 Task: Look for space in Bhakkar, Pakistan from 9th June, 2023 to 16th June, 2023 for 2 adults in price range Rs.8000 to Rs.16000. Place can be entire place with 2 bedrooms having 2 beds and 1 bathroom. Property type can be house, flat, guest house. Booking option can be shelf check-in. Required host language is English.
Action: Mouse pressed left at (566, 203)
Screenshot: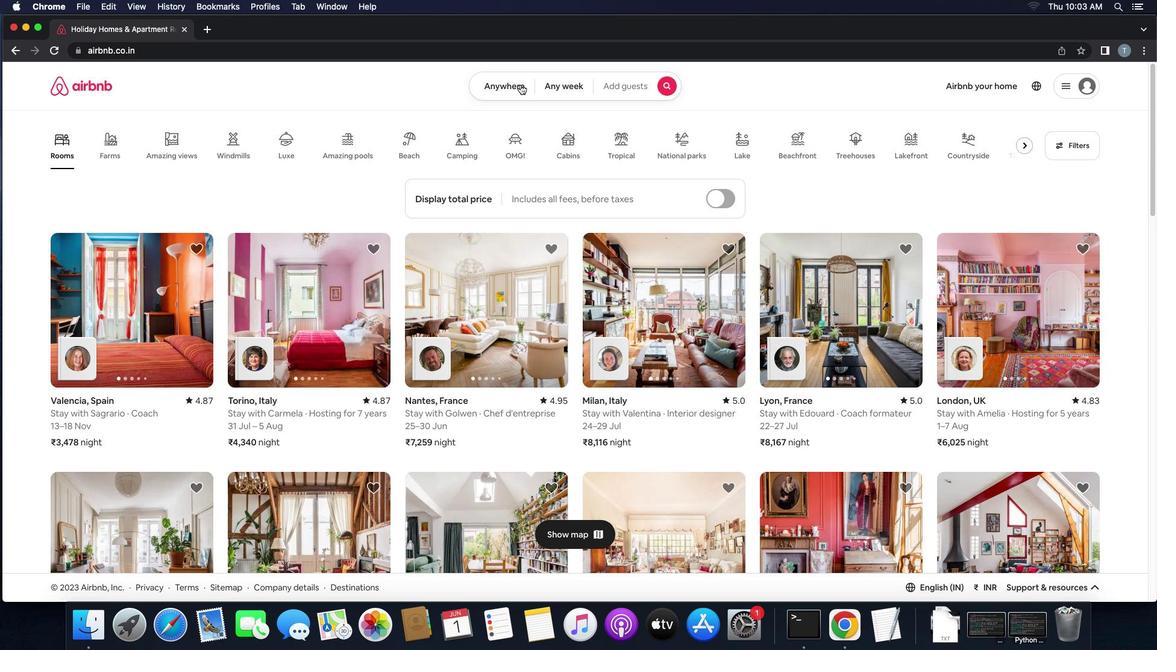 
Action: Mouse moved to (520, 233)
Screenshot: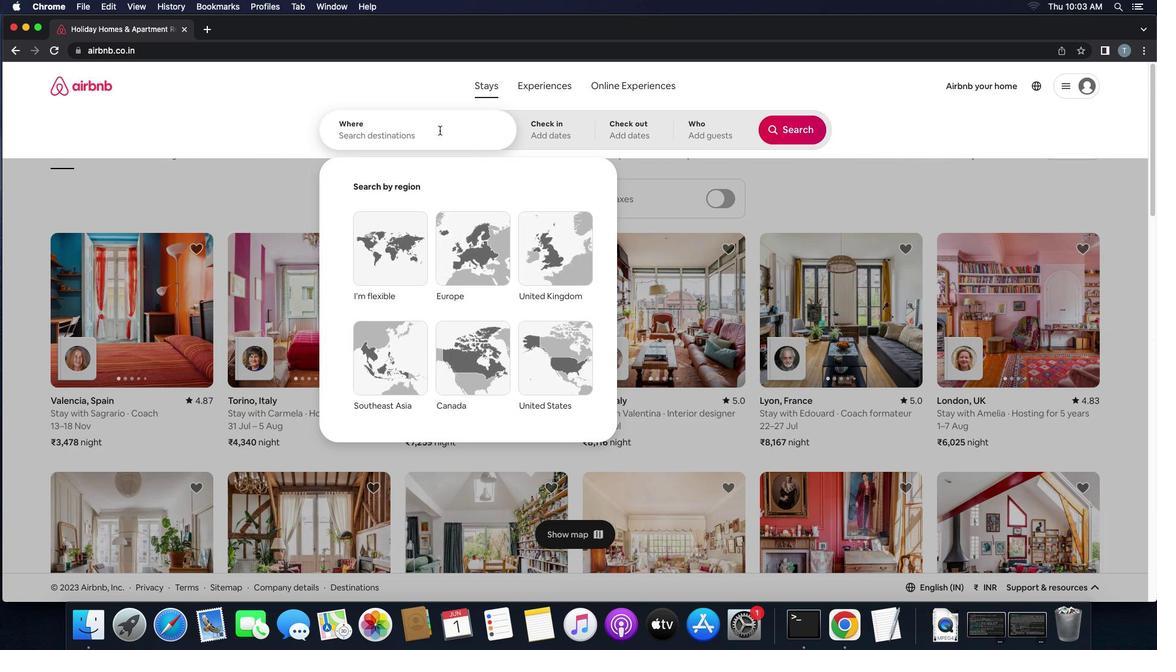 
Action: Mouse pressed left at (520, 233)
Screenshot: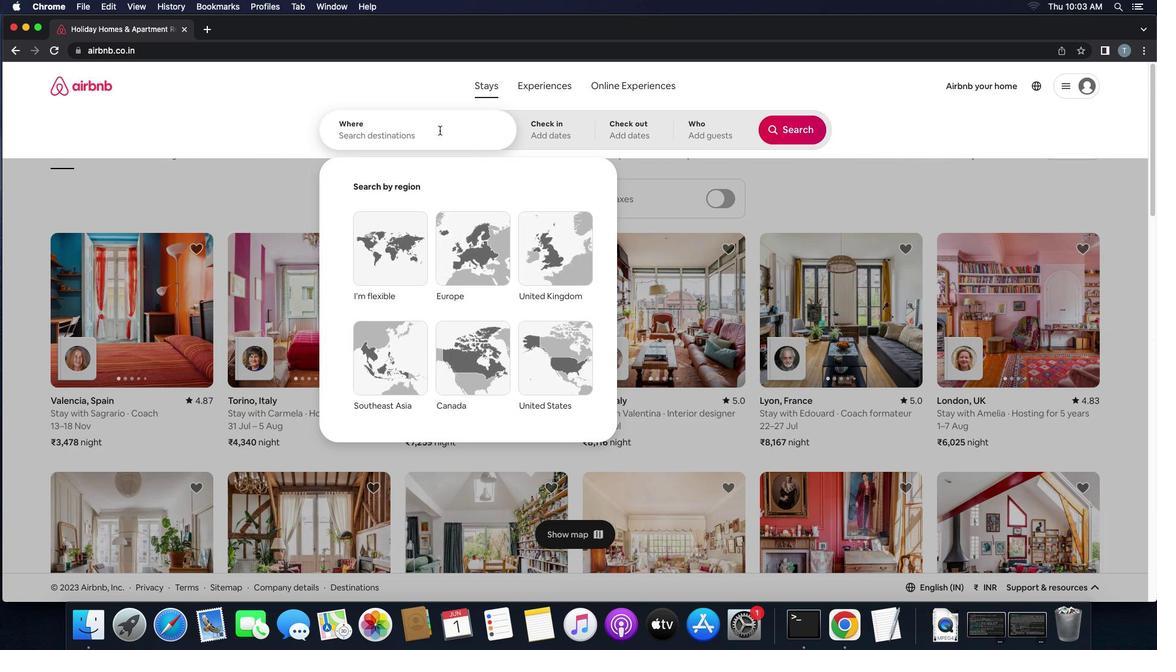 
Action: Mouse moved to (520, 232)
Screenshot: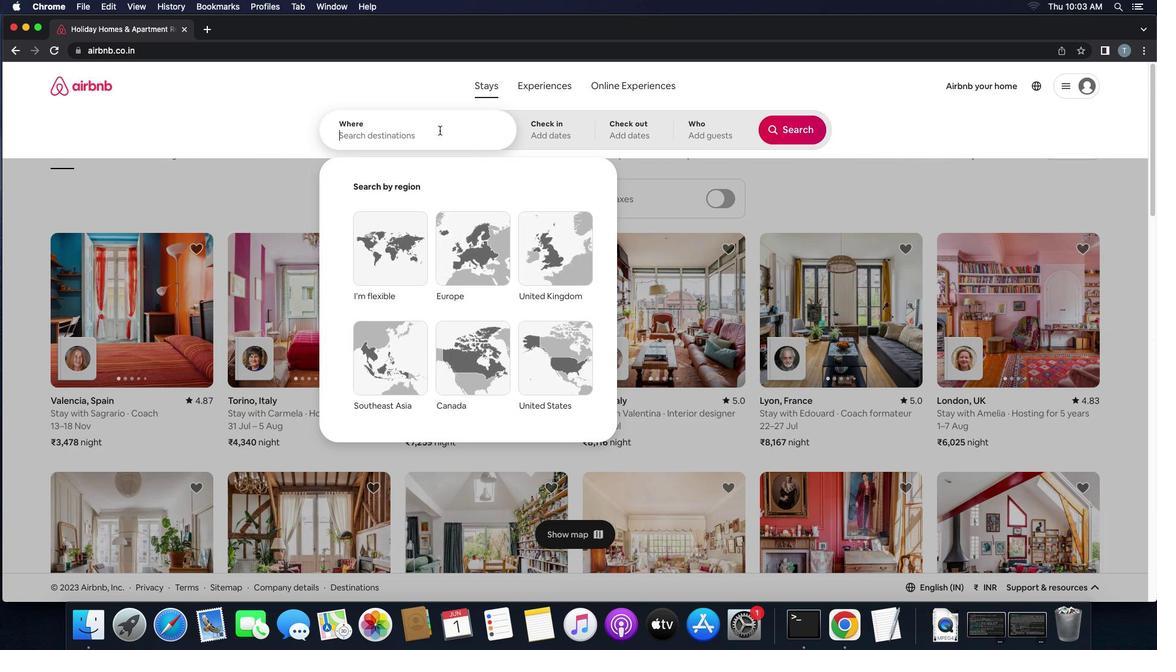 
Action: Key pressed 'b''h''a''k''k''a''r'','Key.space
Screenshot: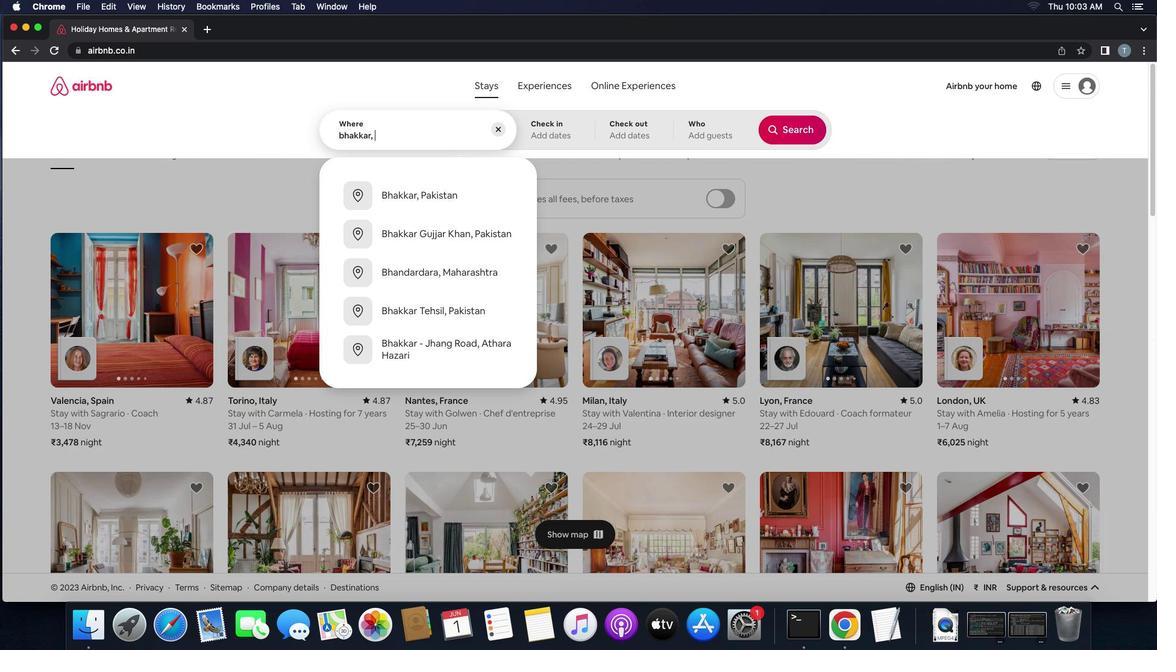 
Action: Mouse moved to (537, 272)
Screenshot: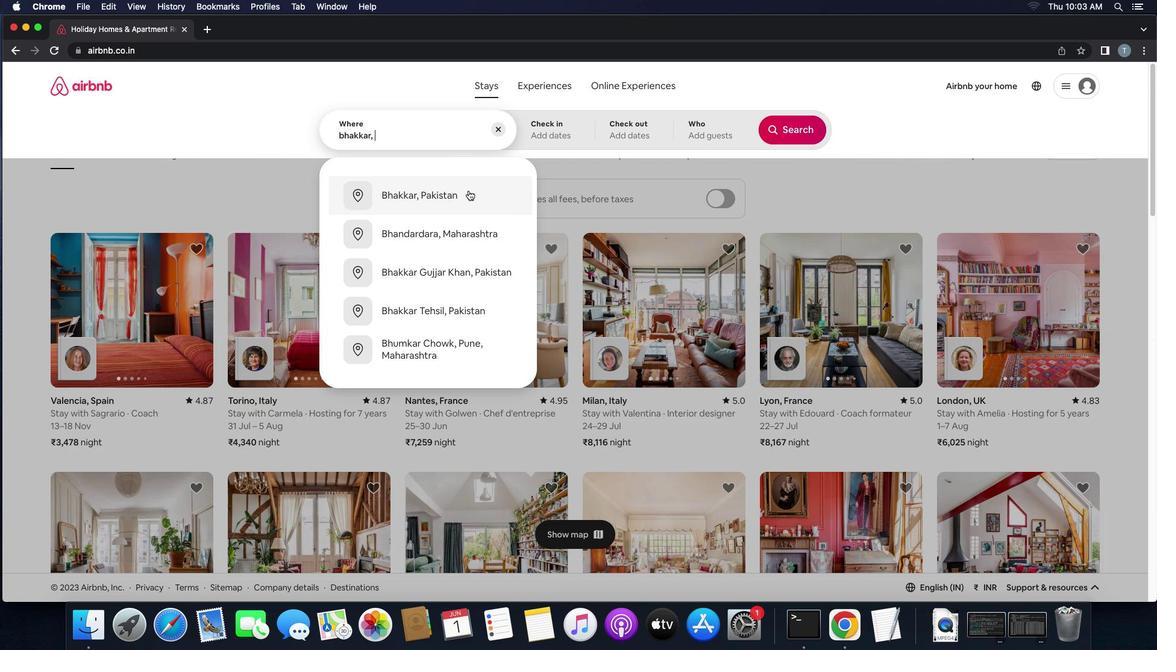 
Action: Mouse pressed left at (537, 272)
Screenshot: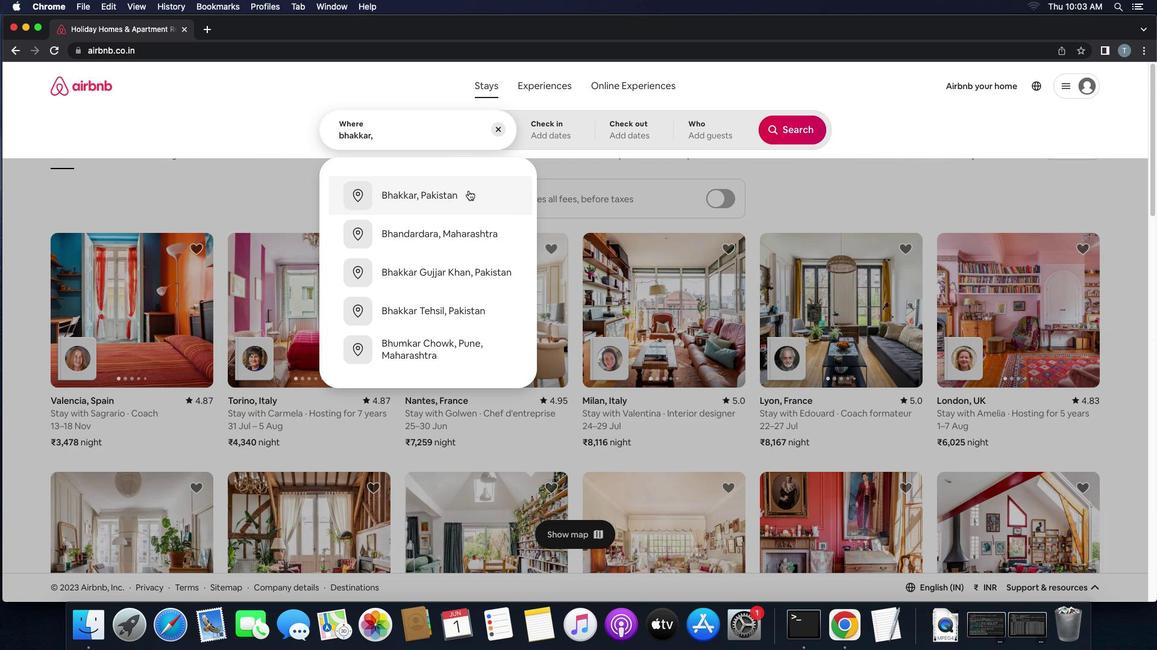
Action: Mouse moved to (562, 345)
Screenshot: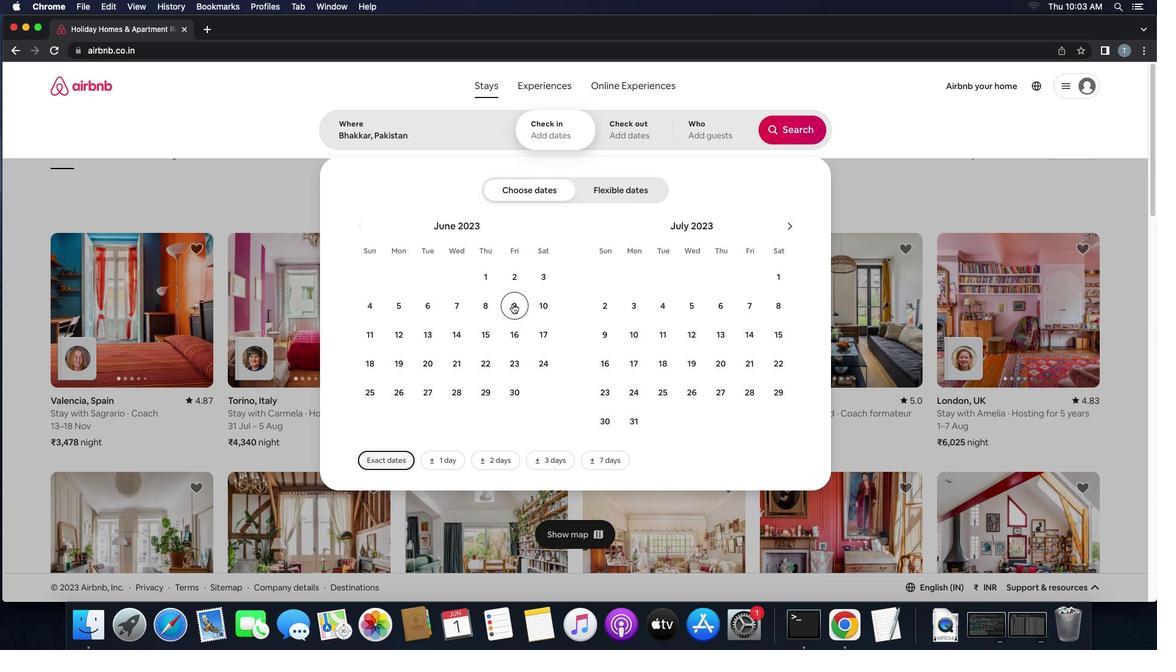 
Action: Mouse pressed left at (562, 345)
Screenshot: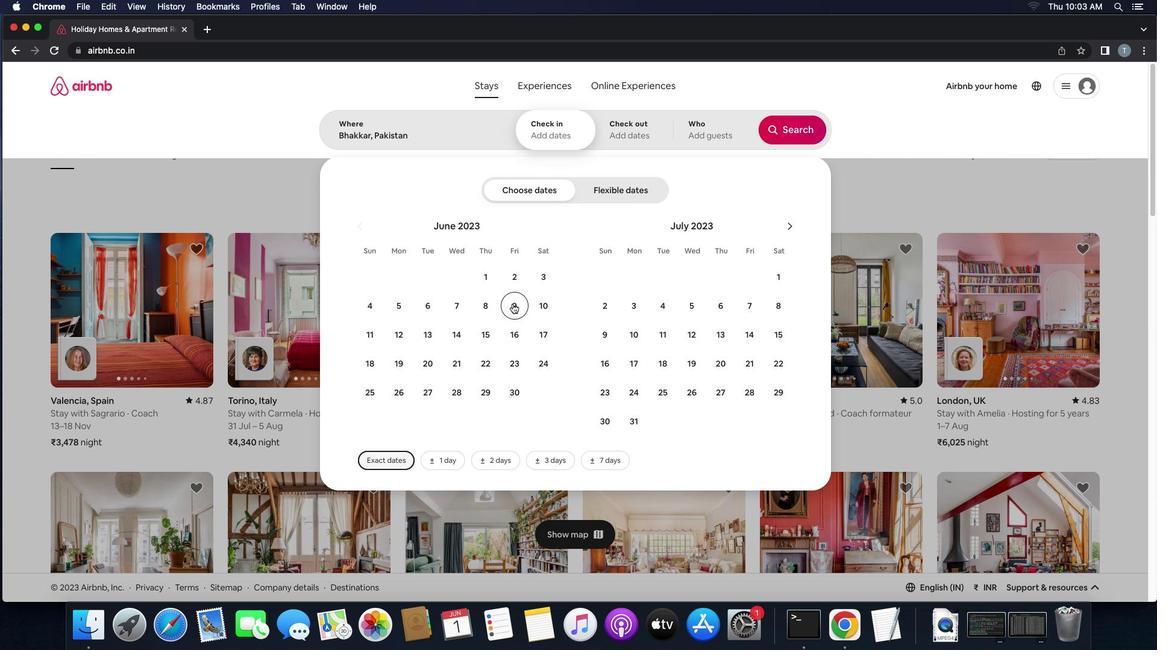 
Action: Mouse moved to (567, 364)
Screenshot: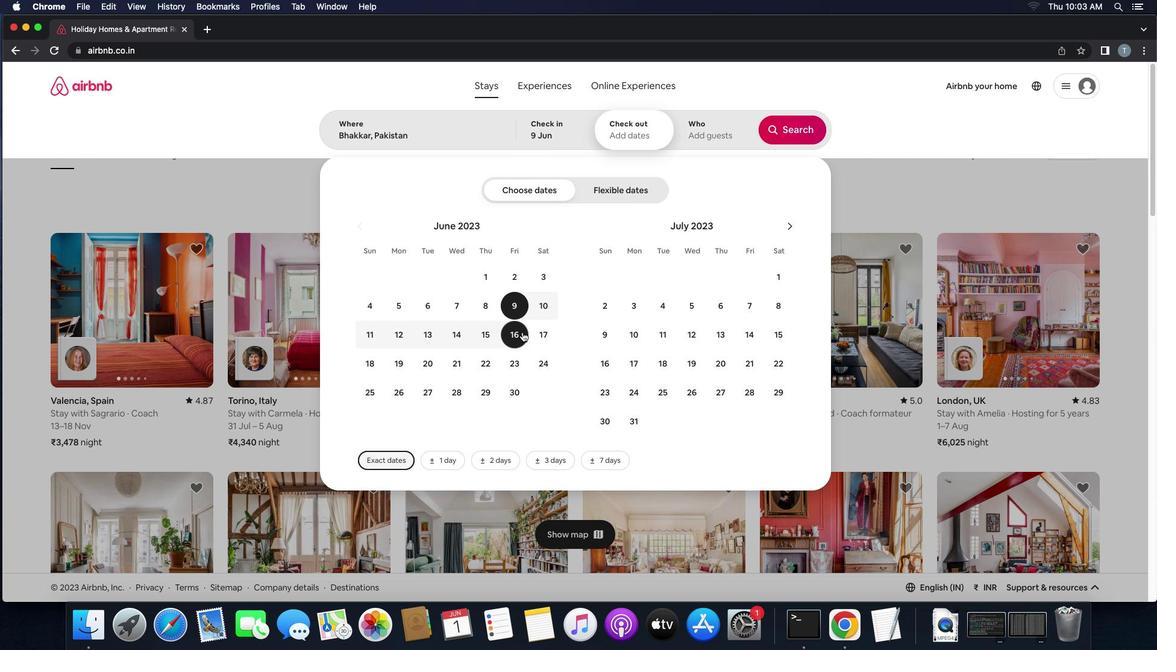 
Action: Mouse pressed left at (567, 364)
Screenshot: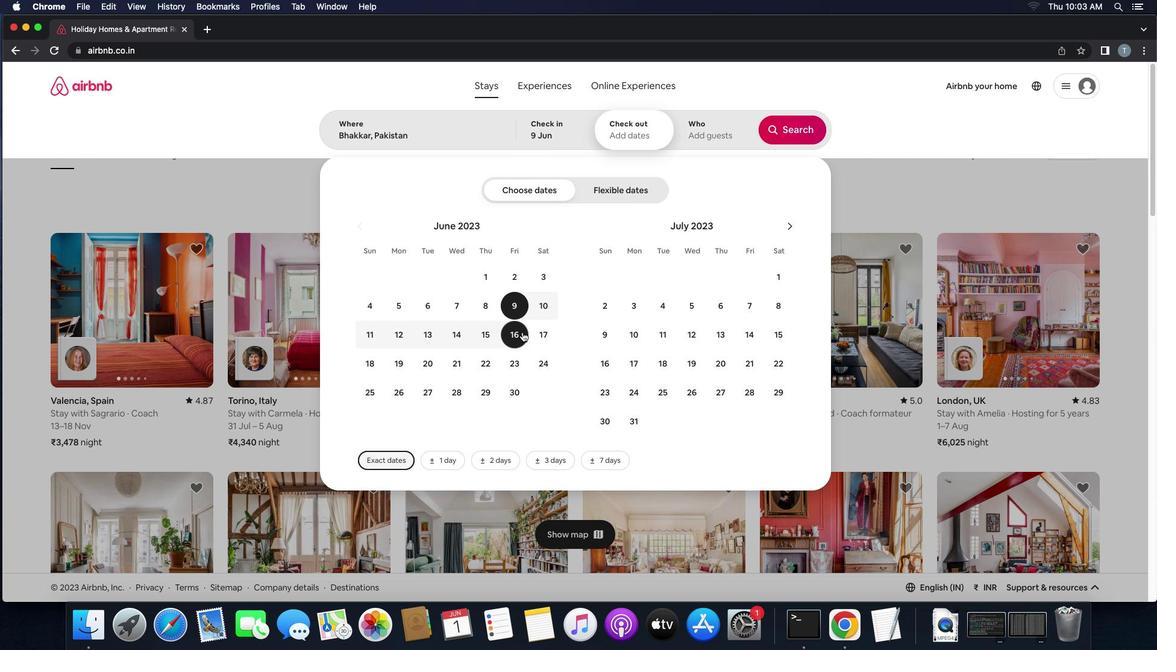
Action: Mouse moved to (675, 238)
Screenshot: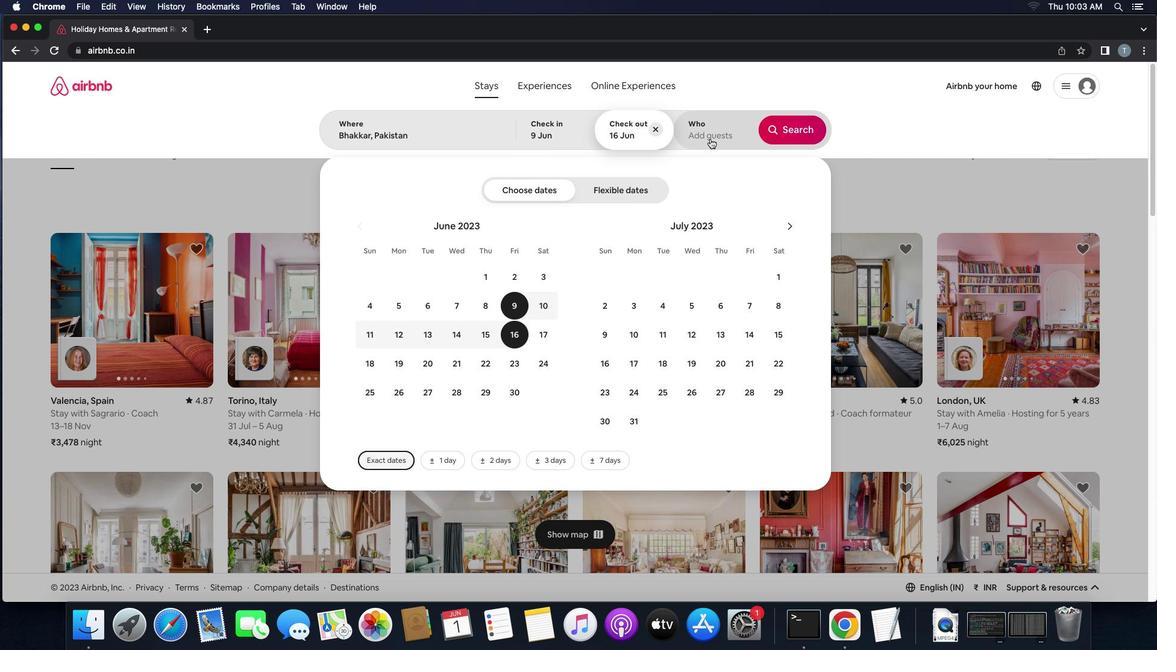 
Action: Mouse pressed left at (675, 238)
Screenshot: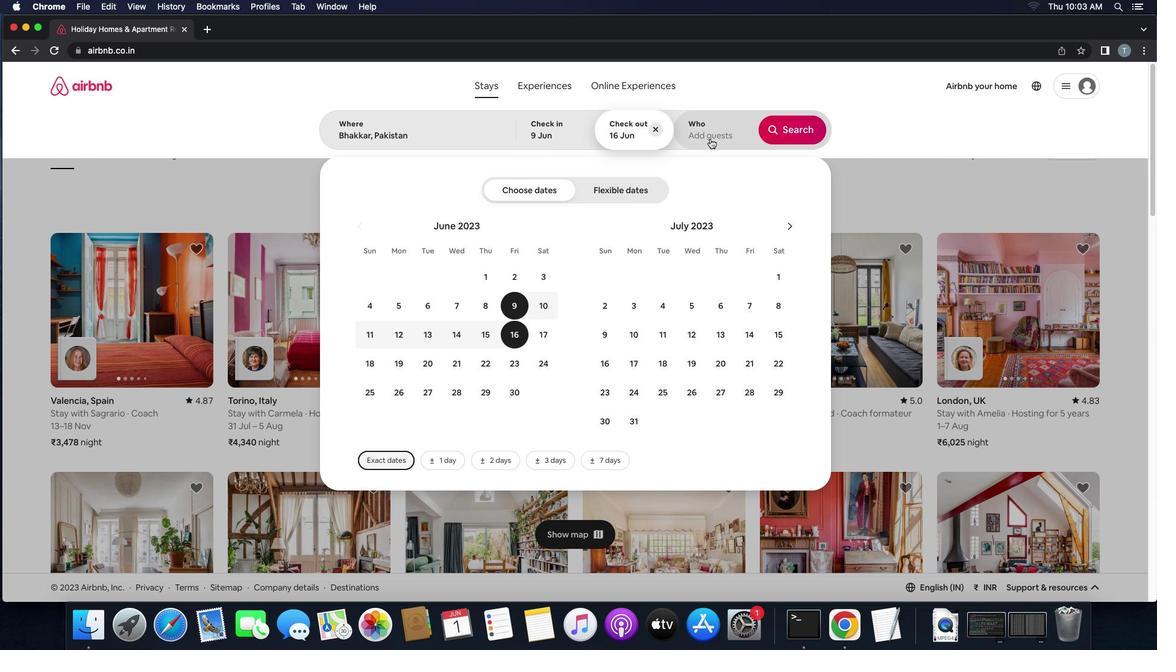 
Action: Mouse moved to (725, 271)
Screenshot: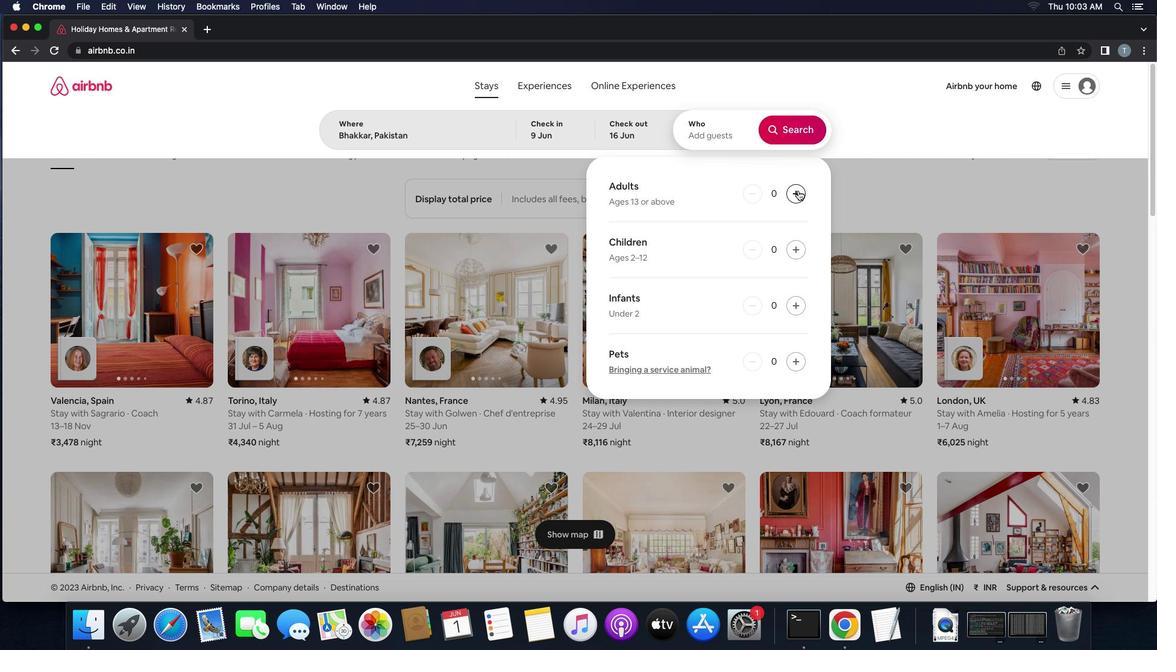 
Action: Mouse pressed left at (725, 271)
Screenshot: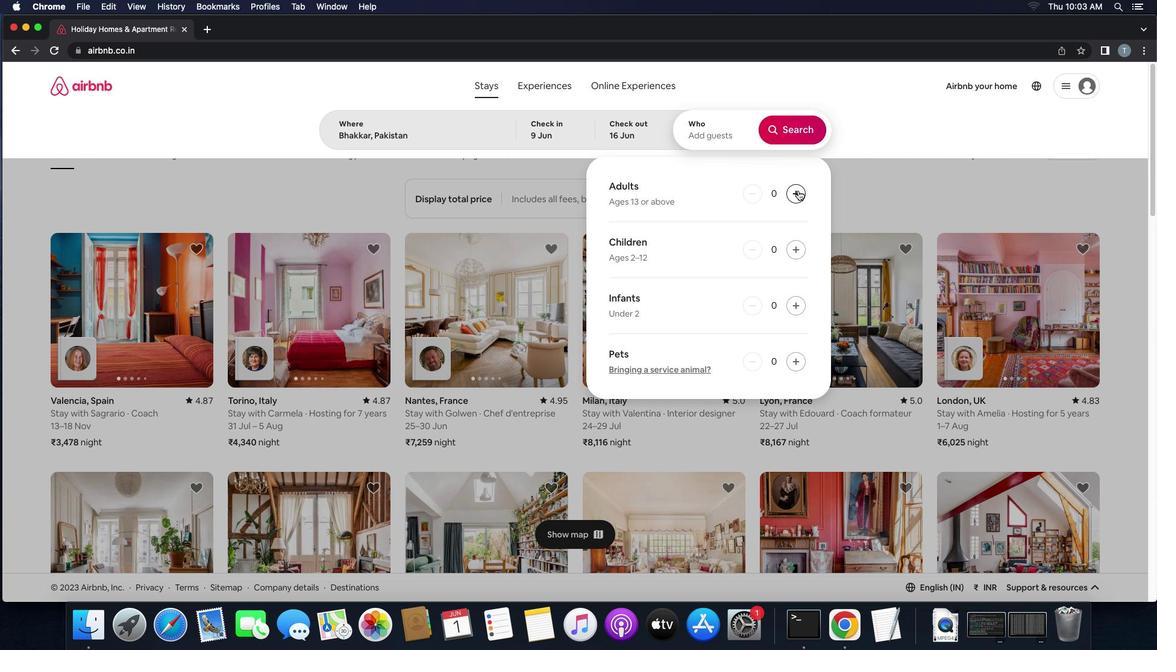 
Action: Mouse pressed left at (725, 271)
Screenshot: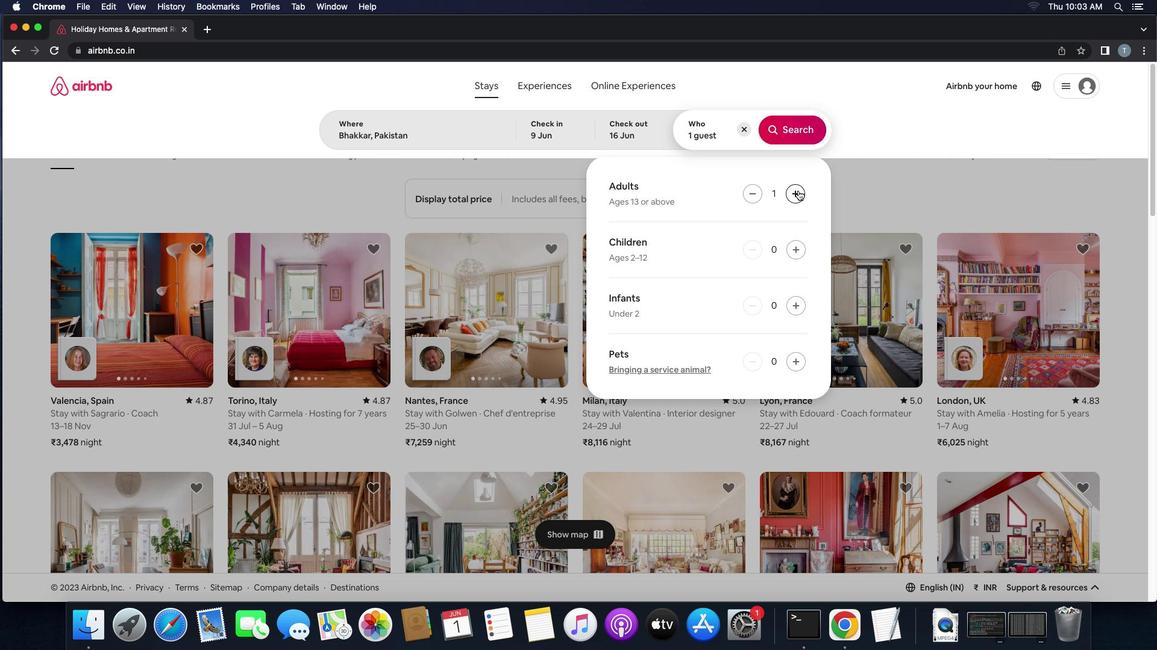 
Action: Mouse moved to (719, 233)
Screenshot: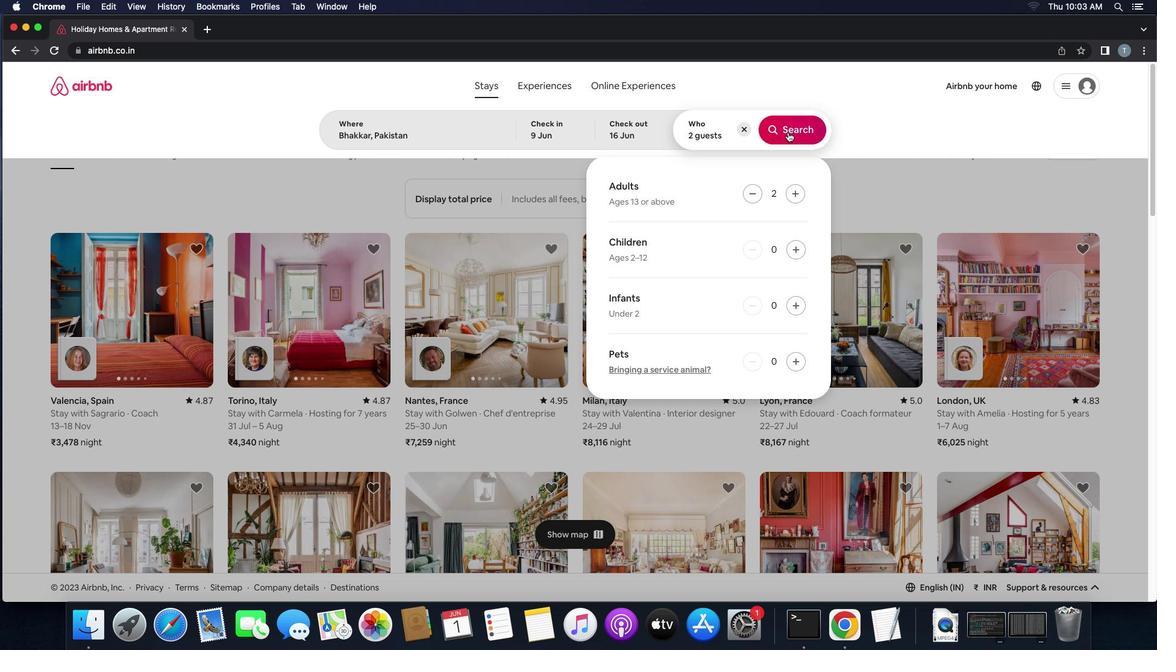 
Action: Mouse pressed left at (719, 233)
Screenshot: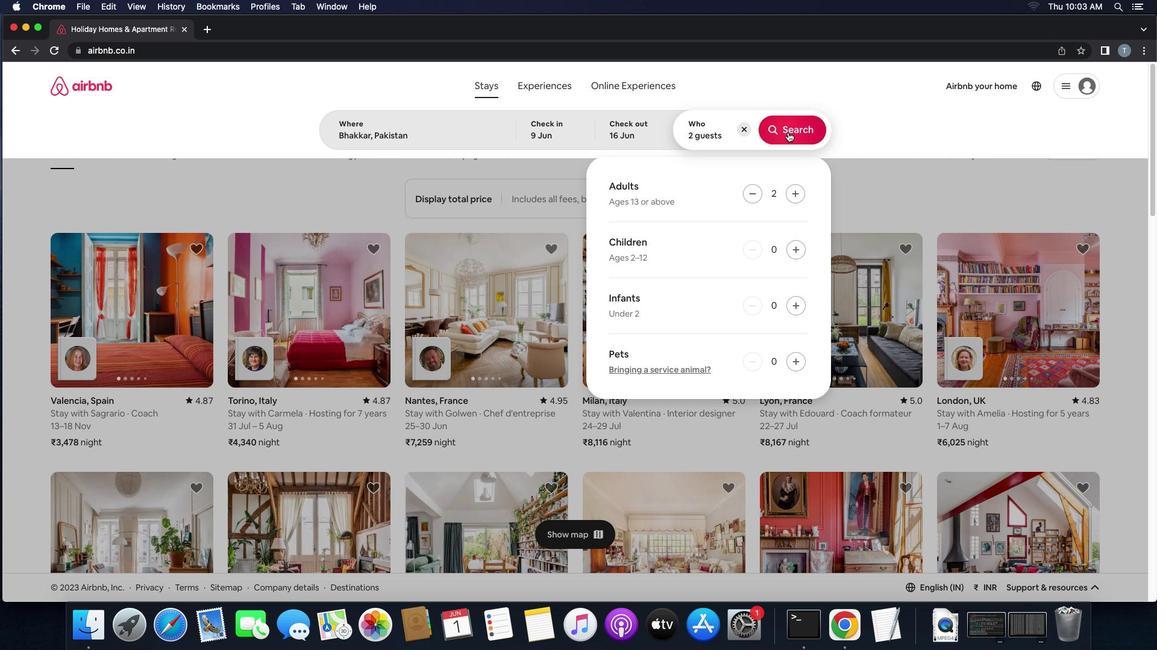 
Action: Mouse moved to (904, 234)
Screenshot: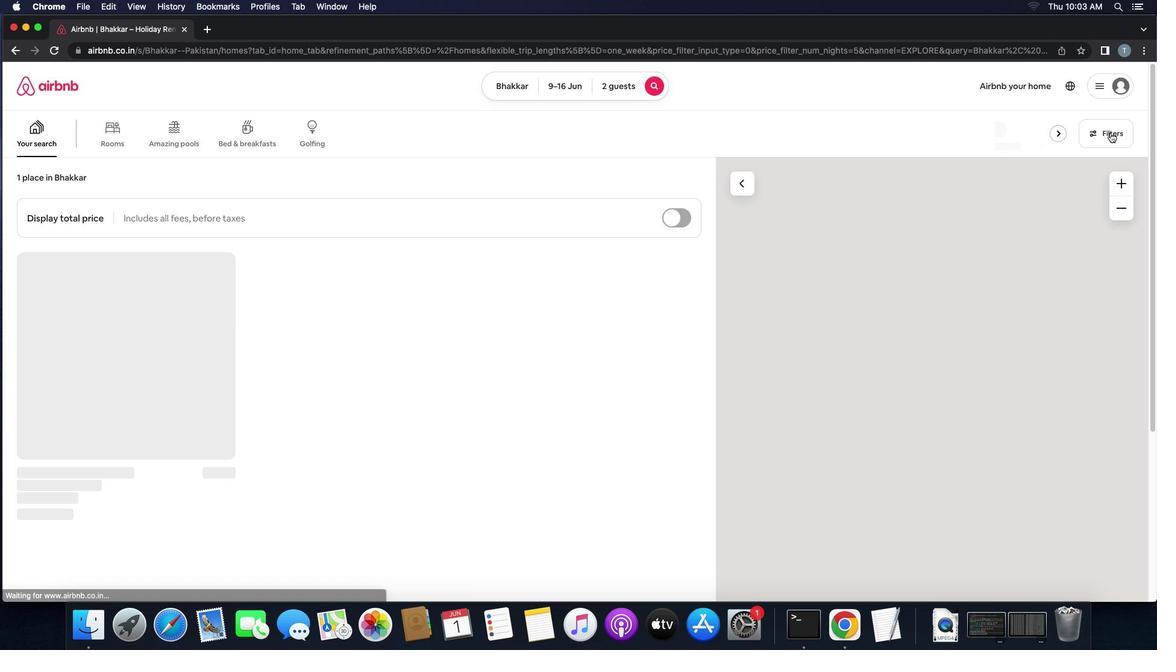 
Action: Mouse pressed left at (904, 234)
Screenshot: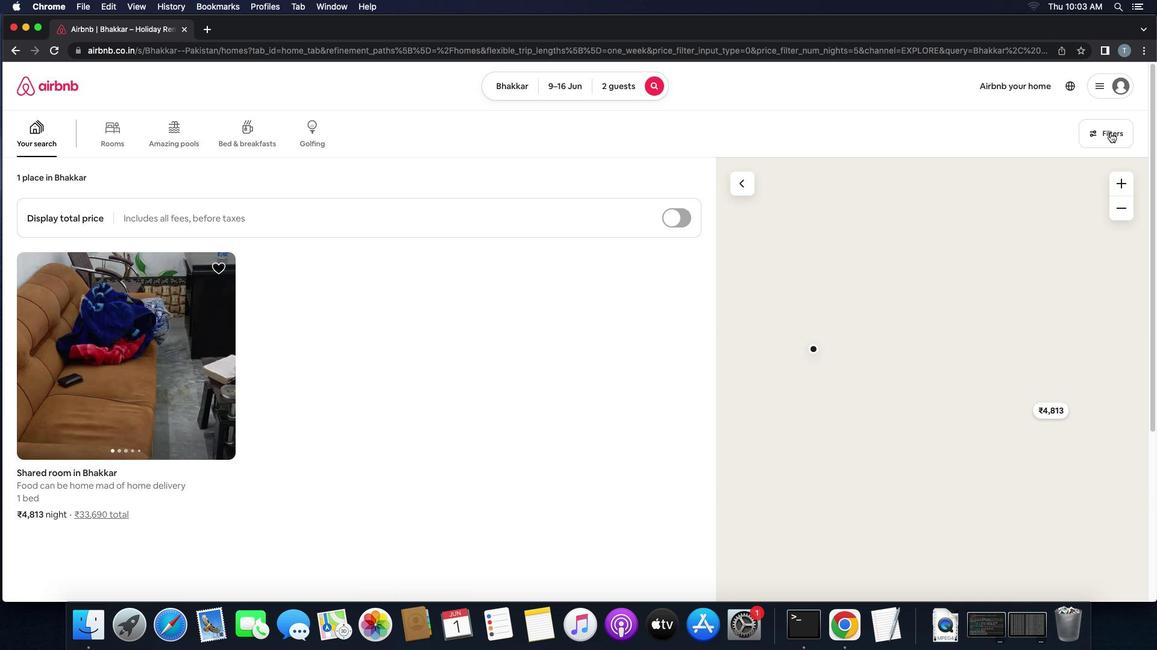 
Action: Mouse moved to (539, 429)
Screenshot: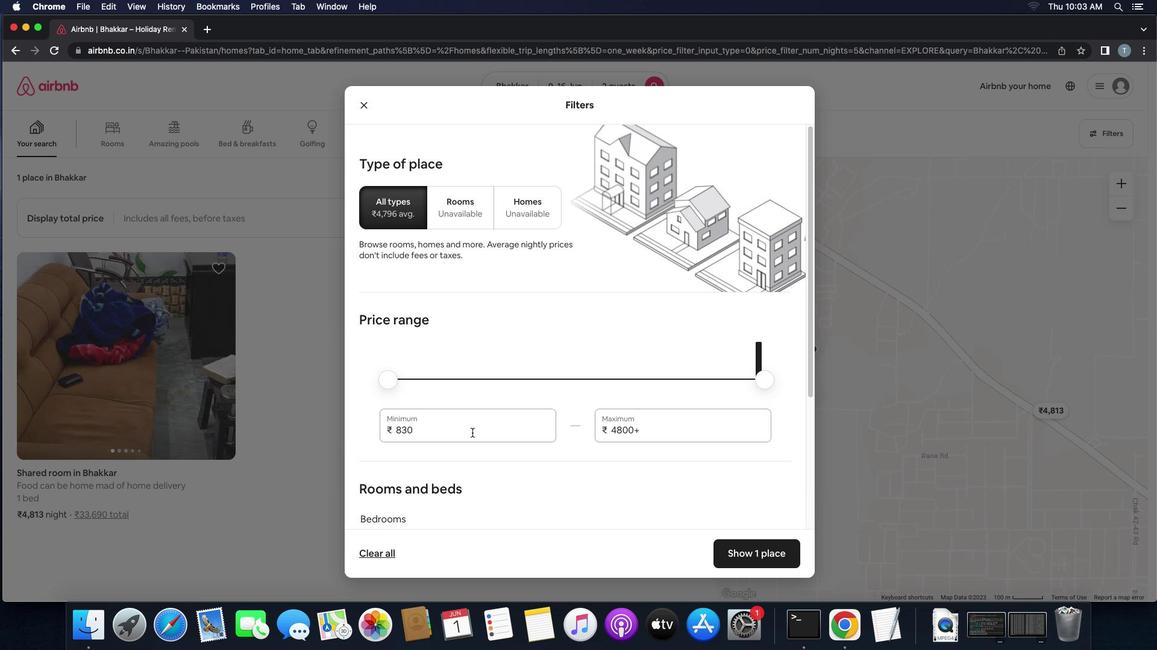
Action: Mouse pressed left at (539, 429)
Screenshot: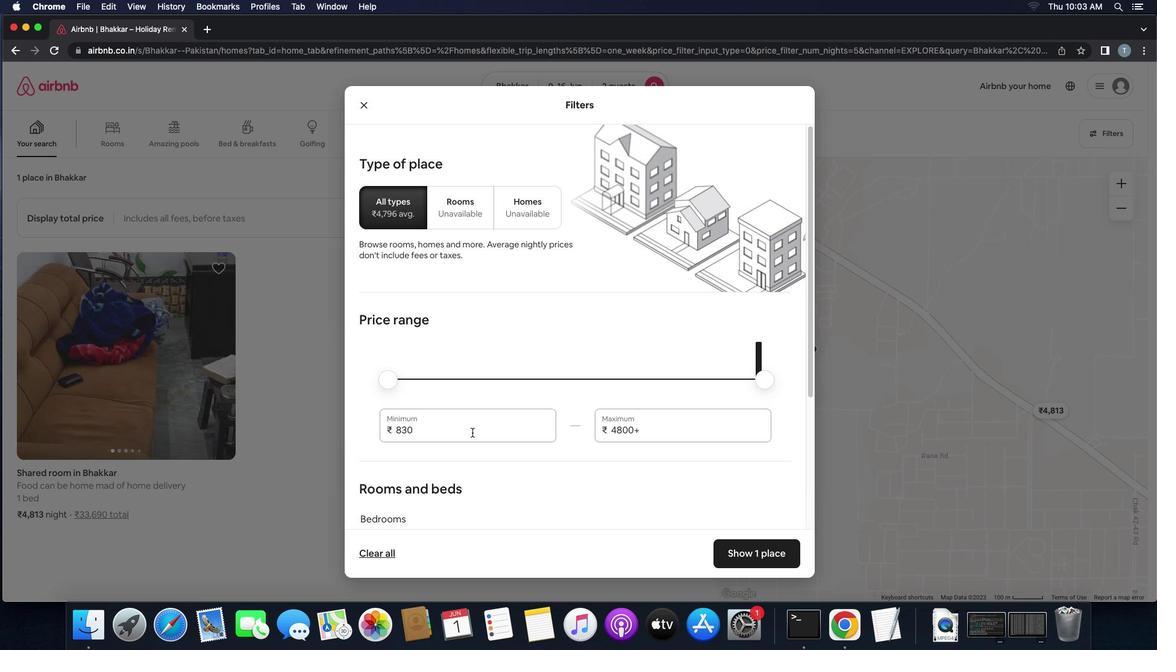 
Action: Key pressed Key.backspaceKey.backspaceKey.backspaceKey.backspace
Screenshot: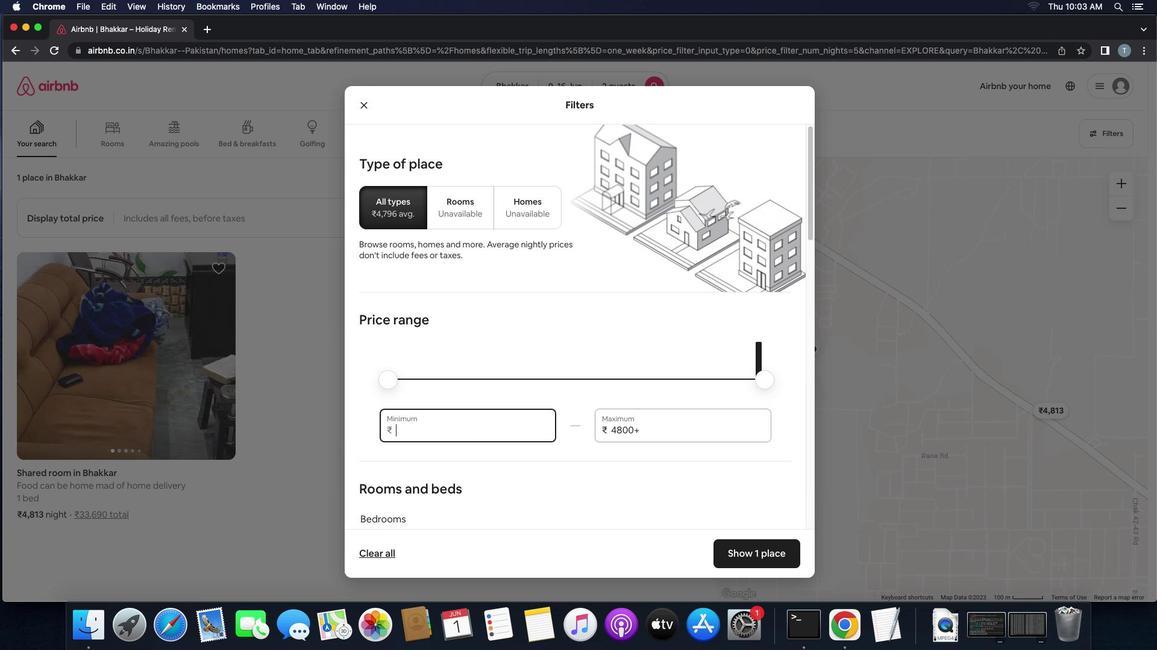 
Action: Mouse moved to (550, 418)
Screenshot: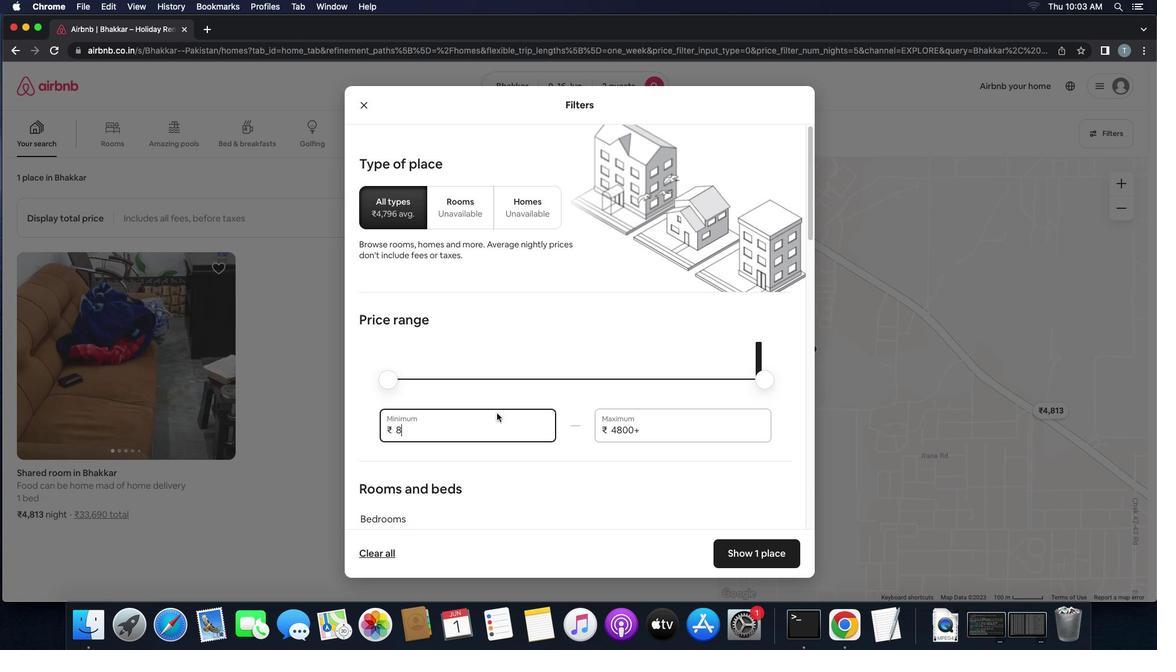 
Action: Key pressed '8'
Screenshot: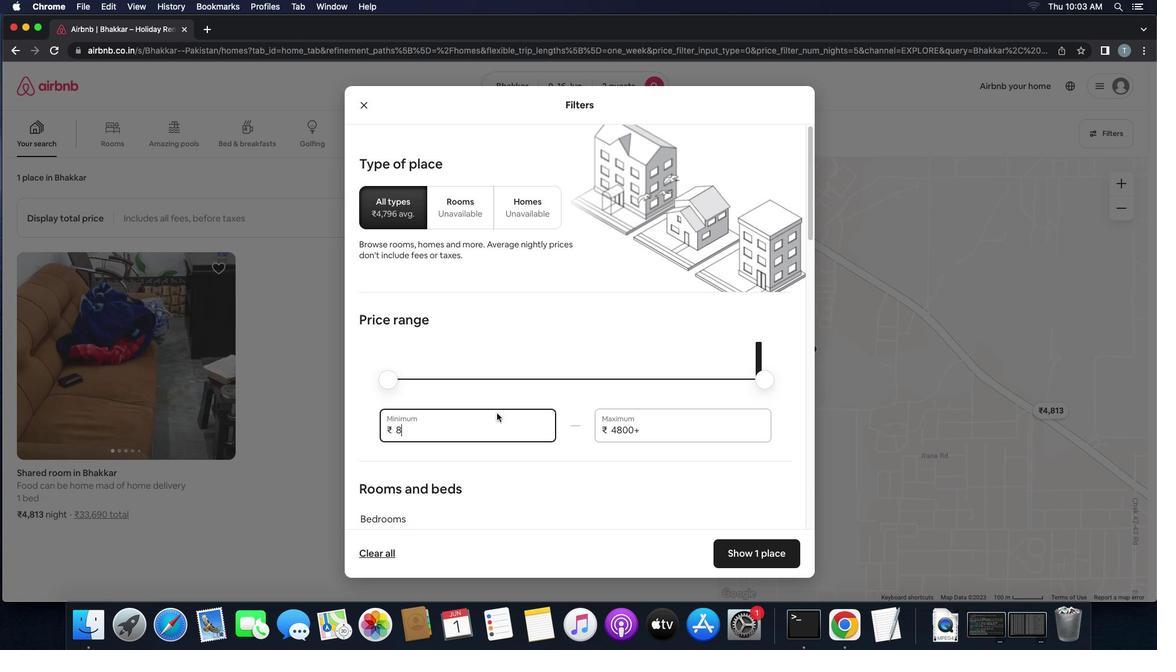 
Action: Mouse moved to (553, 416)
Screenshot: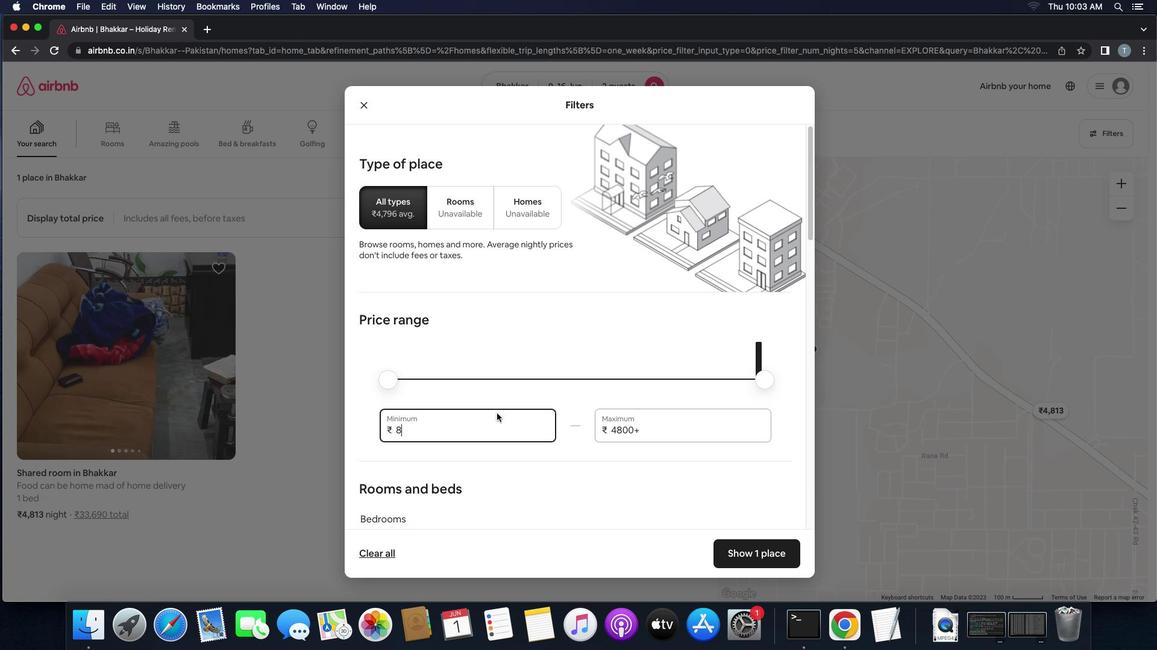 
Action: Key pressed '0''0''0'
Screenshot: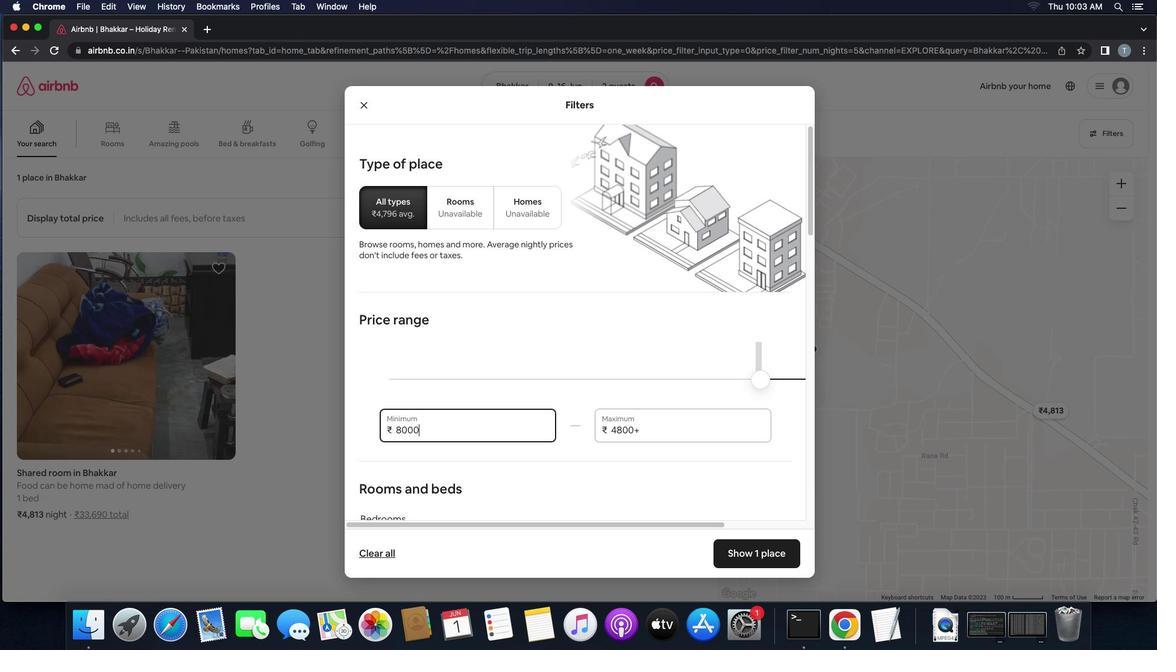 
Action: Mouse moved to (641, 427)
Screenshot: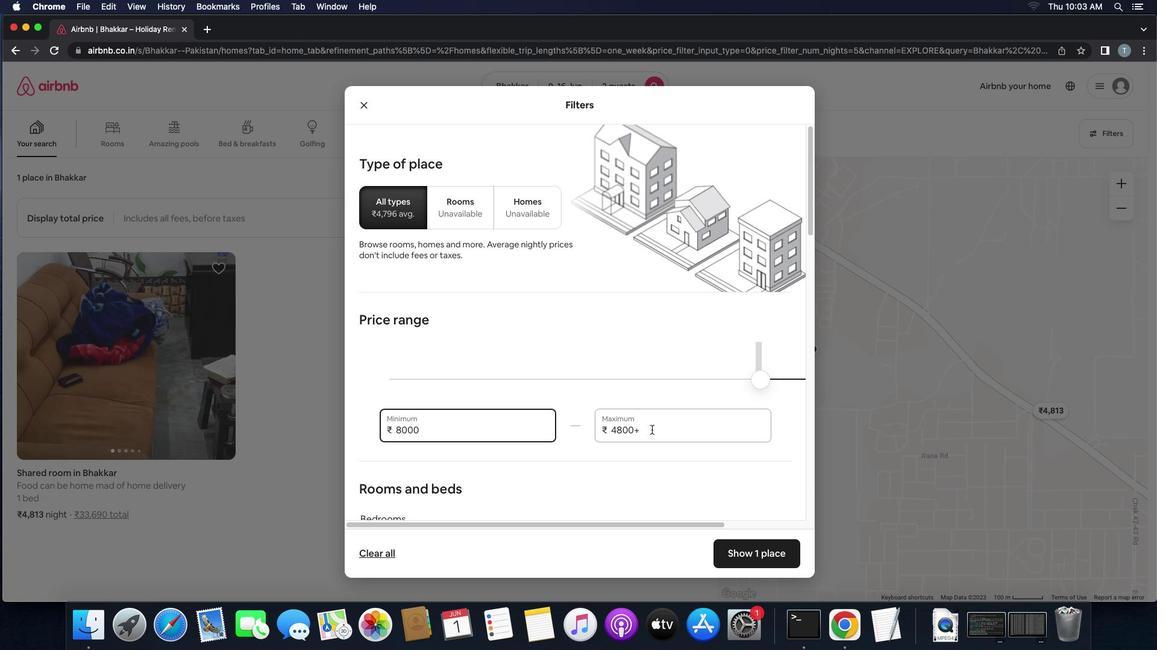 
Action: Mouse pressed left at (641, 427)
Screenshot: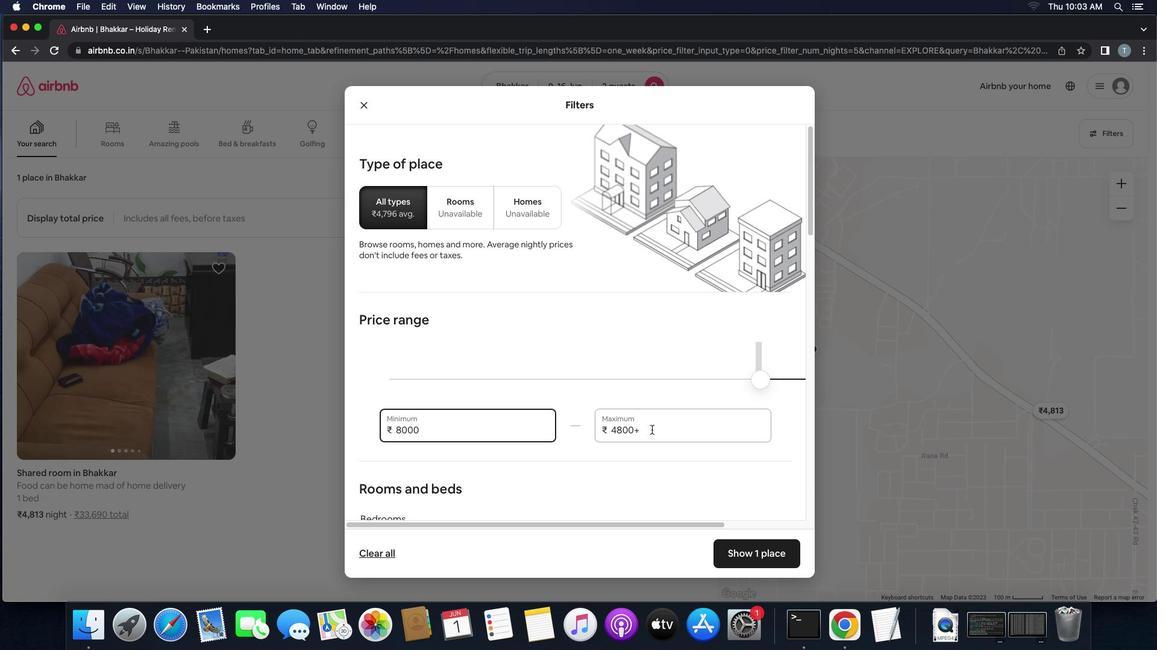 
Action: Mouse moved to (641, 427)
Screenshot: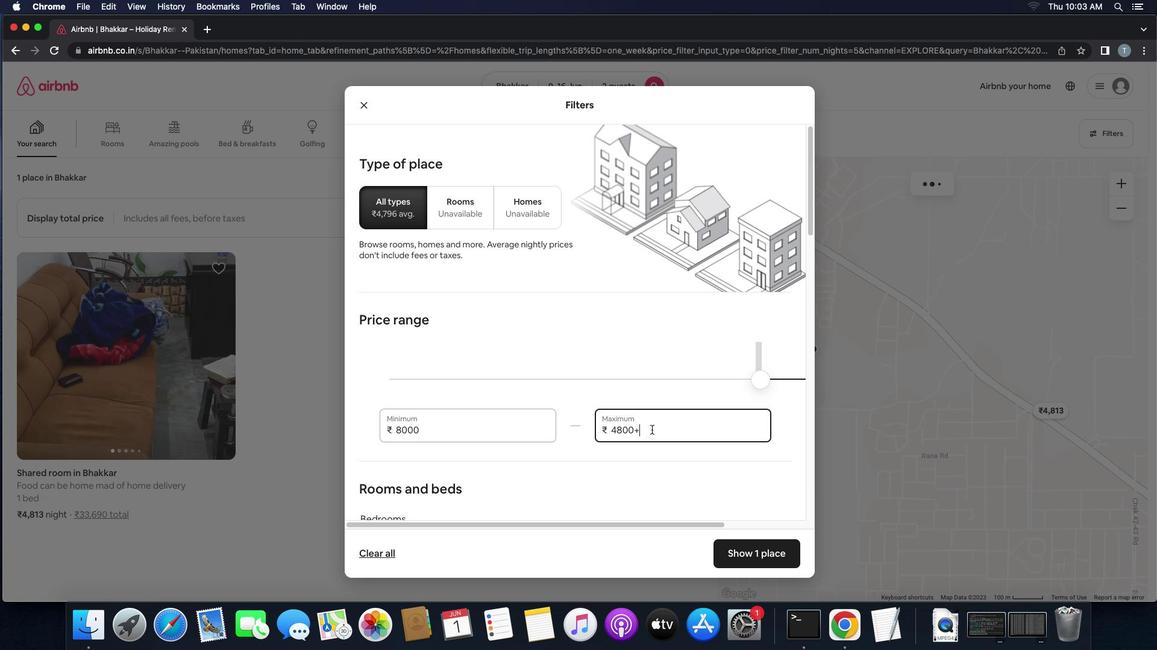 
Action: Key pressed Key.backspaceKey.backspaceKey.backspaceKey.backspaceKey.backspace'1''6''0''0''0'
Screenshot: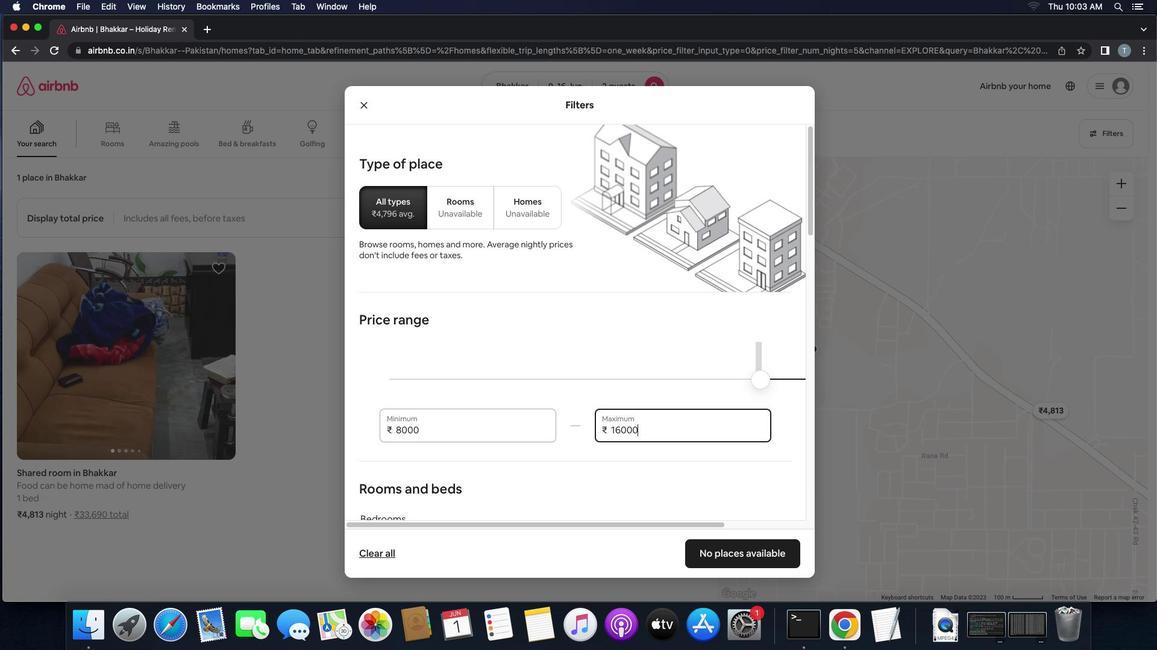 
Action: Mouse moved to (627, 458)
Screenshot: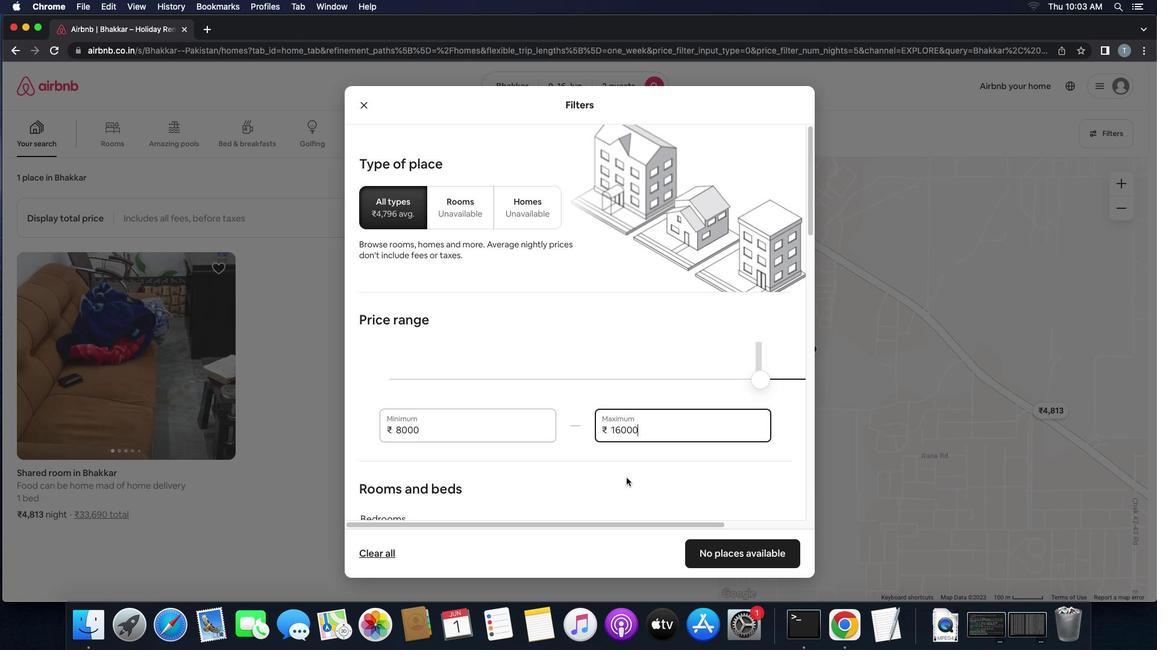 
Action: Mouse scrolled (627, 458) with delta (269, 148)
Screenshot: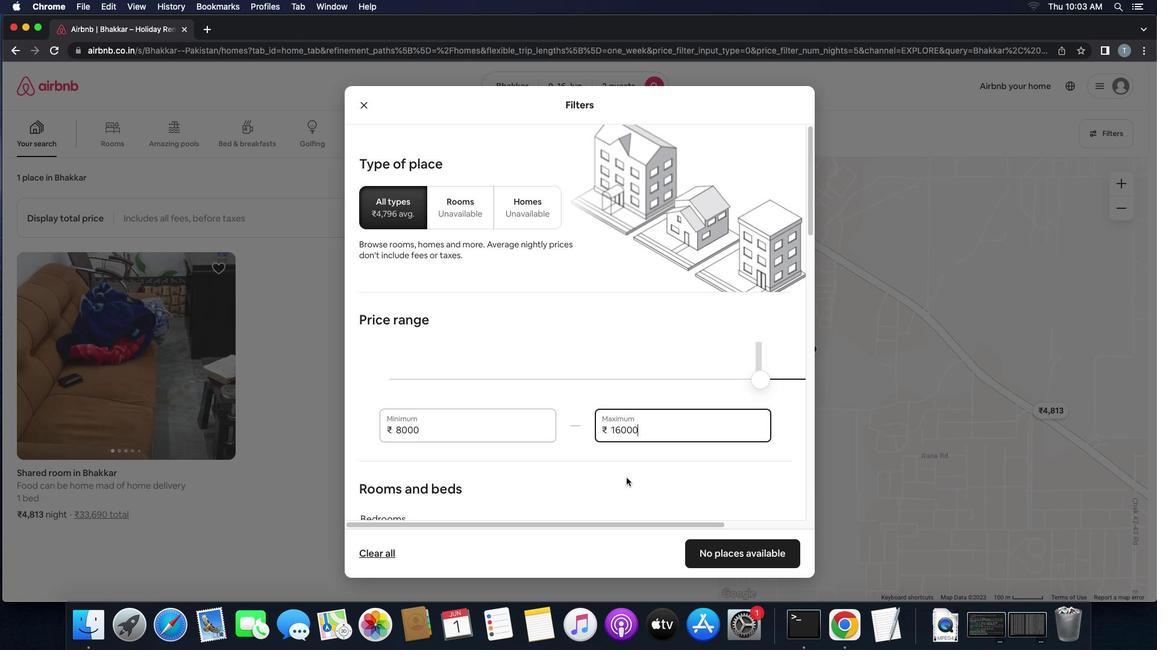 
Action: Mouse scrolled (627, 458) with delta (269, 148)
Screenshot: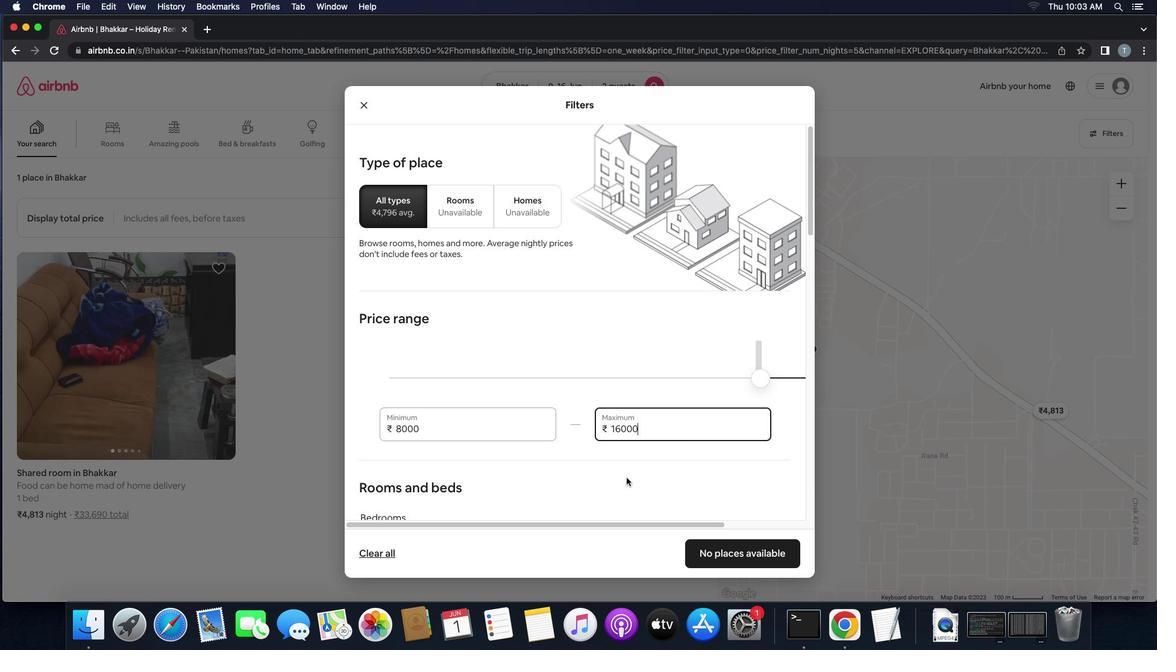 
Action: Mouse scrolled (627, 458) with delta (269, 147)
Screenshot: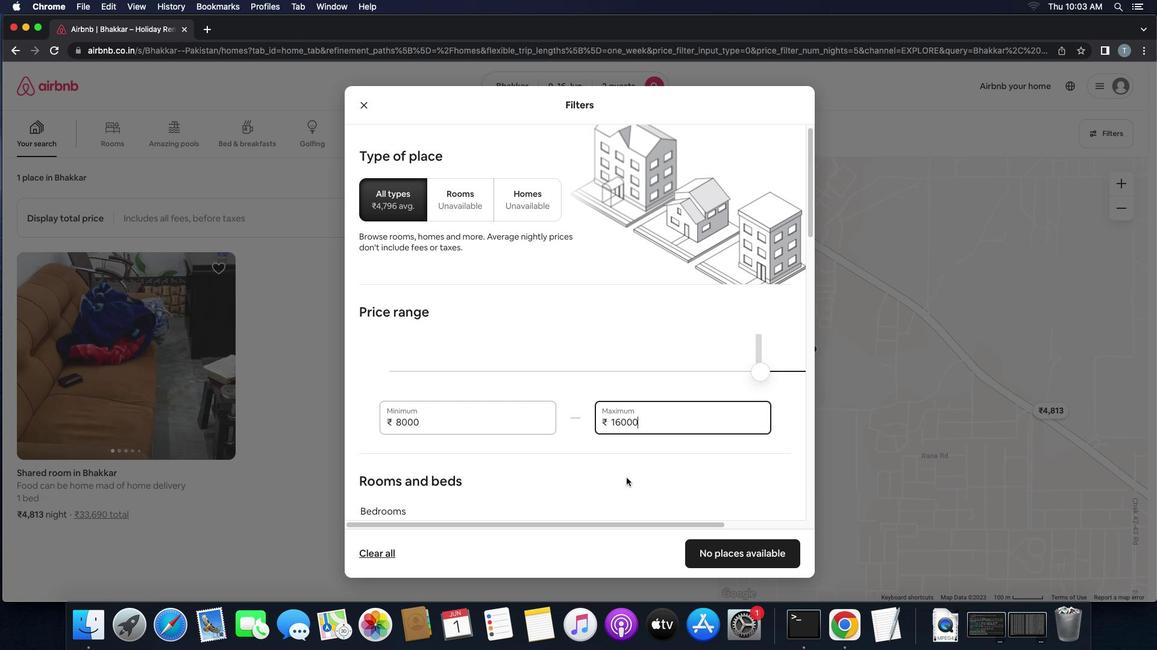 
Action: Mouse scrolled (627, 458) with delta (269, 147)
Screenshot: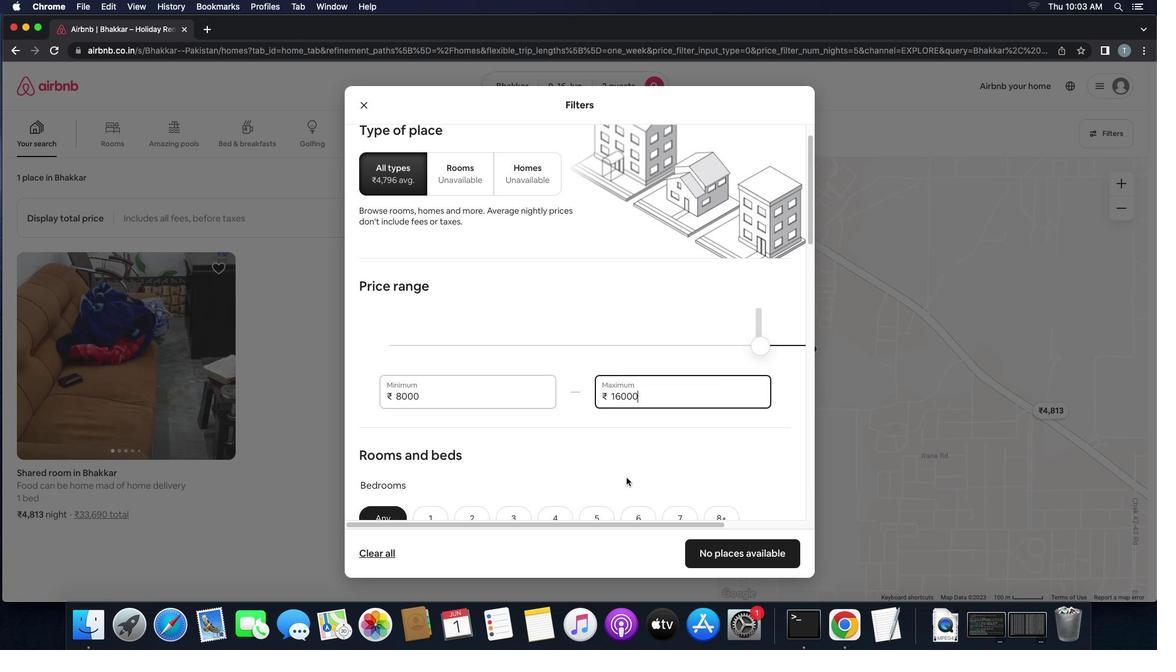 
Action: Mouse moved to (627, 457)
Screenshot: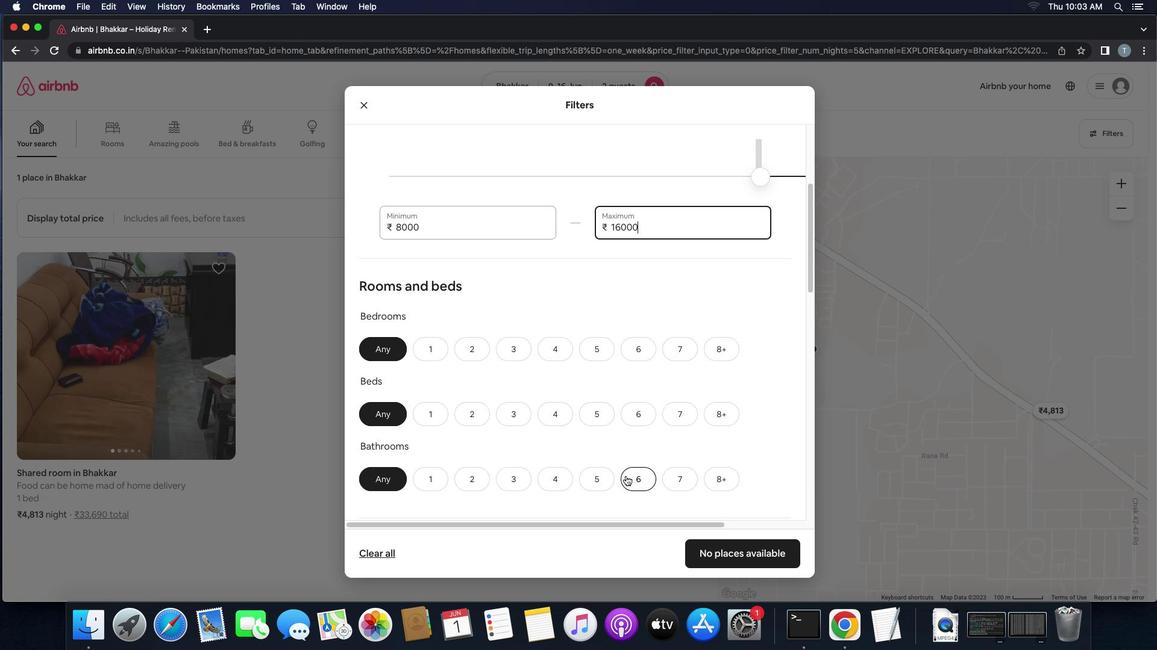 
Action: Mouse scrolled (627, 457) with delta (269, 148)
Screenshot: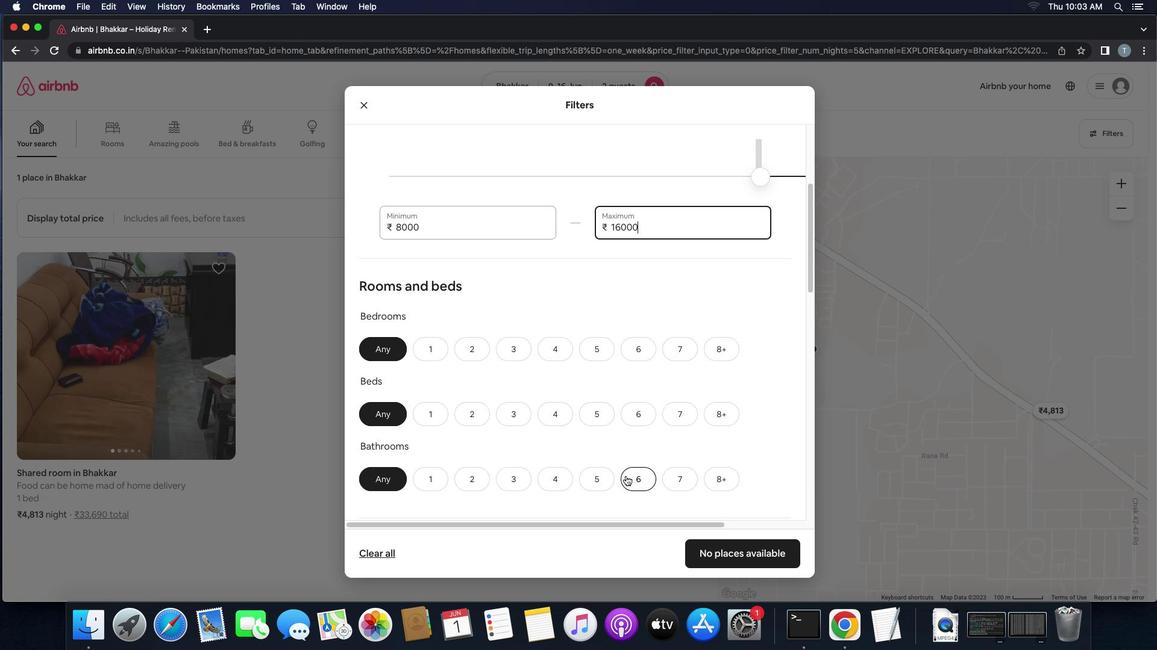 
Action: Mouse scrolled (627, 457) with delta (269, 148)
Screenshot: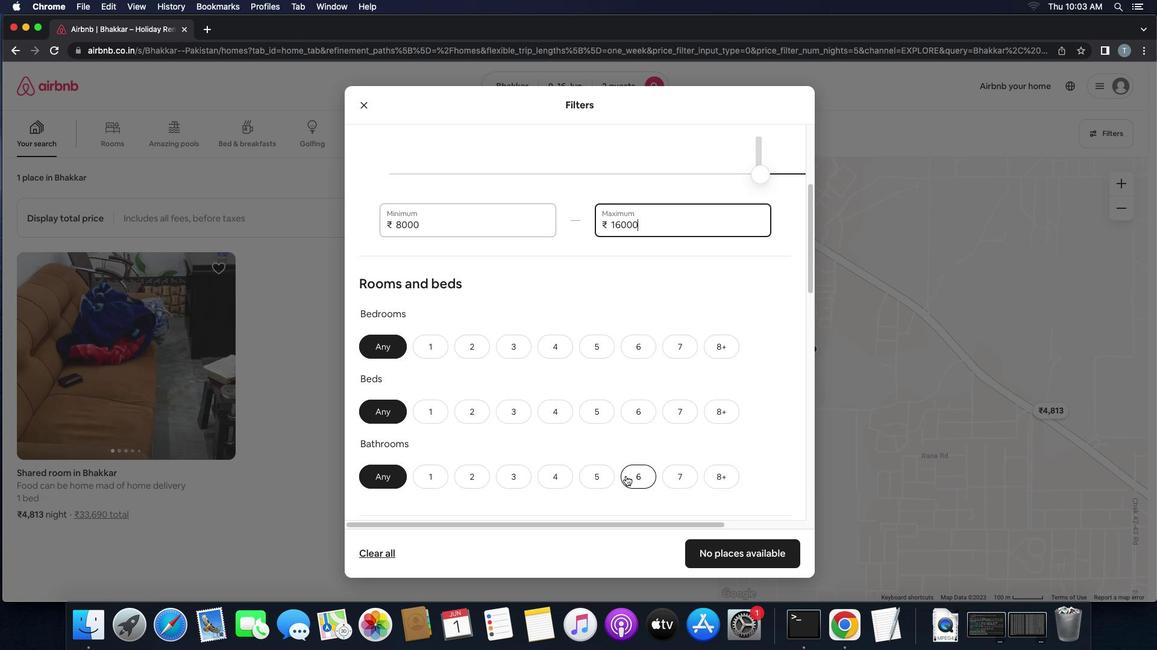 
Action: Mouse scrolled (627, 457) with delta (269, 148)
Screenshot: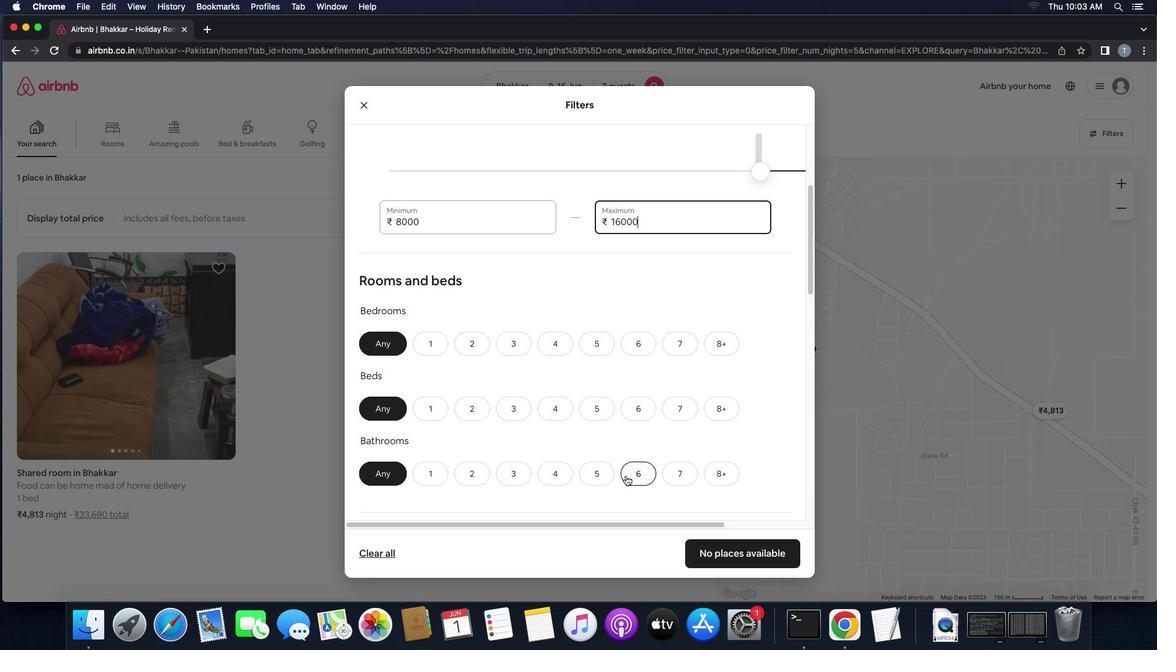 
Action: Mouse scrolled (627, 457) with delta (269, 148)
Screenshot: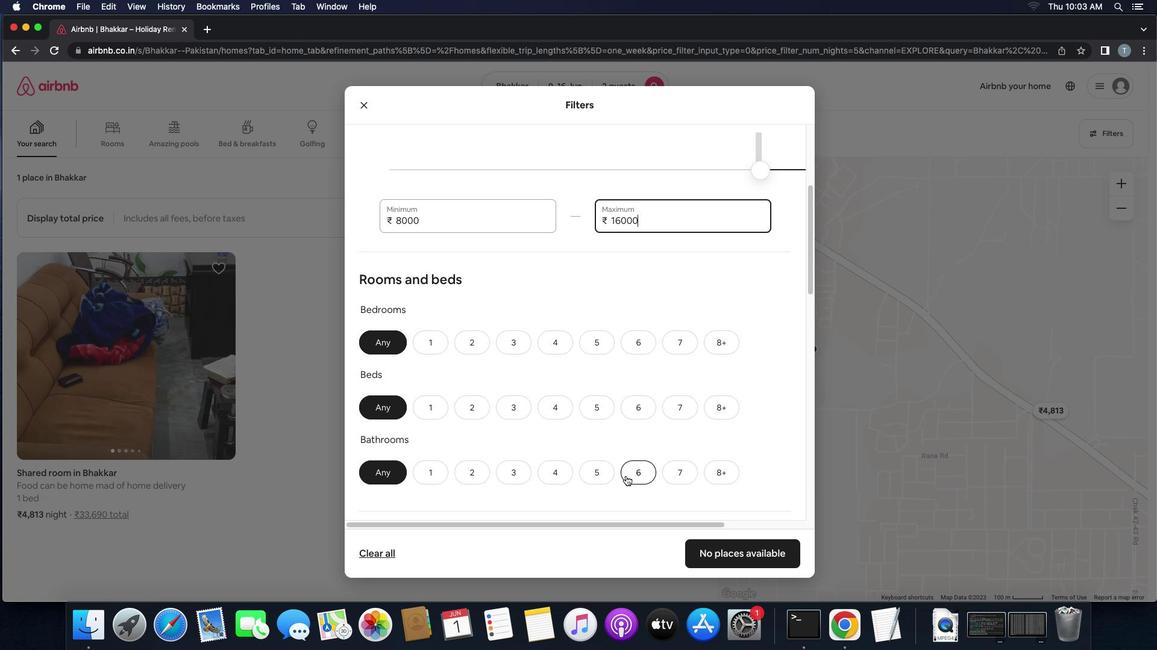 
Action: Mouse moved to (627, 457)
Screenshot: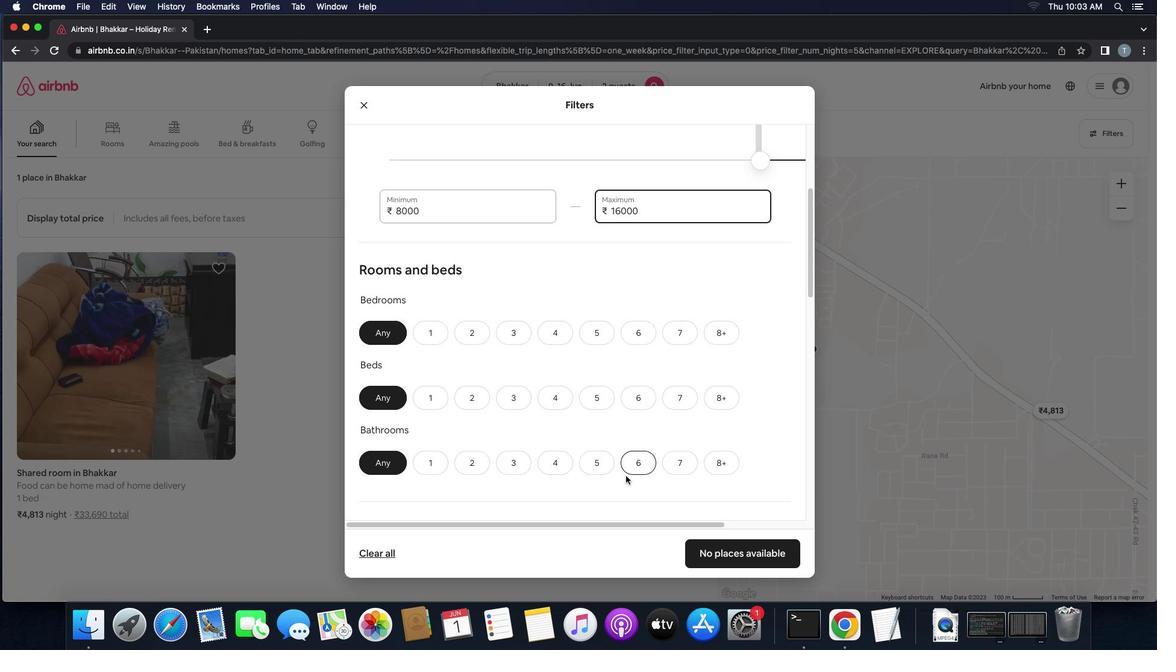 
Action: Mouse scrolled (627, 457) with delta (269, 148)
Screenshot: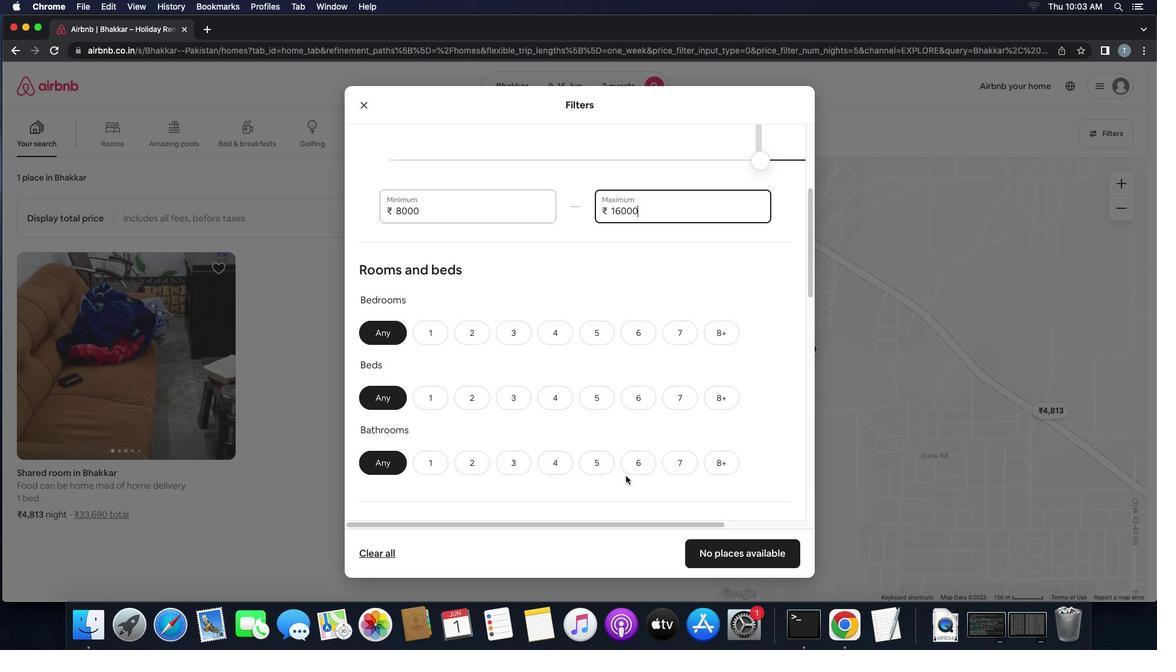 
Action: Mouse scrolled (627, 457) with delta (269, 148)
Screenshot: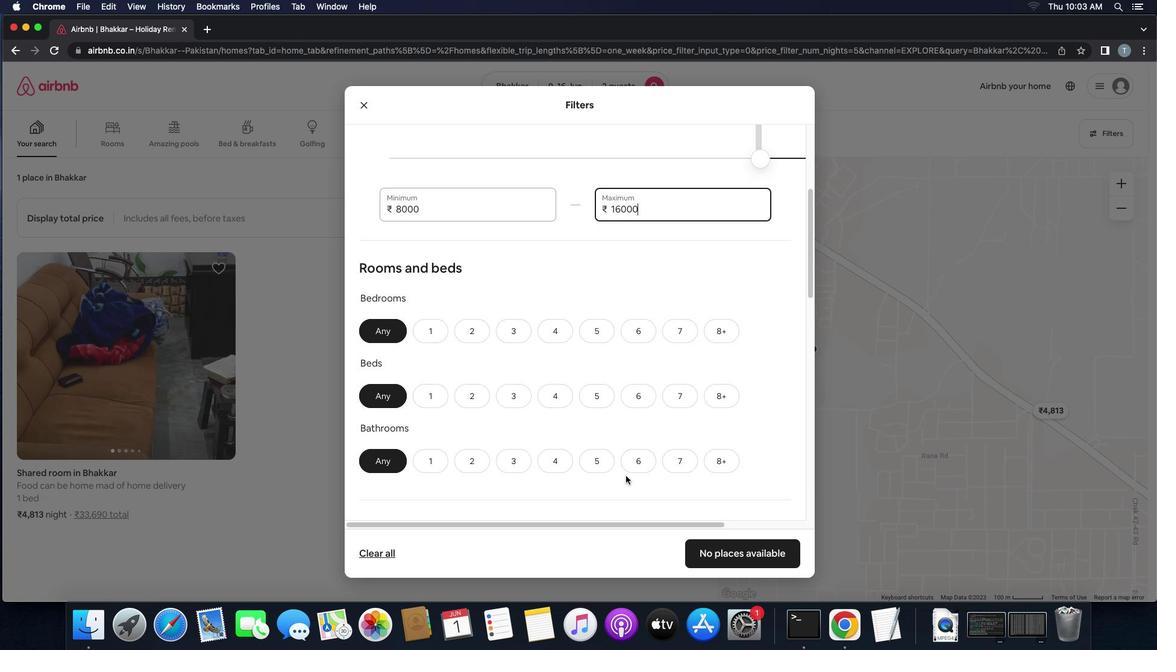 
Action: Mouse moved to (544, 354)
Screenshot: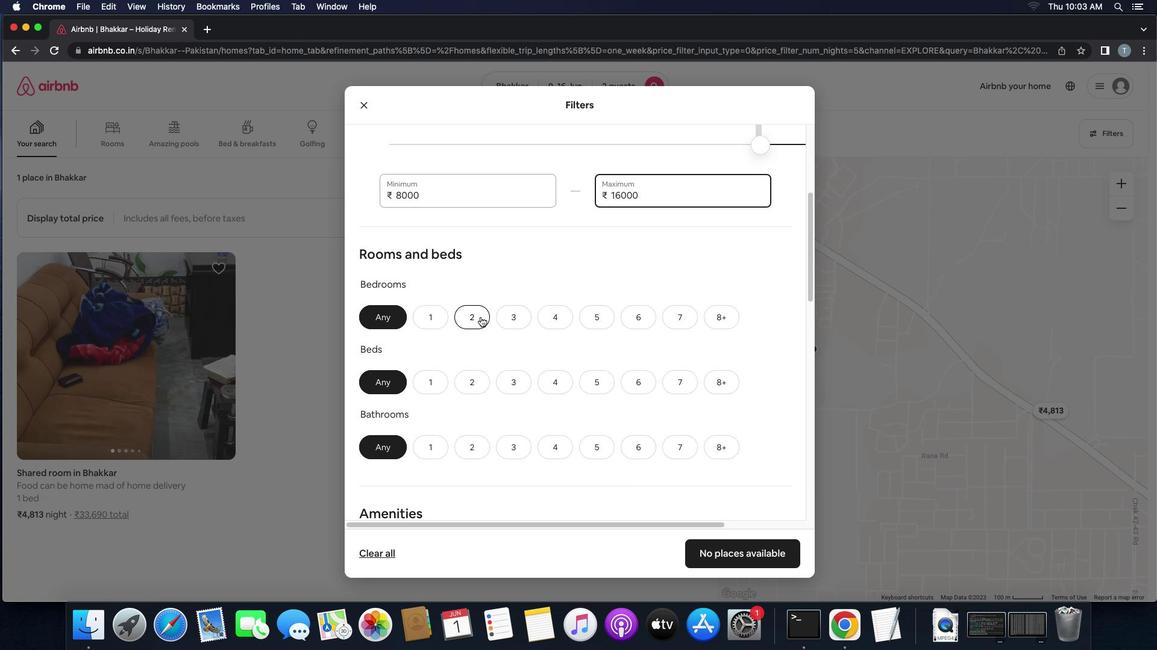 
Action: Mouse pressed left at (544, 354)
Screenshot: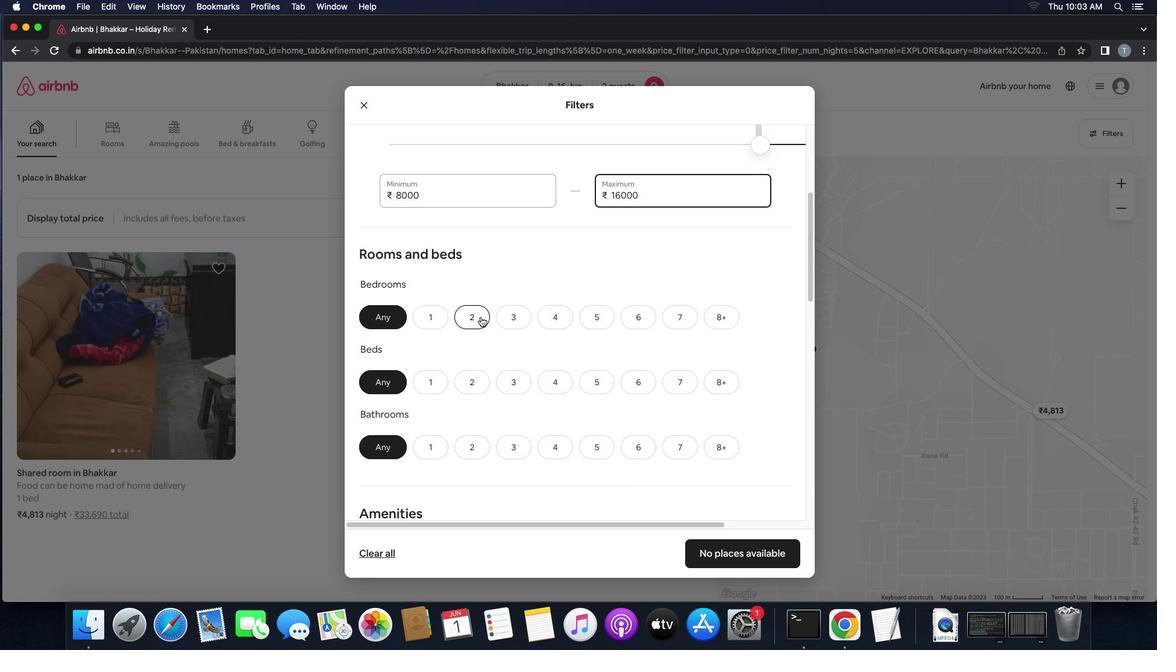 
Action: Mouse moved to (576, 379)
Screenshot: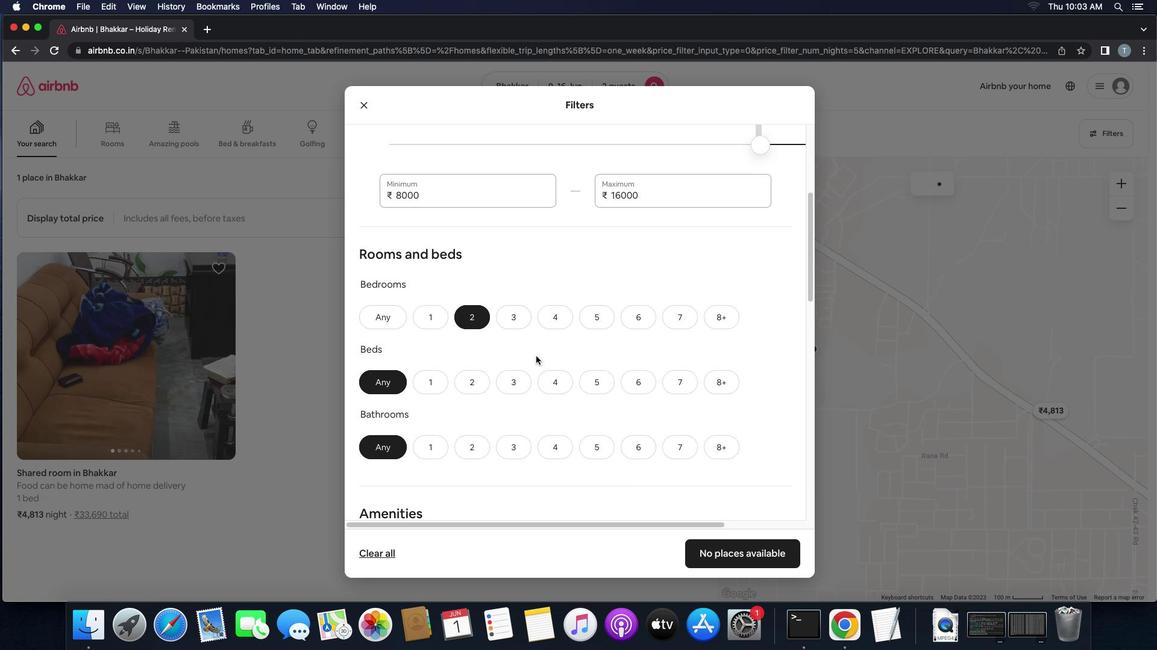 
Action: Mouse scrolled (576, 379) with delta (269, 148)
Screenshot: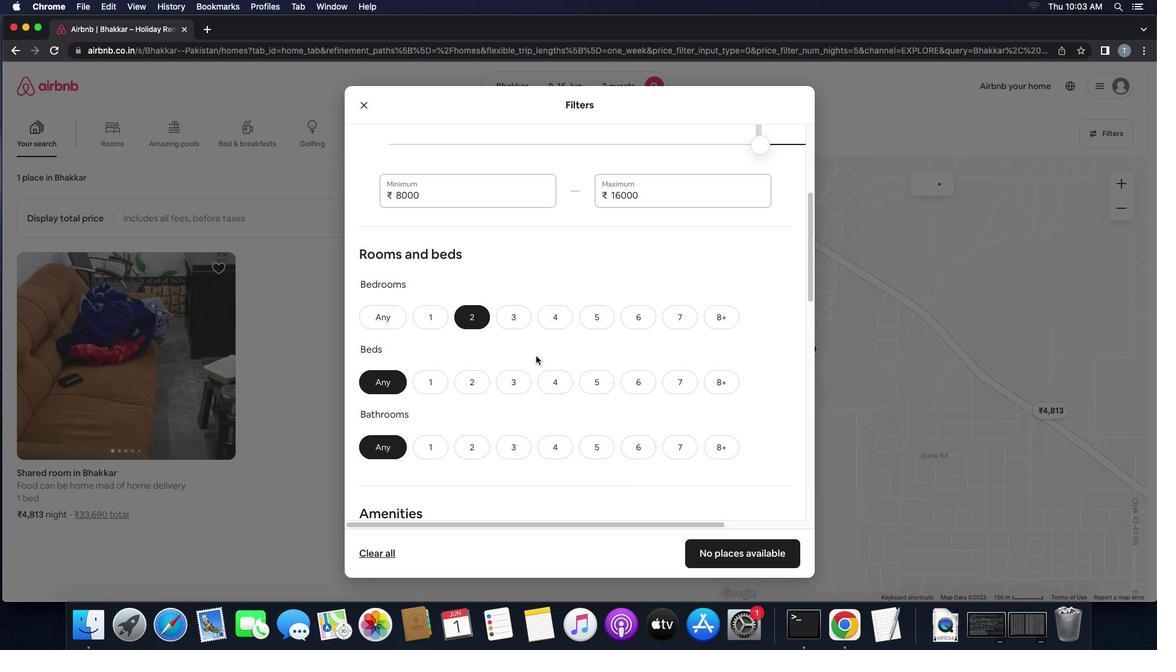 
Action: Mouse scrolled (576, 379) with delta (269, 148)
Screenshot: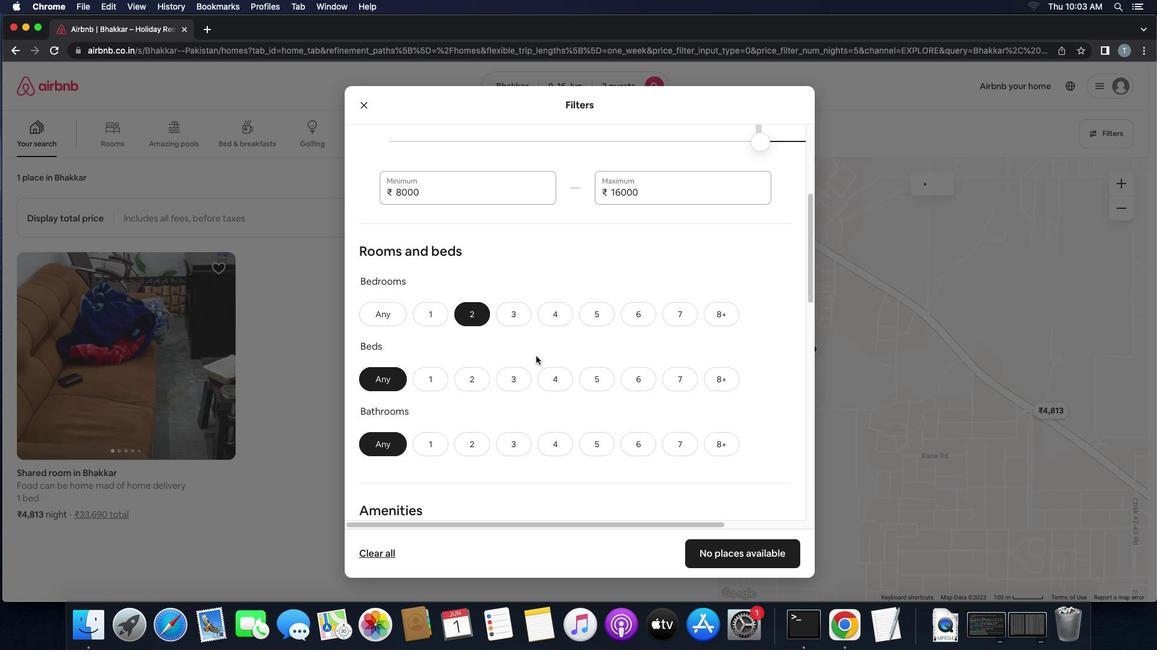 
Action: Mouse moved to (541, 383)
Screenshot: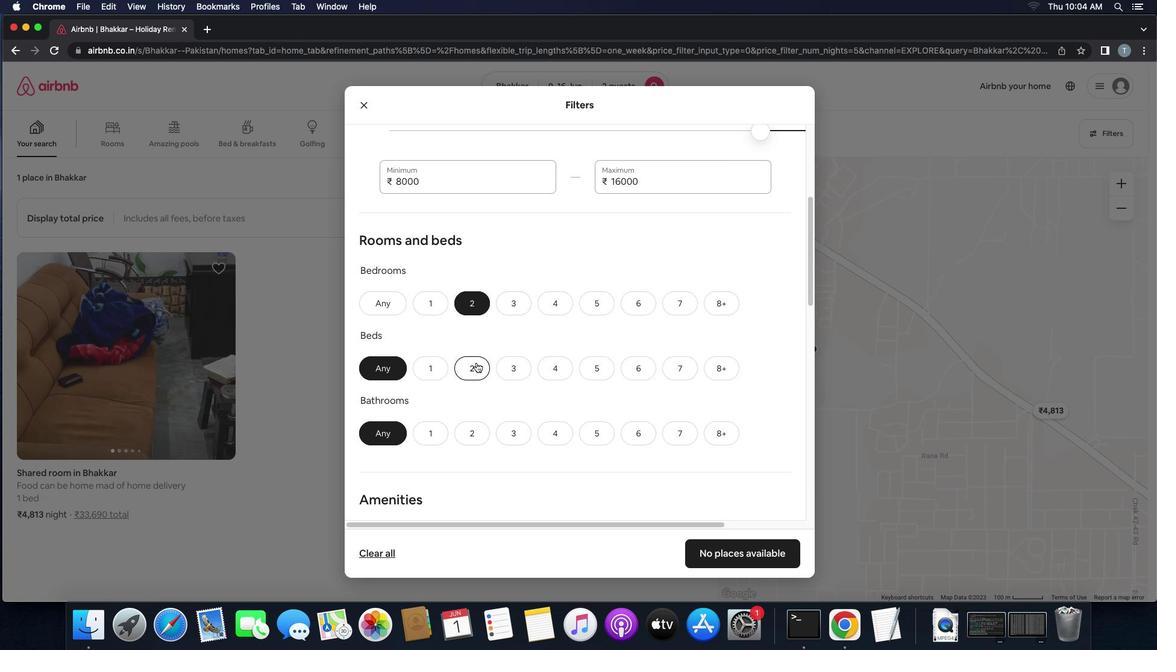 
Action: Mouse pressed left at (541, 383)
Screenshot: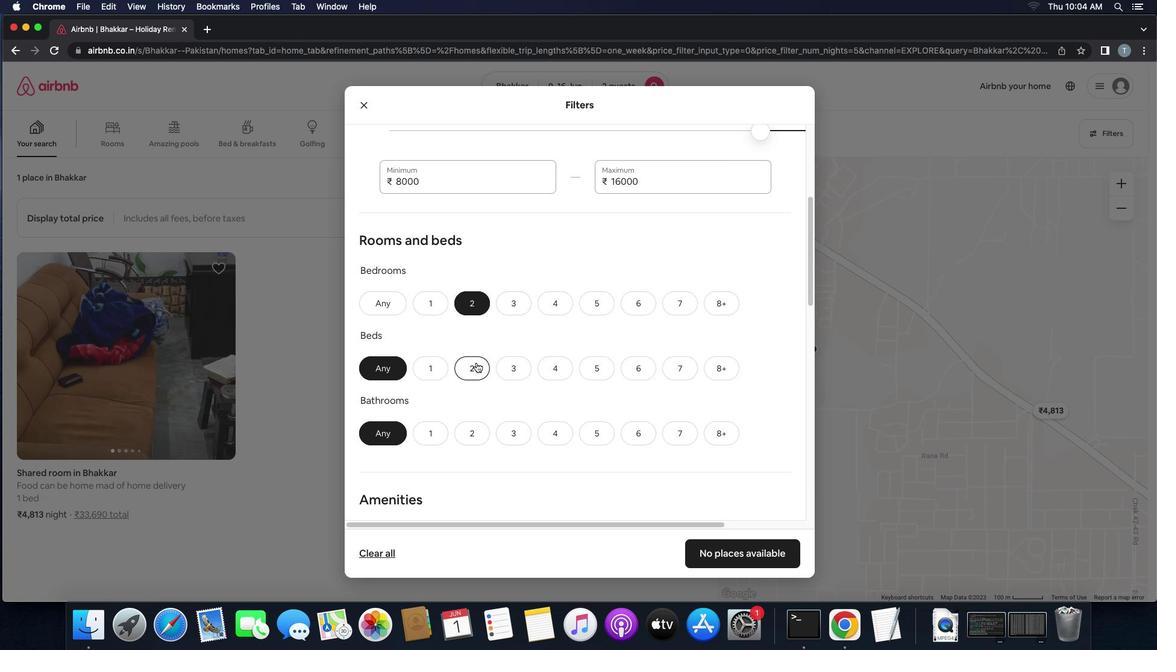 
Action: Mouse moved to (577, 407)
Screenshot: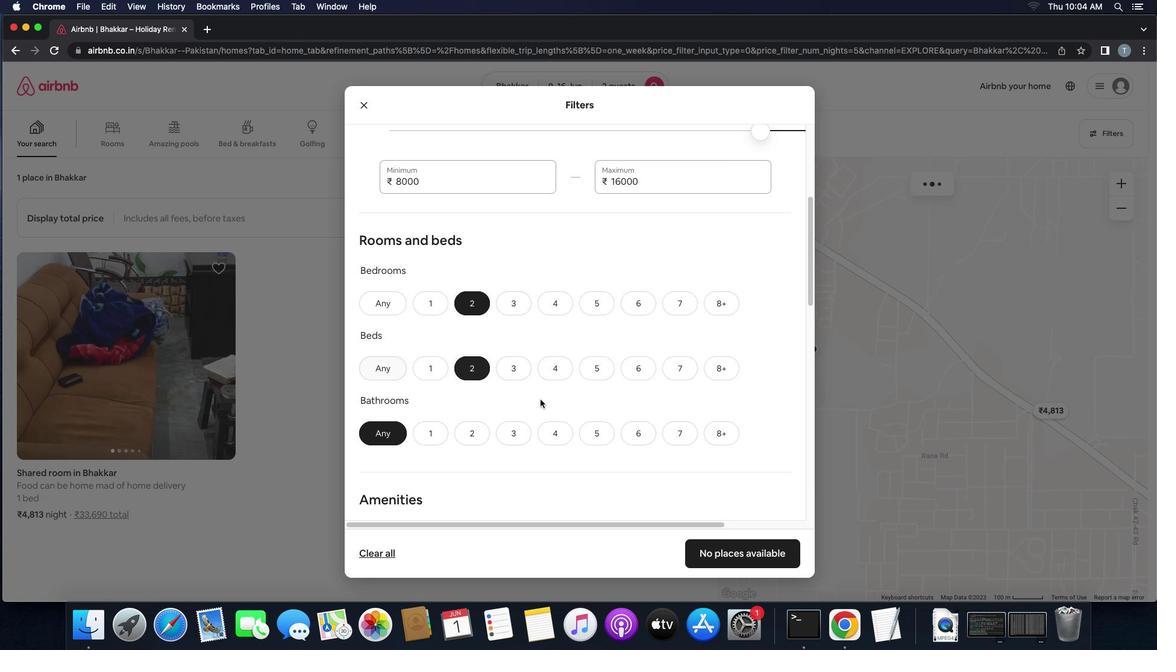 
Action: Mouse scrolled (577, 407) with delta (269, 148)
Screenshot: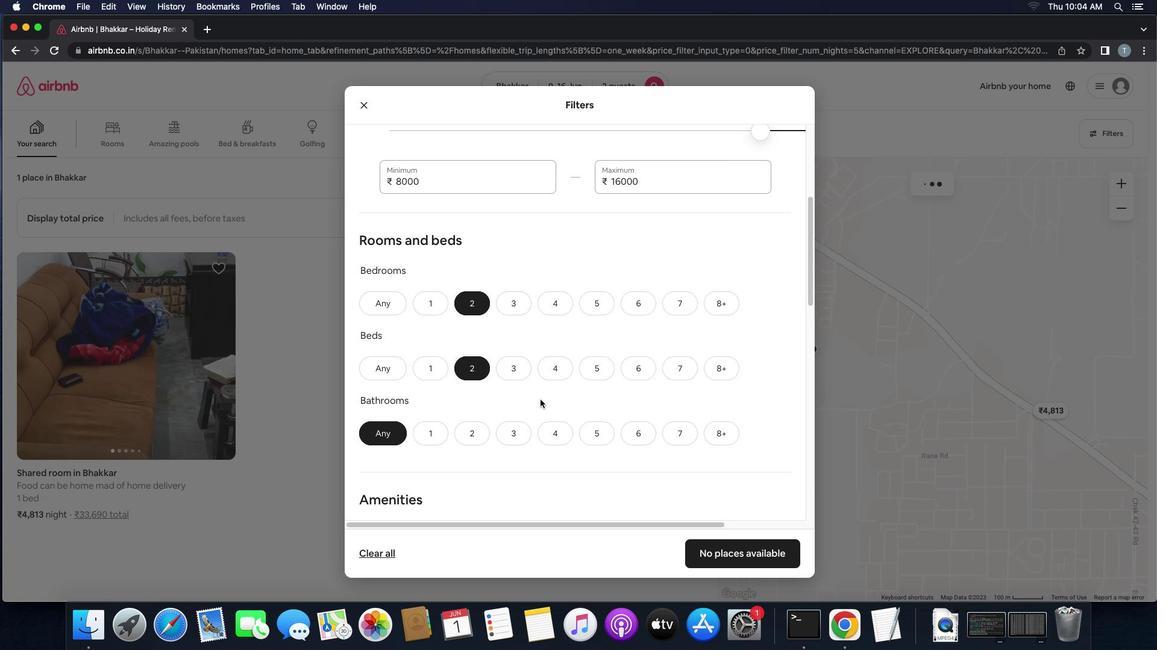
Action: Mouse scrolled (577, 407) with delta (269, 148)
Screenshot: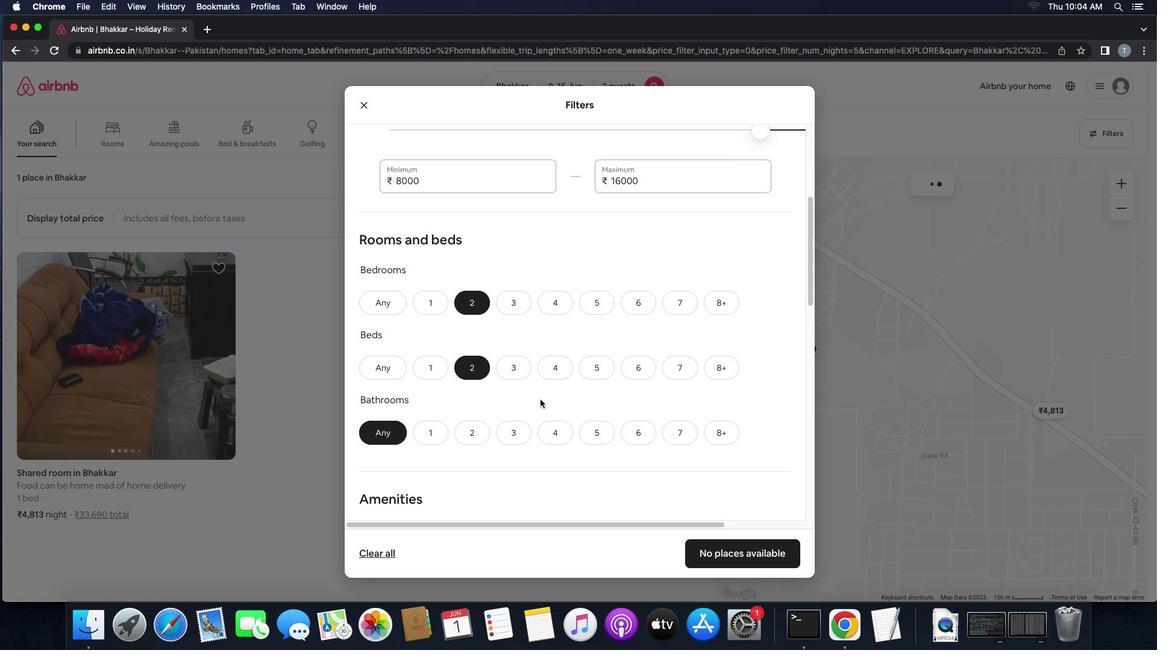 
Action: Mouse scrolled (577, 407) with delta (269, 148)
Screenshot: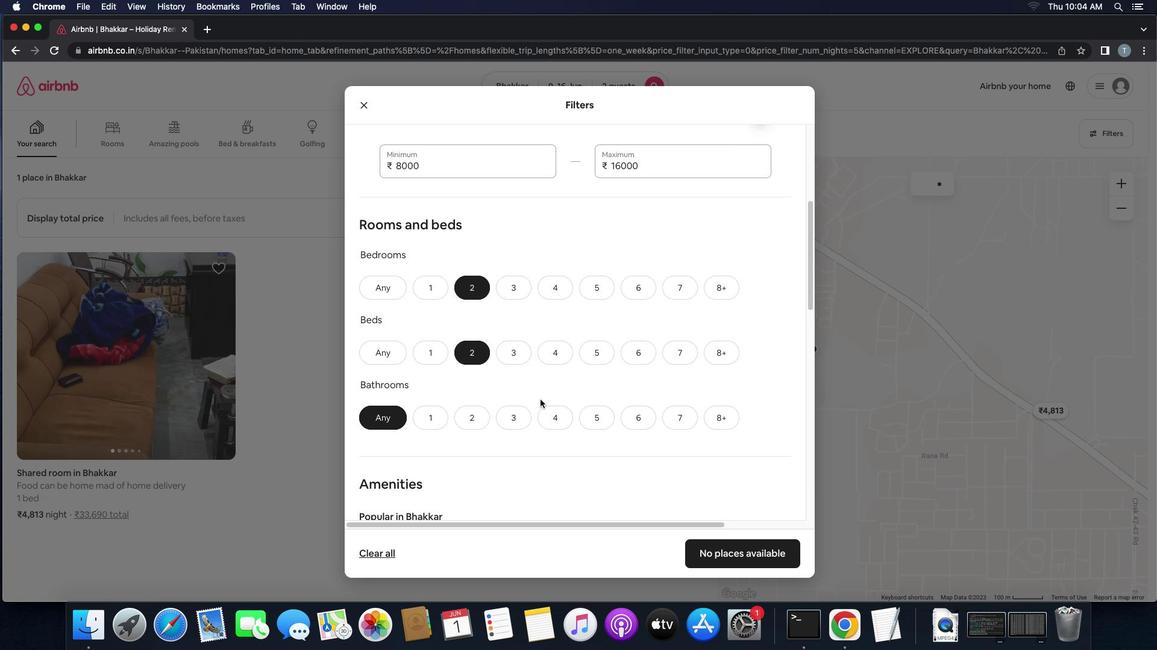 
Action: Mouse moved to (518, 395)
Screenshot: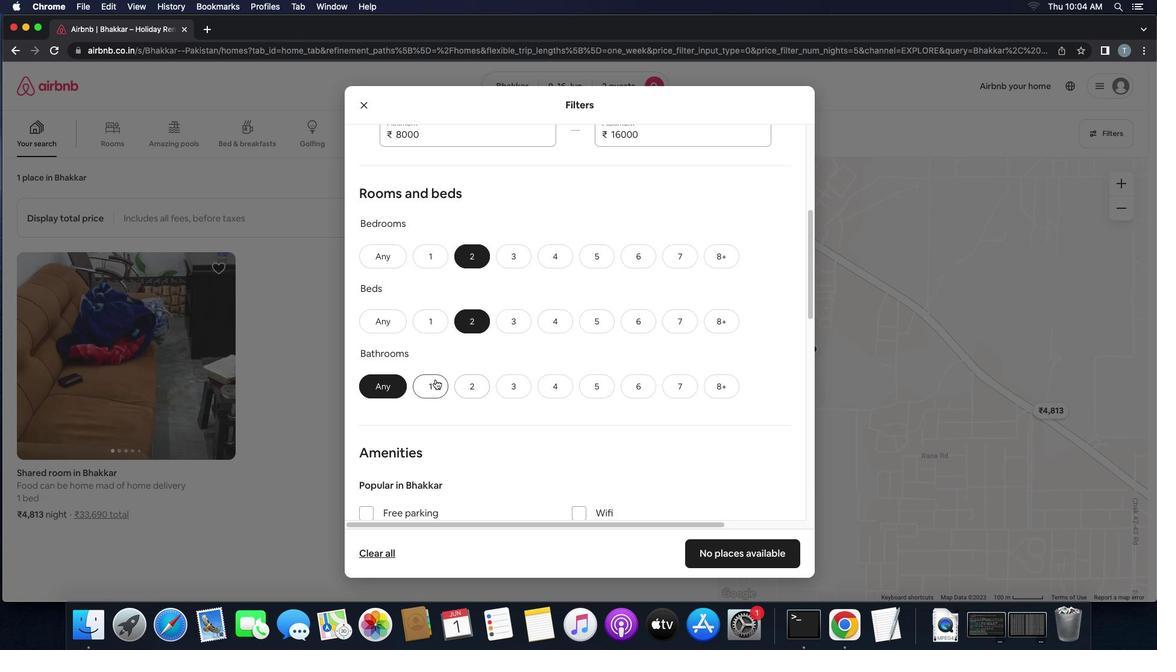 
Action: Mouse pressed left at (518, 395)
Screenshot: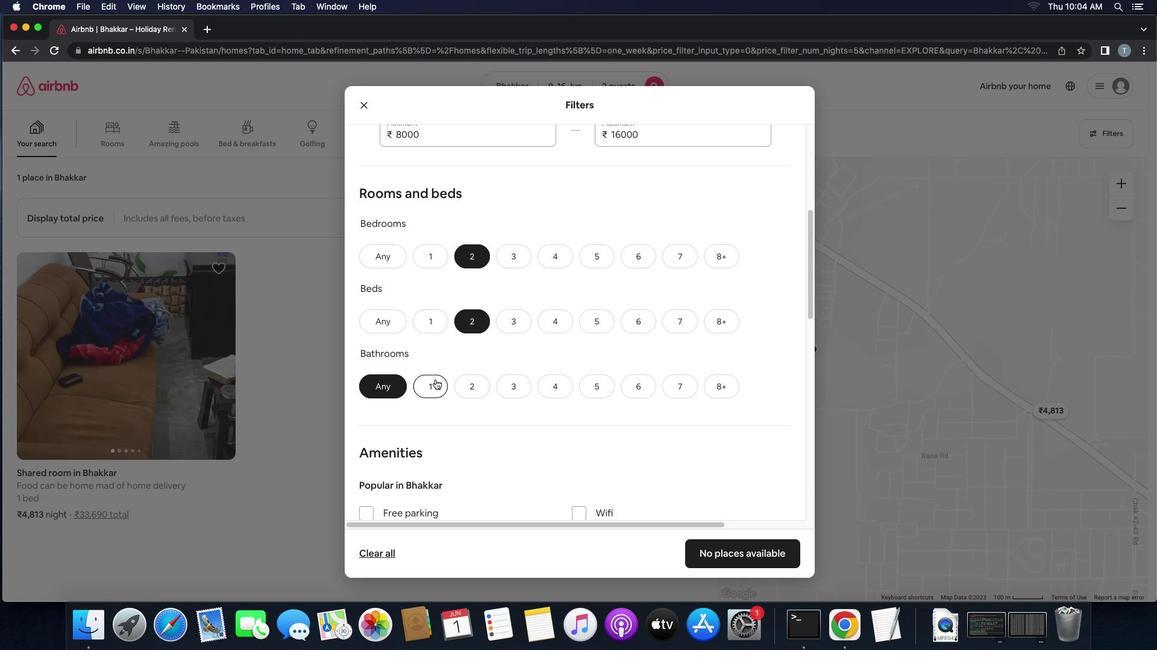 
Action: Mouse moved to (567, 407)
Screenshot: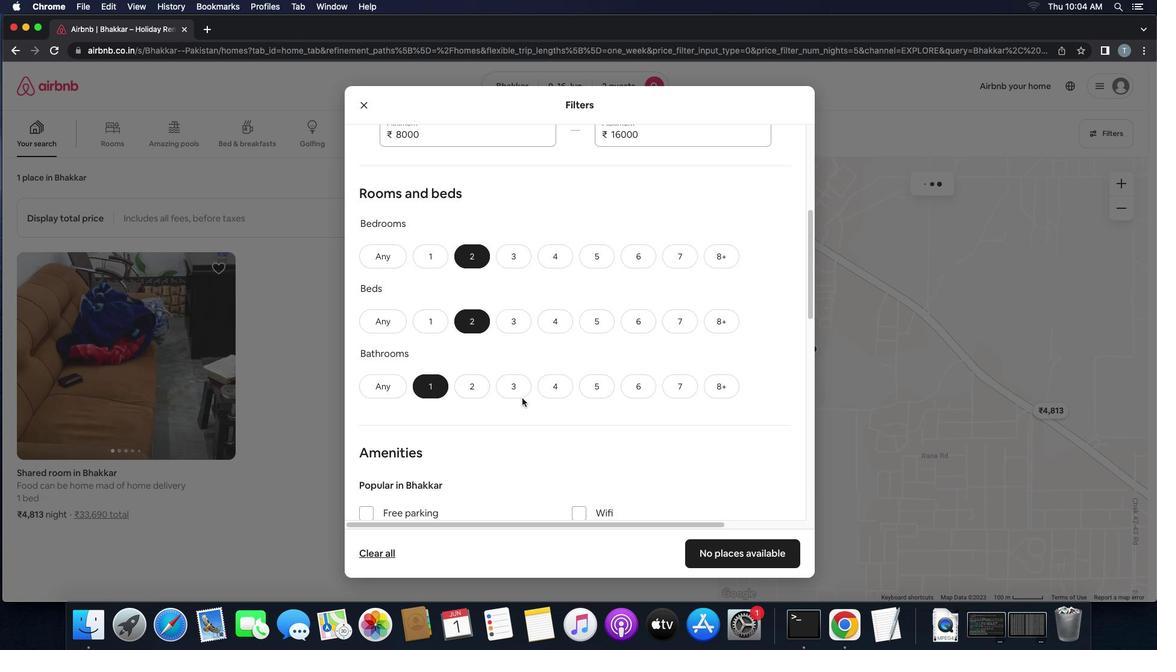 
Action: Mouse scrolled (567, 407) with delta (269, 148)
Screenshot: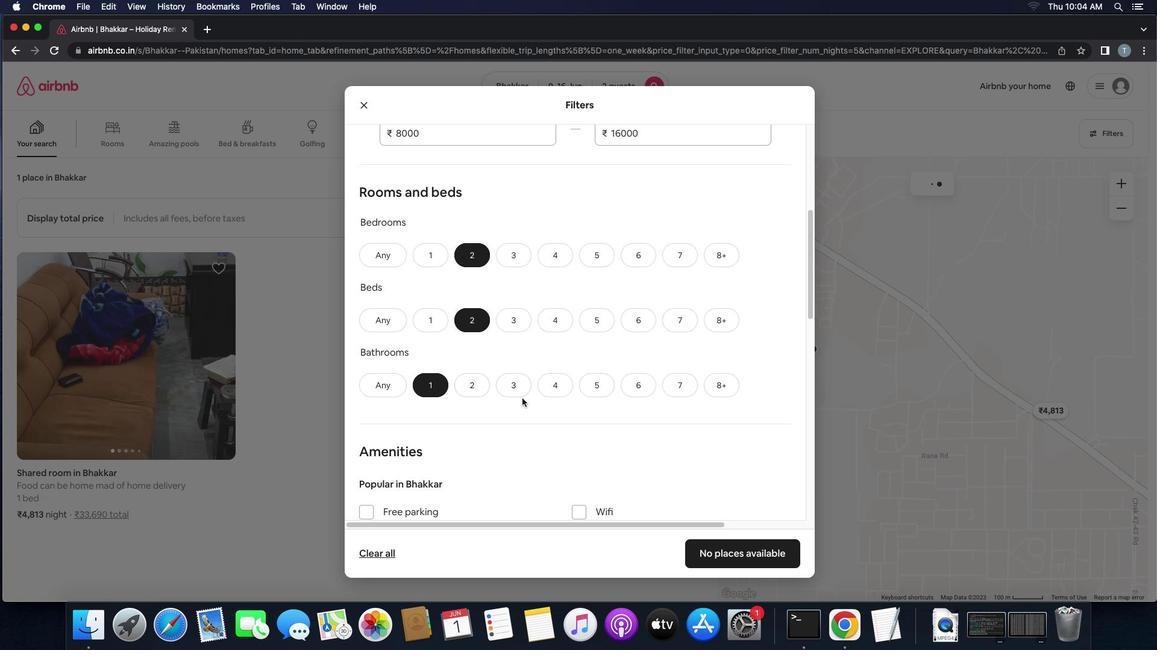 
Action: Mouse scrolled (567, 407) with delta (269, 148)
Screenshot: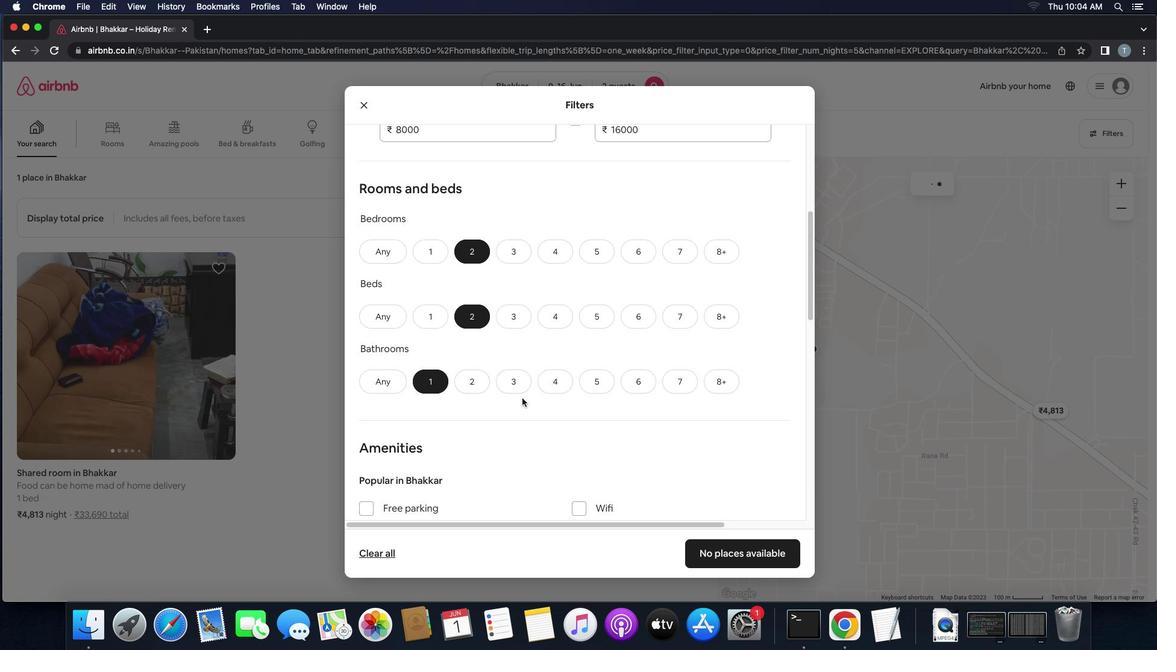 
Action: Mouse scrolled (567, 407) with delta (269, 147)
Screenshot: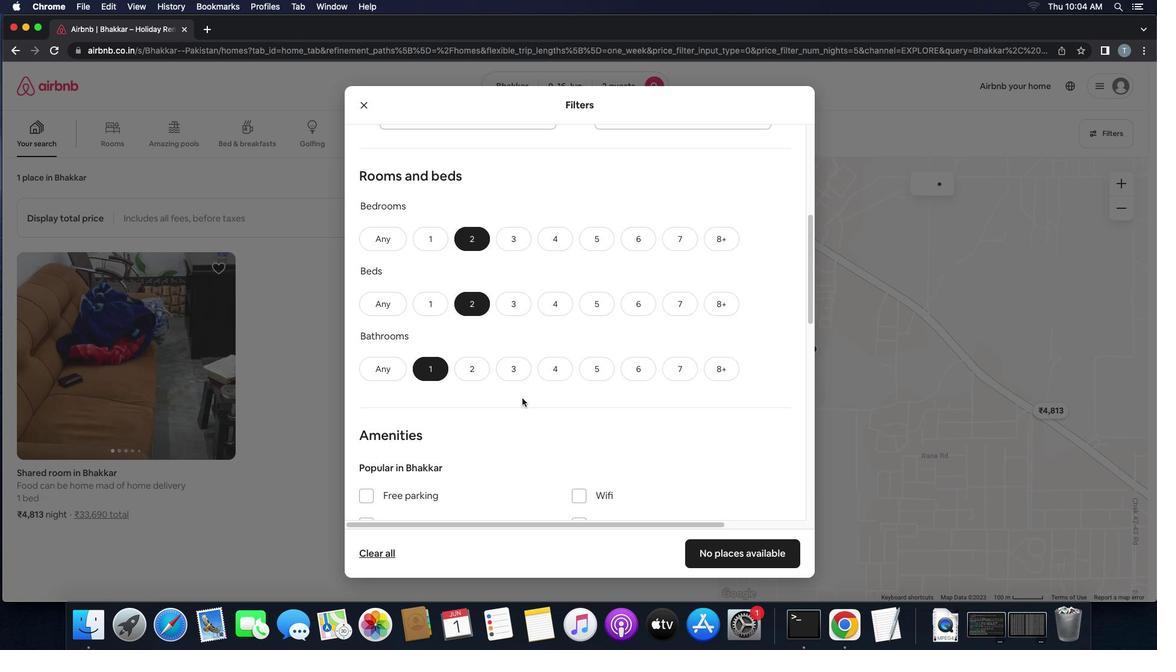 
Action: Mouse scrolled (567, 407) with delta (269, 148)
Screenshot: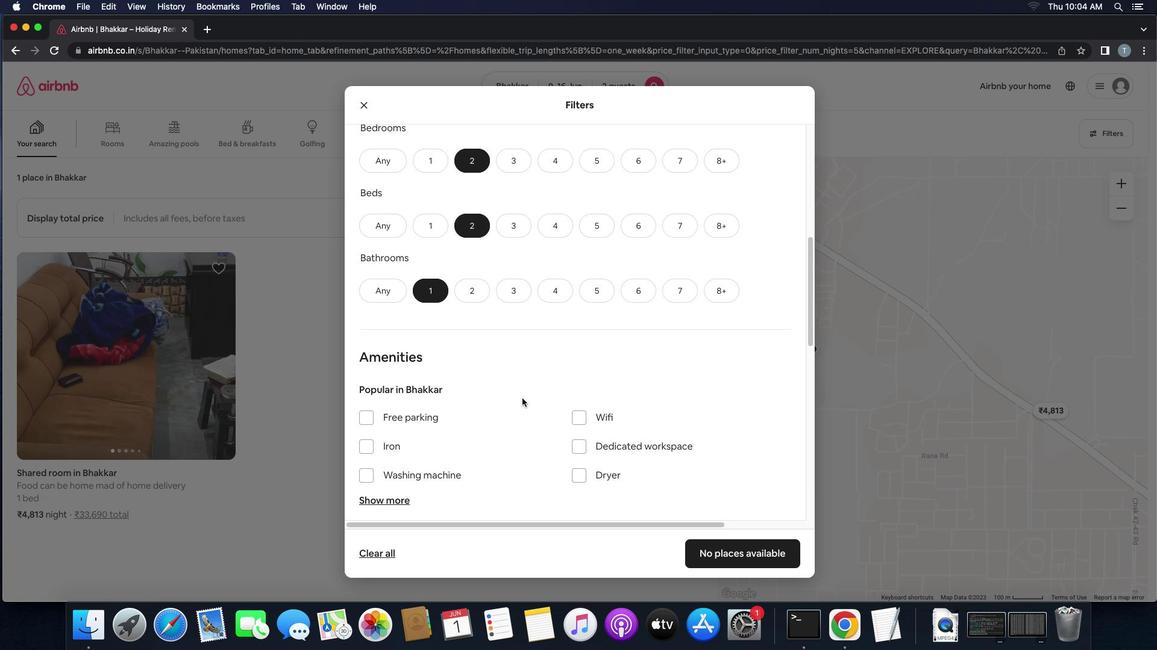 
Action: Mouse scrolled (567, 407) with delta (269, 148)
Screenshot: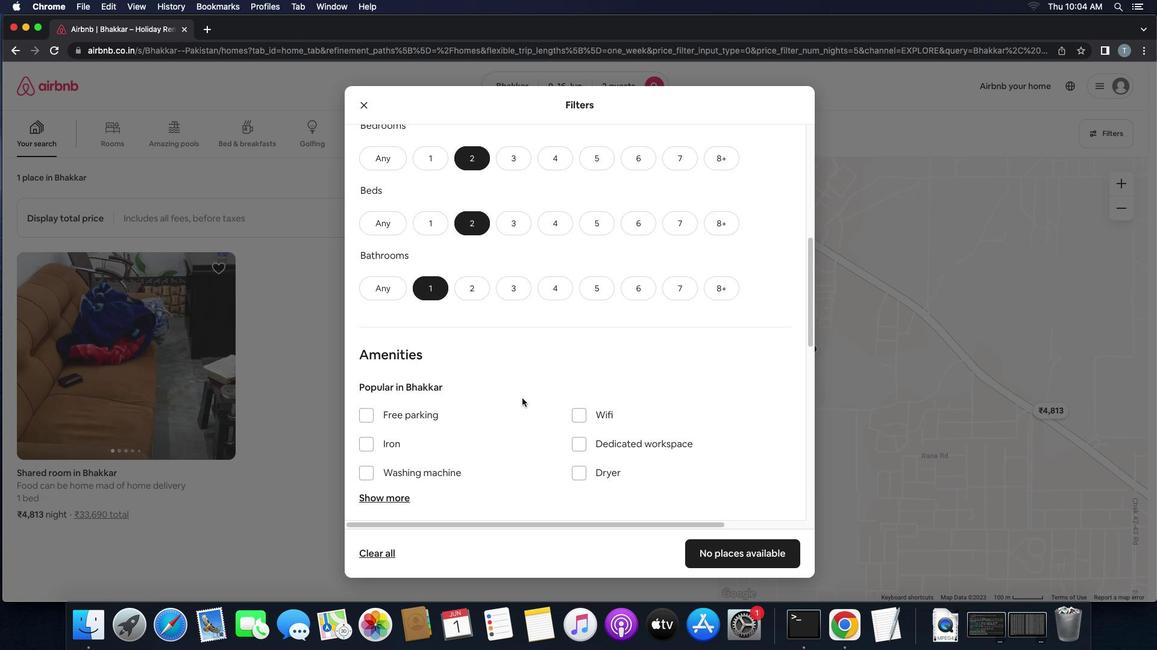 
Action: Mouse scrolled (567, 407) with delta (269, 148)
Screenshot: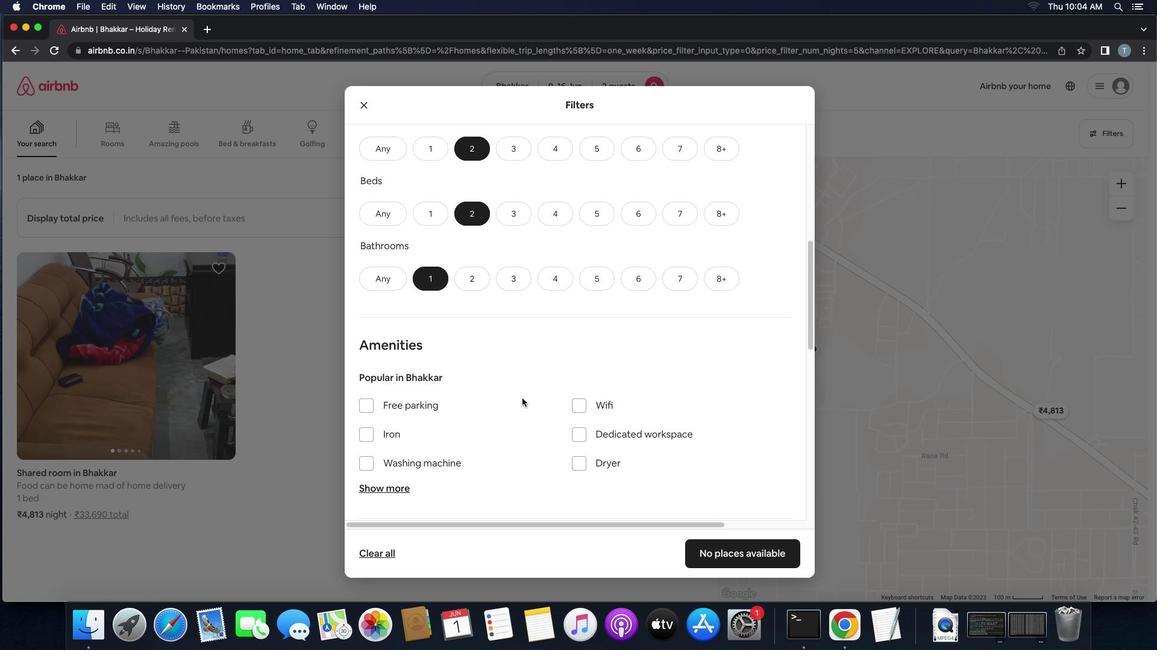 
Action: Mouse scrolled (567, 407) with delta (269, 148)
Screenshot: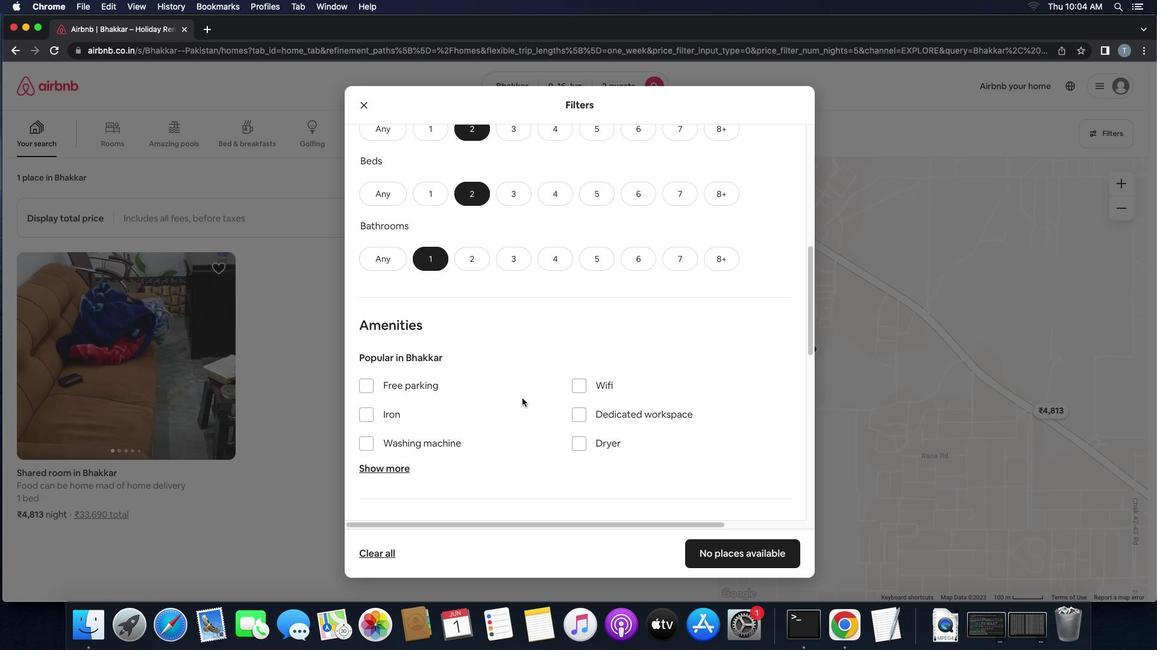 
Action: Mouse scrolled (567, 407) with delta (269, 148)
Screenshot: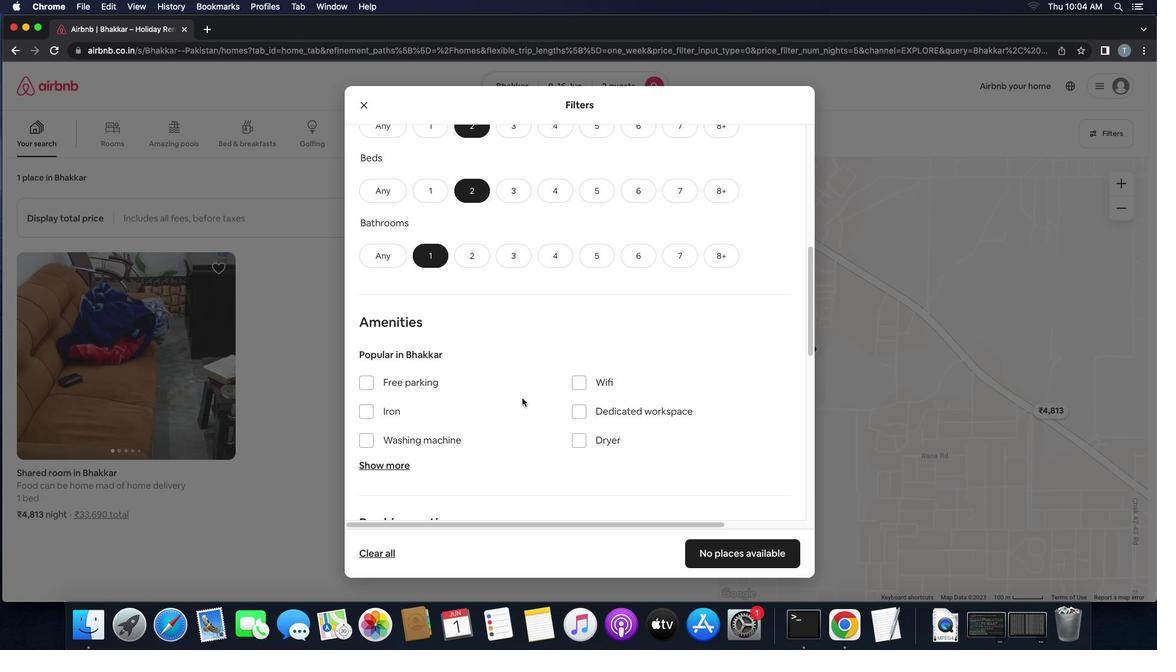 
Action: Mouse scrolled (567, 407) with delta (269, 148)
Screenshot: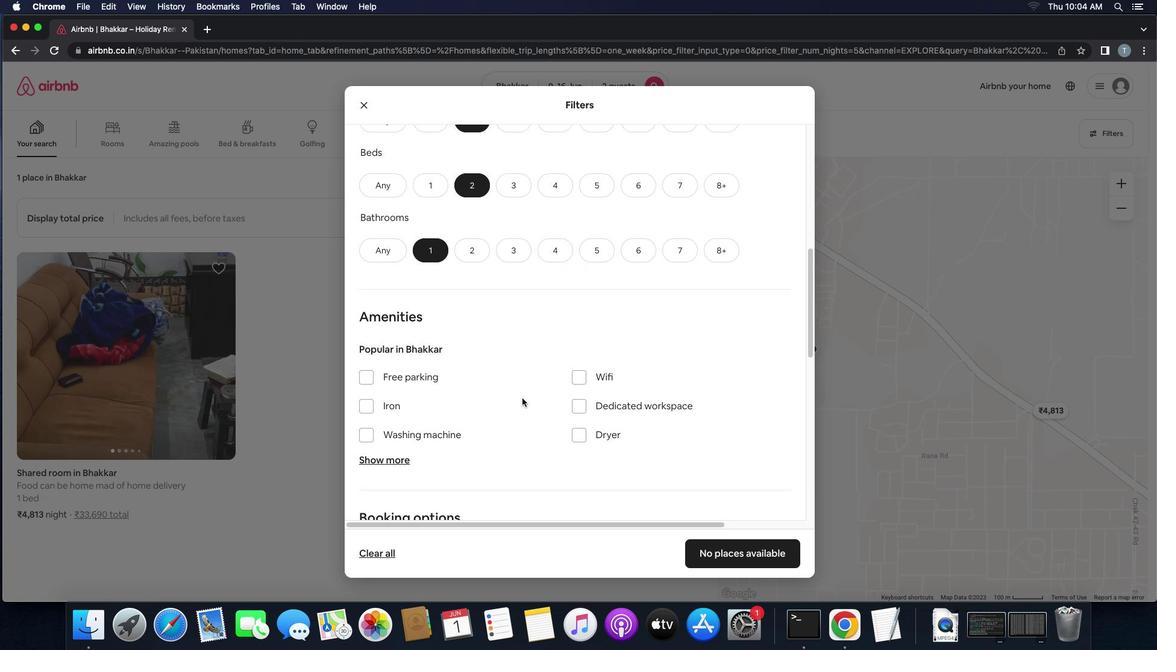 
Action: Mouse scrolled (567, 407) with delta (269, 148)
Screenshot: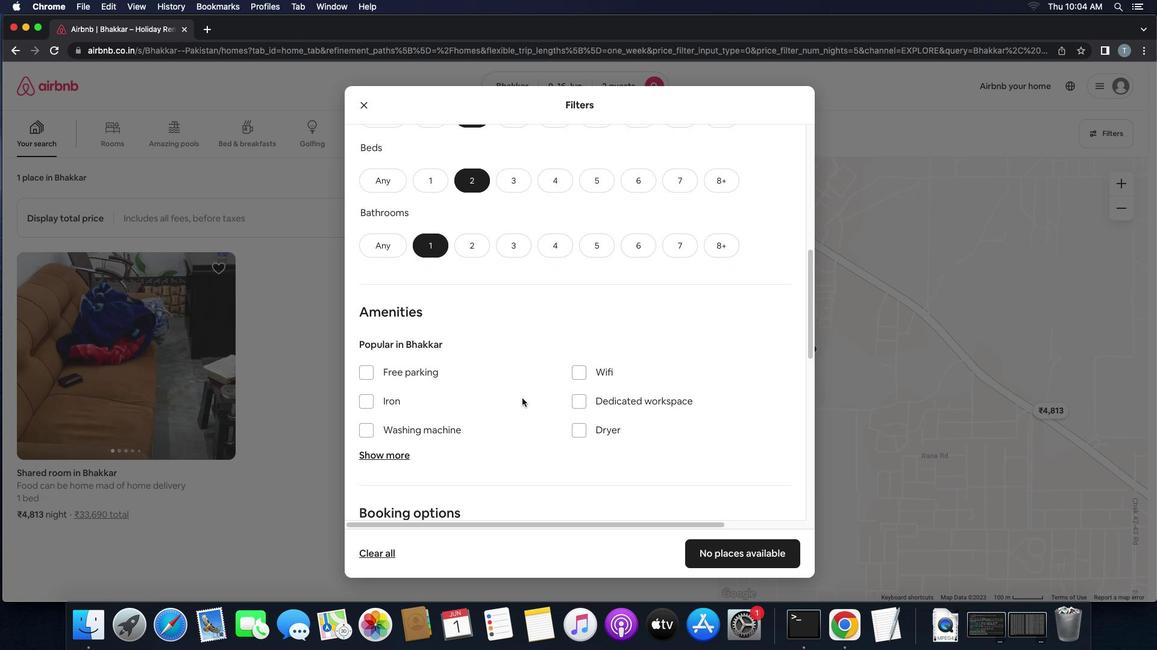 
Action: Mouse scrolled (567, 407) with delta (269, 148)
Screenshot: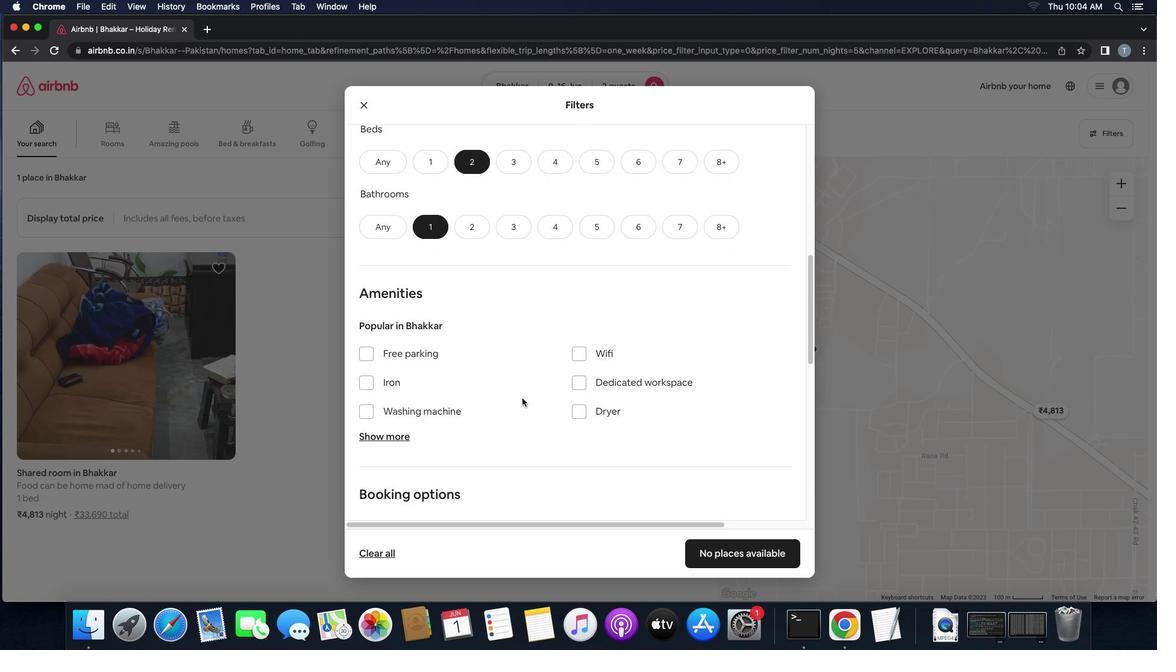 
Action: Mouse moved to (572, 406)
Screenshot: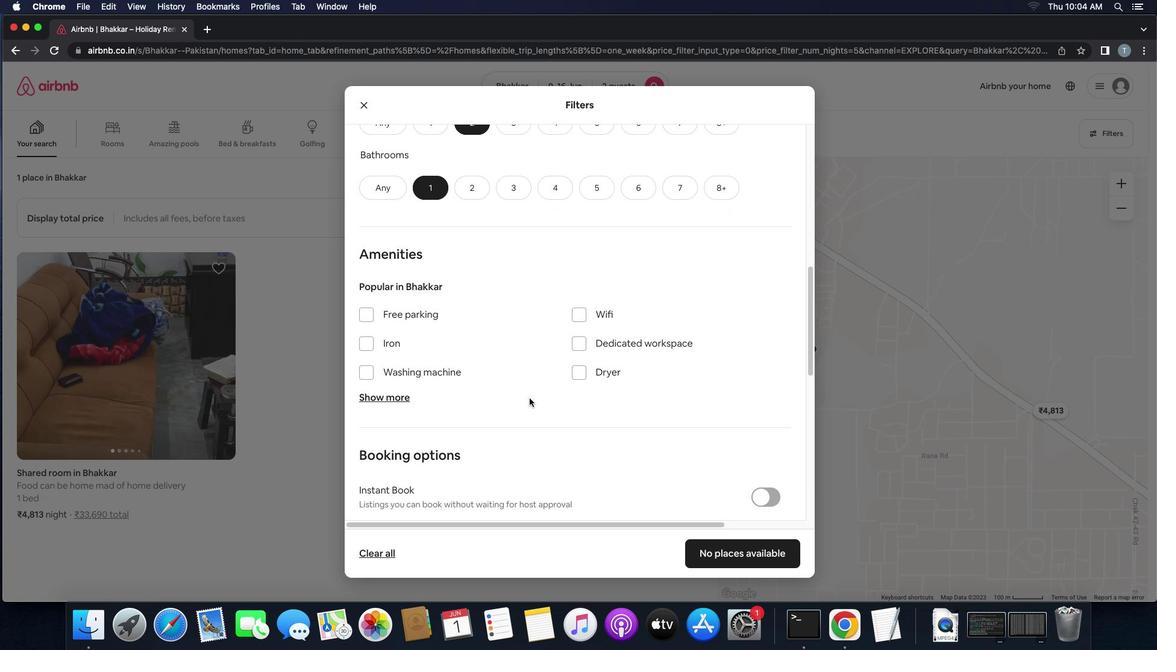 
Action: Mouse scrolled (572, 406) with delta (269, 148)
Screenshot: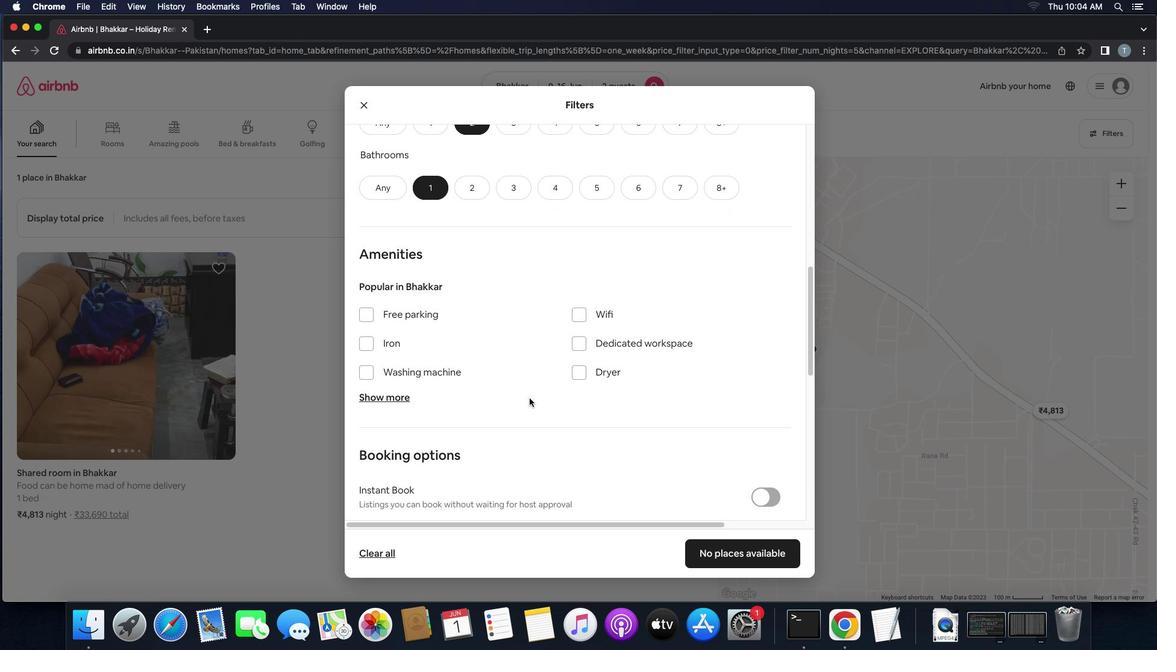 
Action: Mouse scrolled (572, 406) with delta (269, 148)
Screenshot: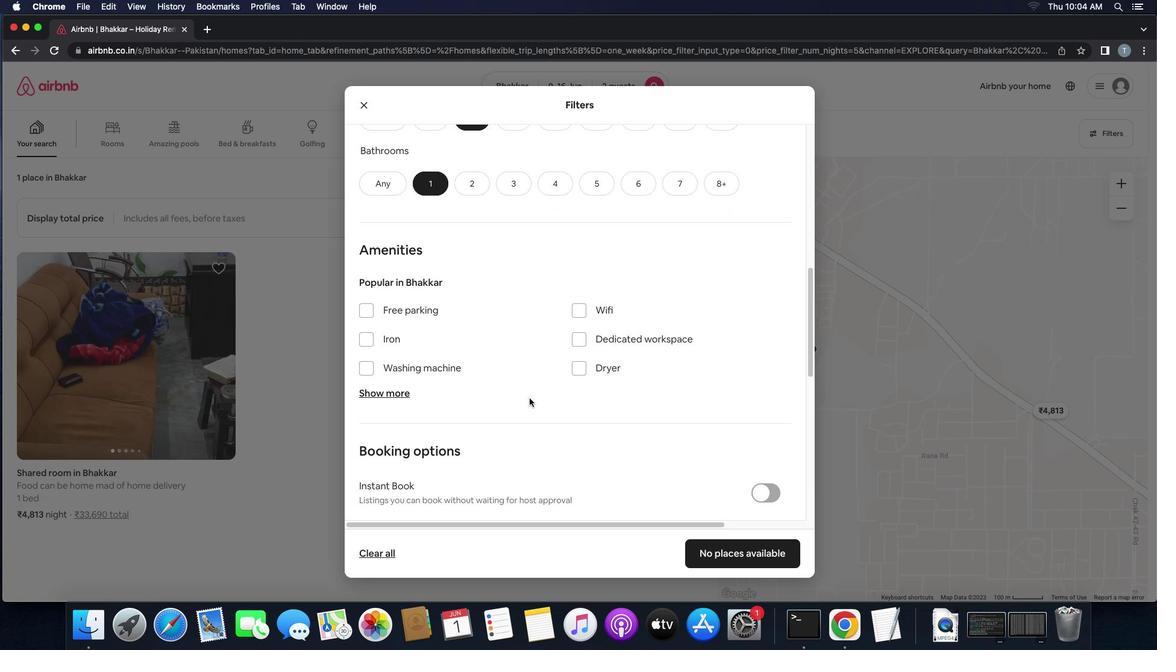 
Action: Mouse scrolled (572, 406) with delta (269, 148)
Screenshot: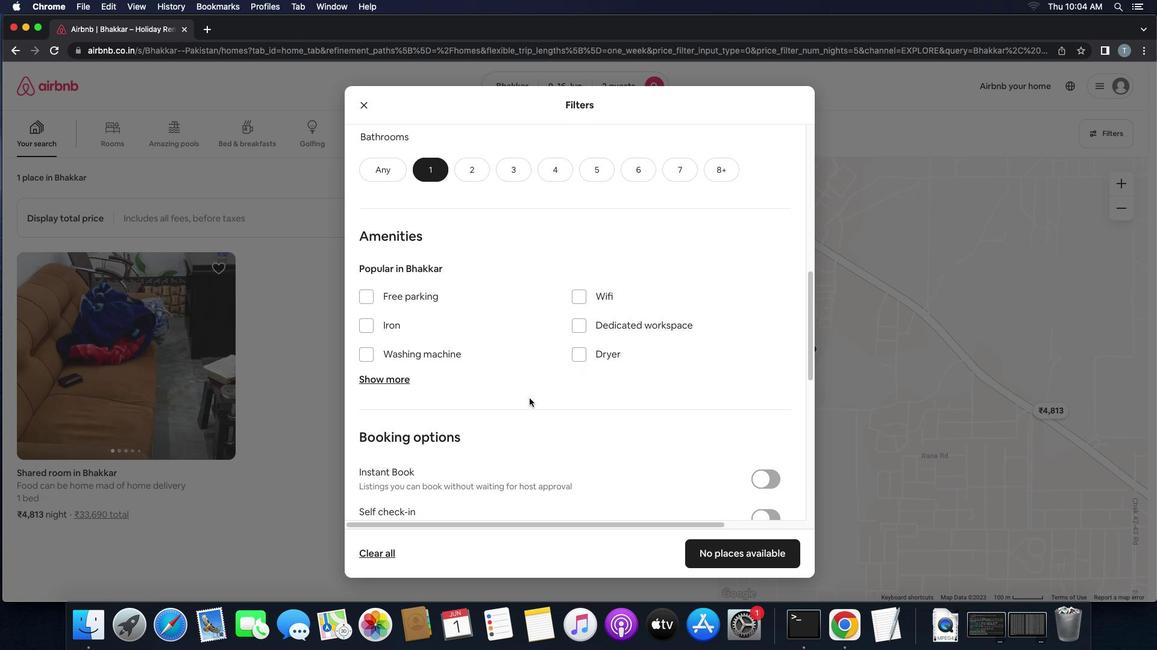 
Action: Mouse scrolled (572, 406) with delta (269, 148)
Screenshot: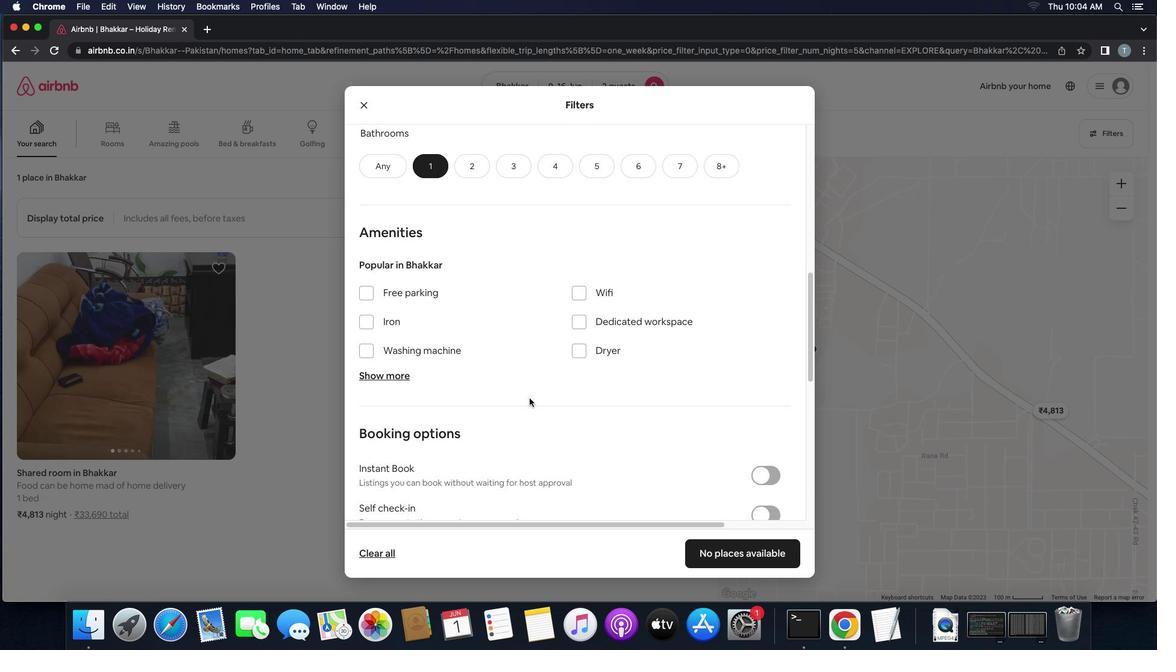 
Action: Mouse scrolled (572, 406) with delta (269, 148)
Screenshot: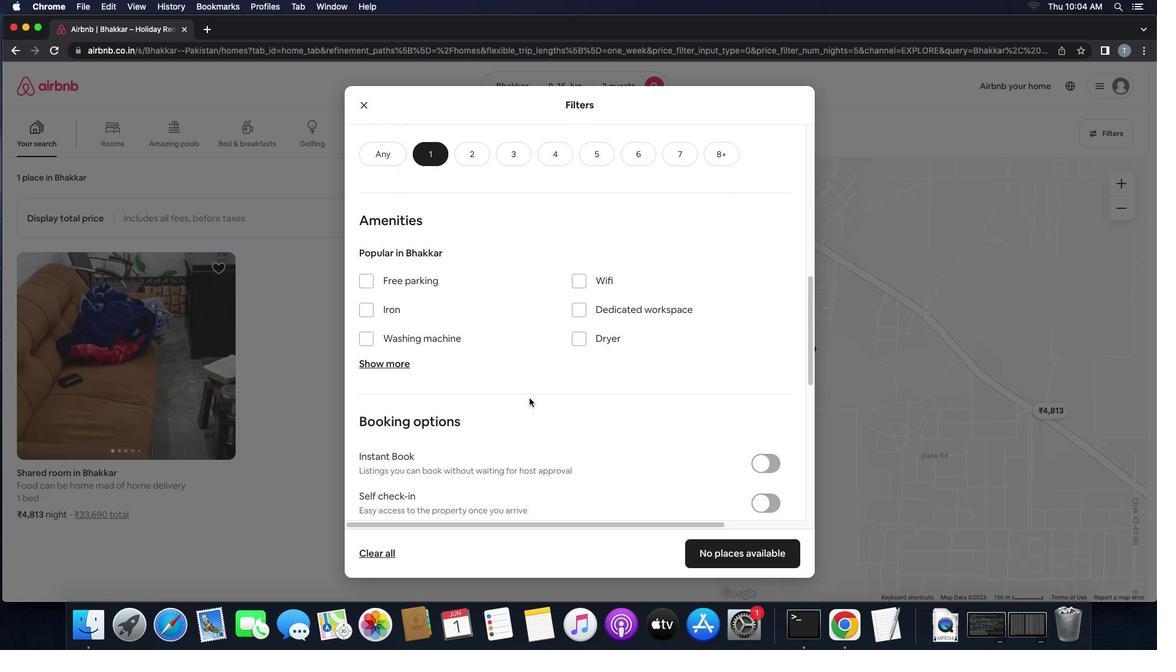 
Action: Mouse scrolled (572, 406) with delta (269, 147)
Screenshot: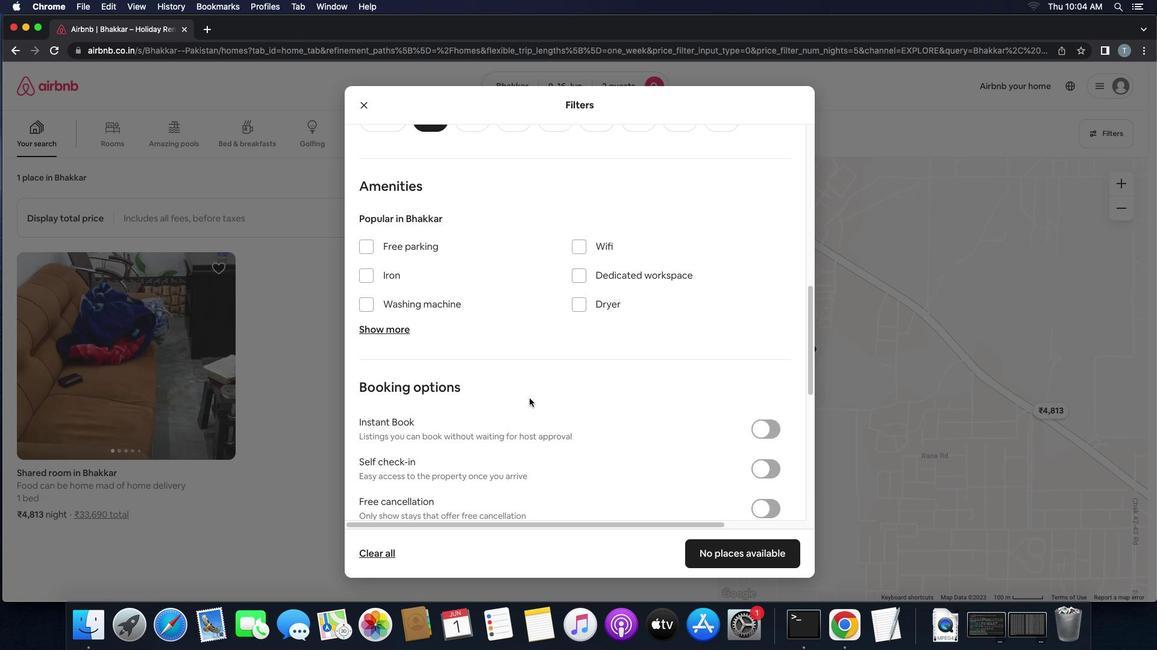
Action: Mouse scrolled (572, 406) with delta (269, 147)
Screenshot: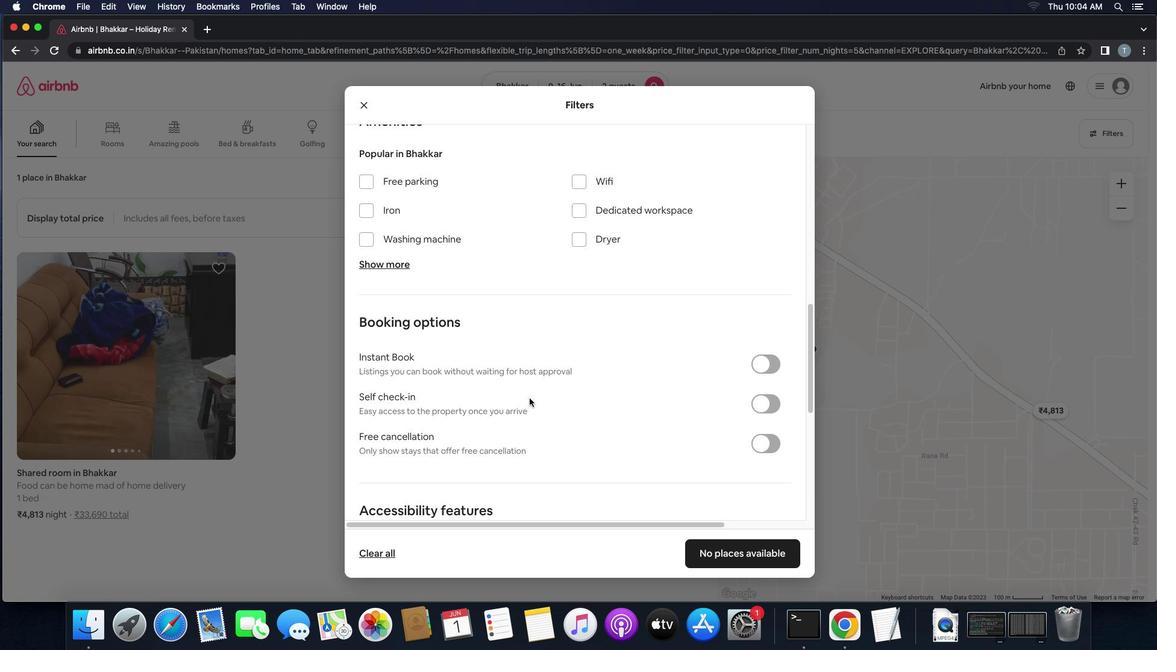 
Action: Mouse moved to (706, 348)
Screenshot: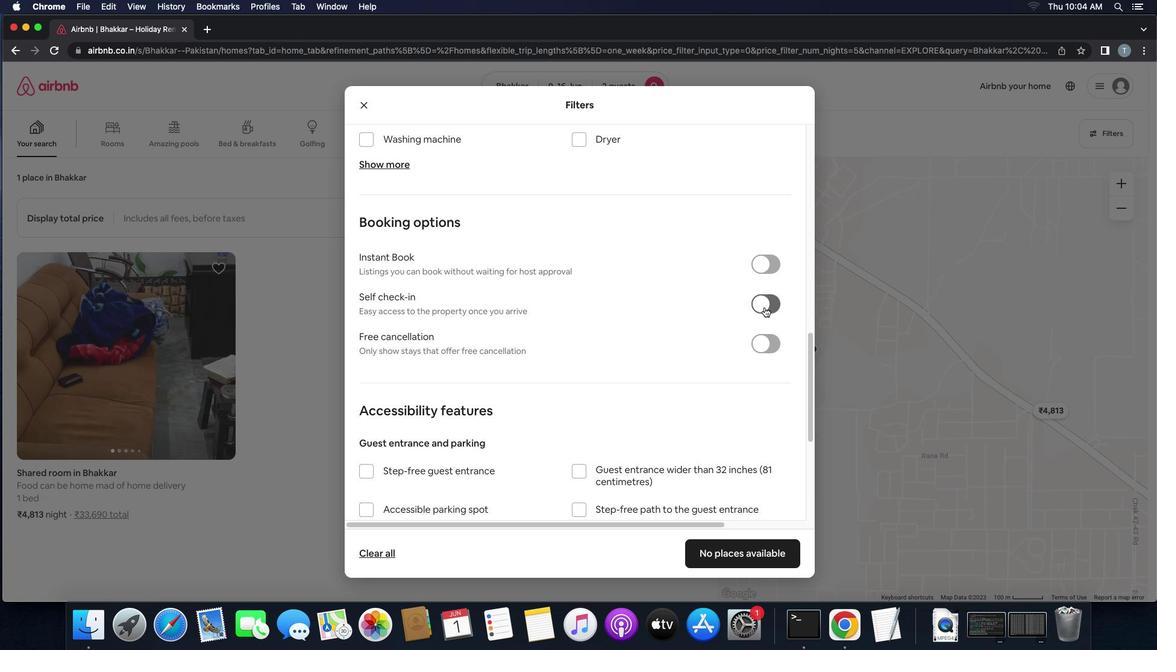 
Action: Mouse pressed left at (706, 348)
Screenshot: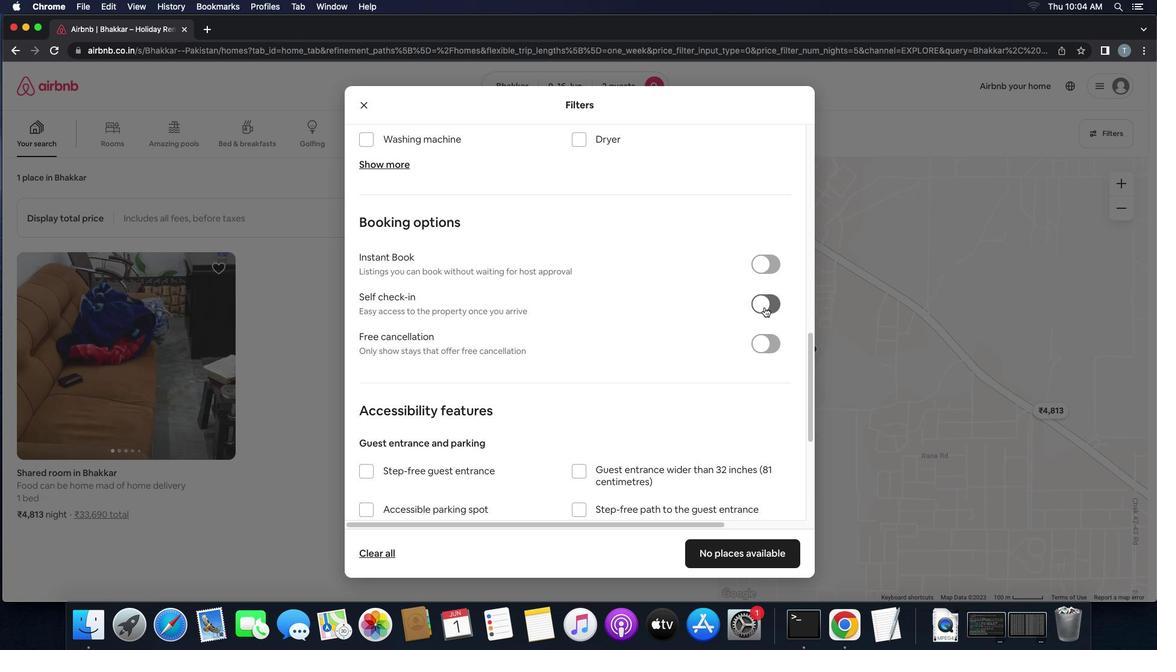 
Action: Mouse moved to (627, 402)
Screenshot: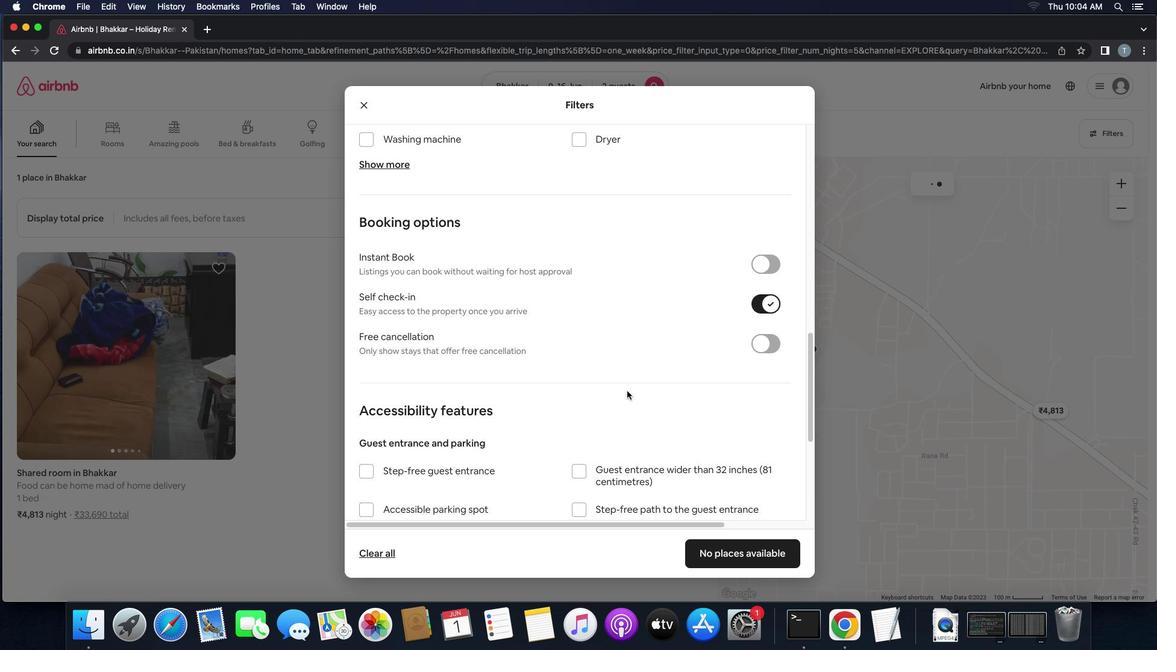 
Action: Mouse scrolled (627, 402) with delta (269, 148)
Screenshot: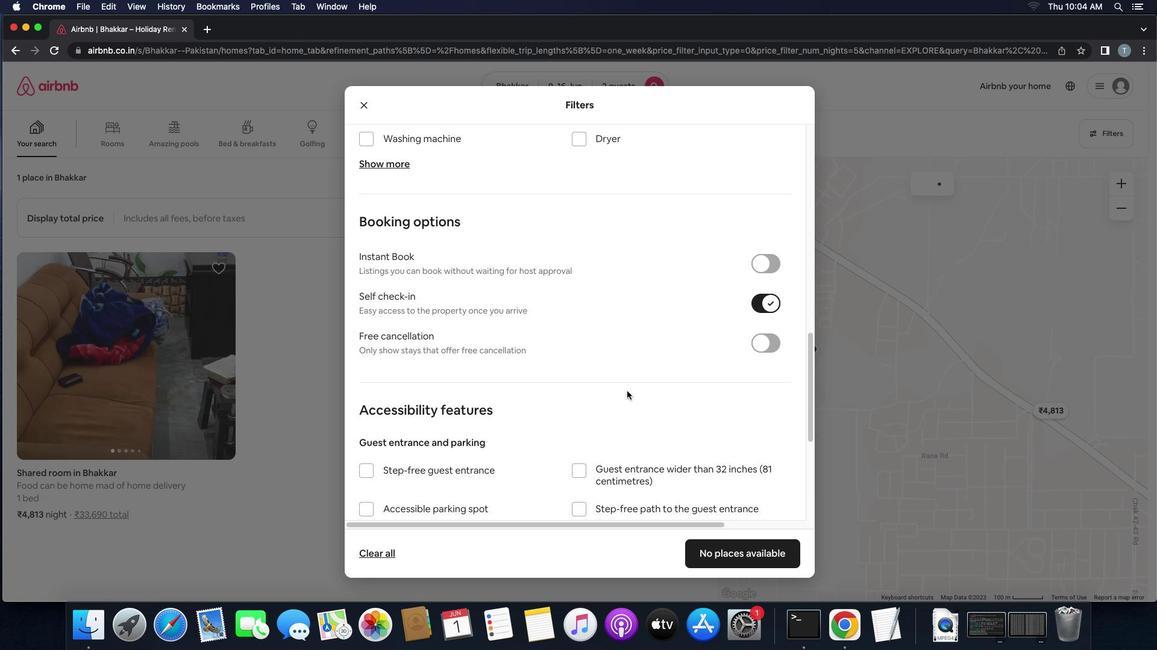 
Action: Mouse scrolled (627, 402) with delta (269, 148)
Screenshot: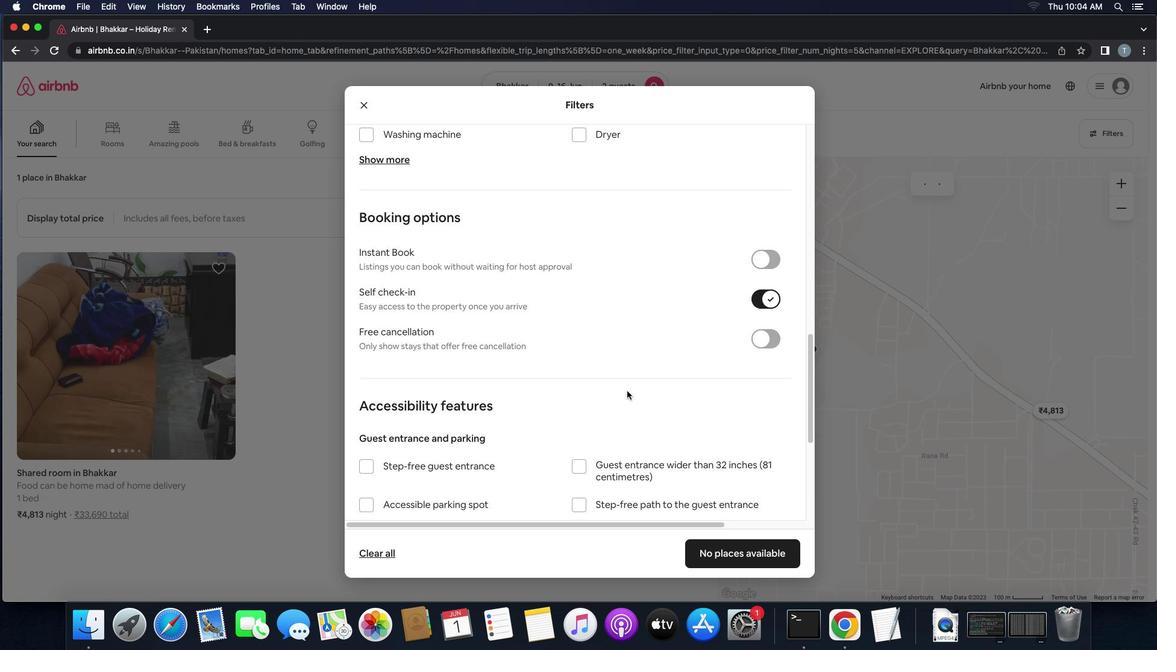 
Action: Mouse scrolled (627, 402) with delta (269, 148)
Screenshot: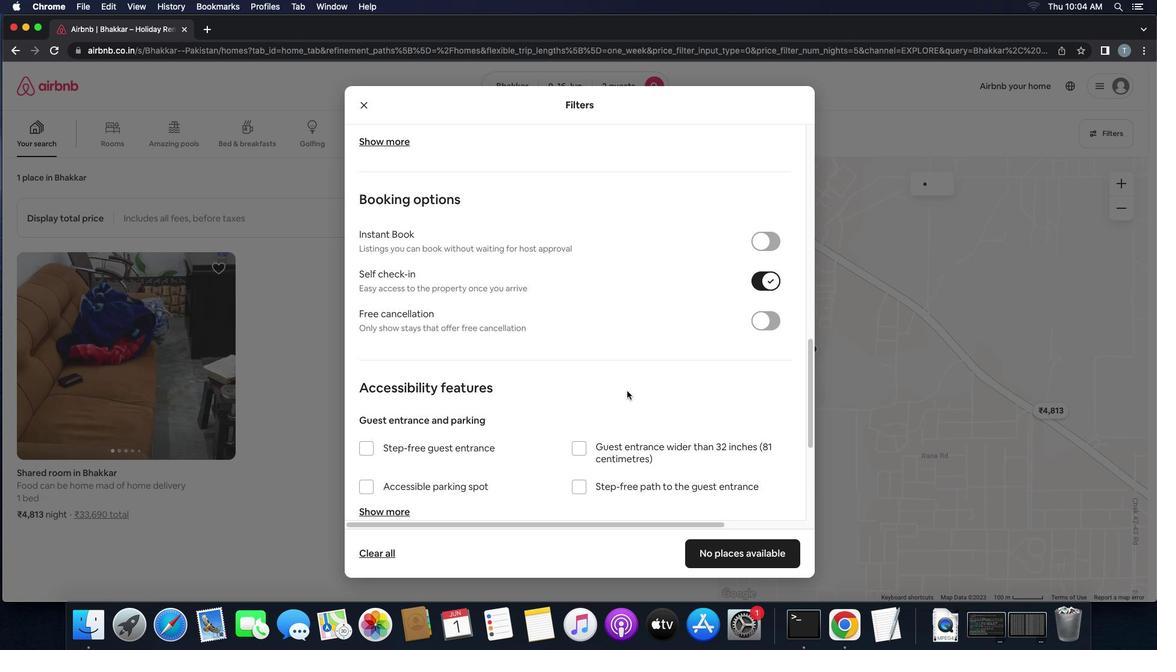 
Action: Mouse scrolled (627, 402) with delta (269, 148)
Screenshot: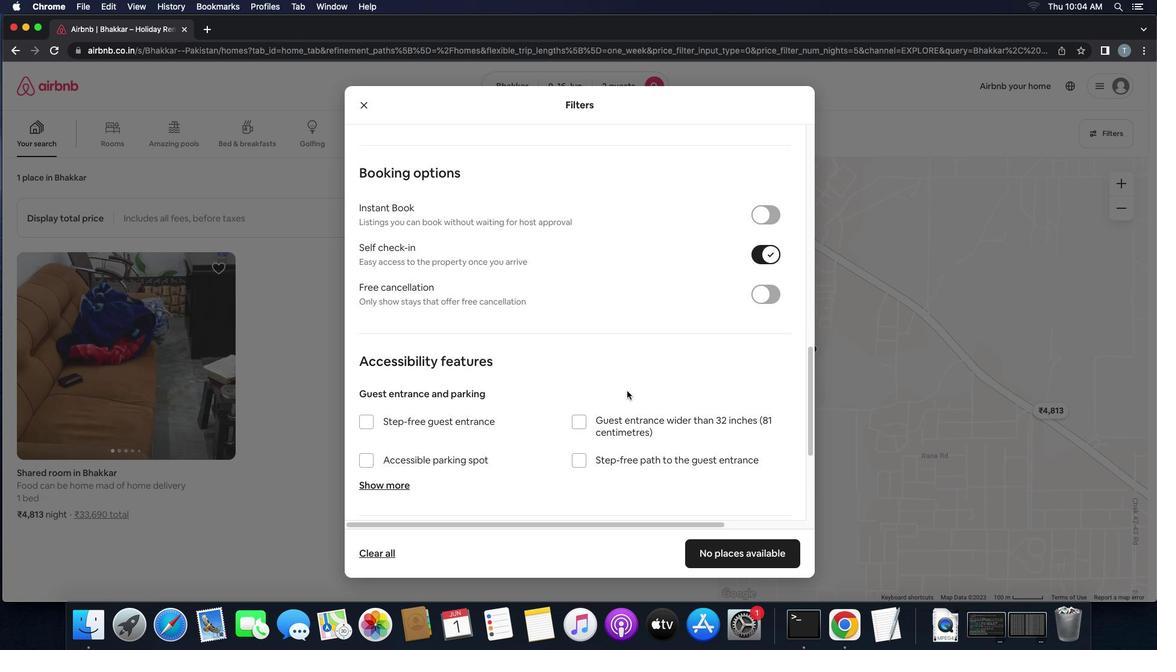 
Action: Mouse scrolled (627, 402) with delta (269, 148)
Screenshot: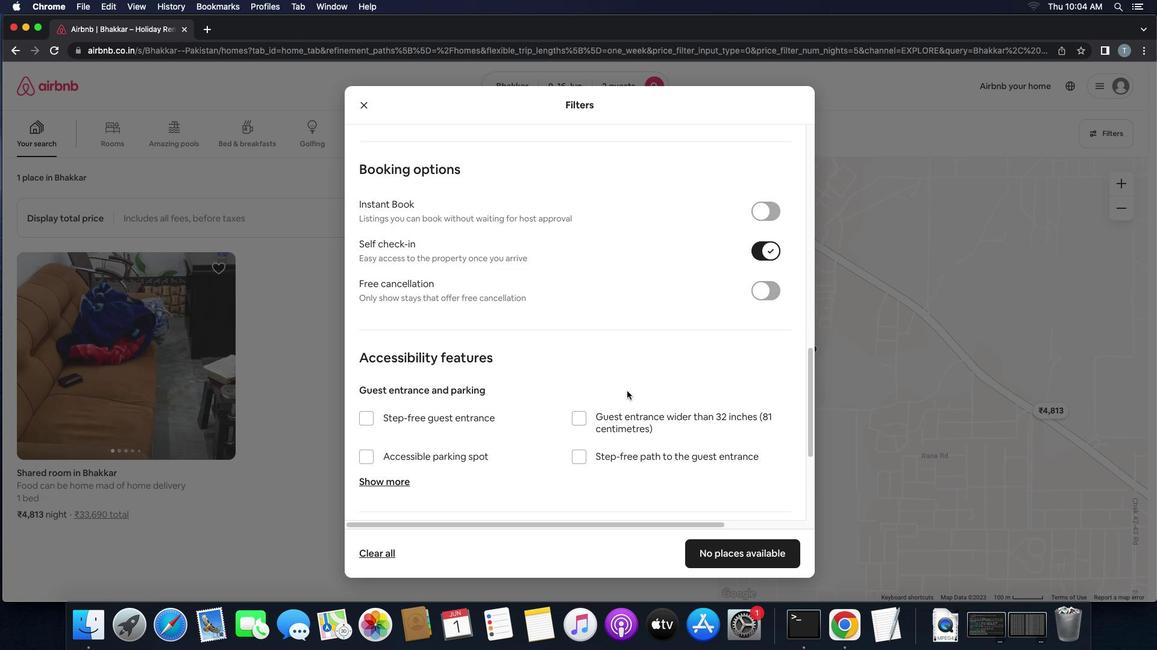 
Action: Mouse scrolled (627, 402) with delta (269, 148)
Screenshot: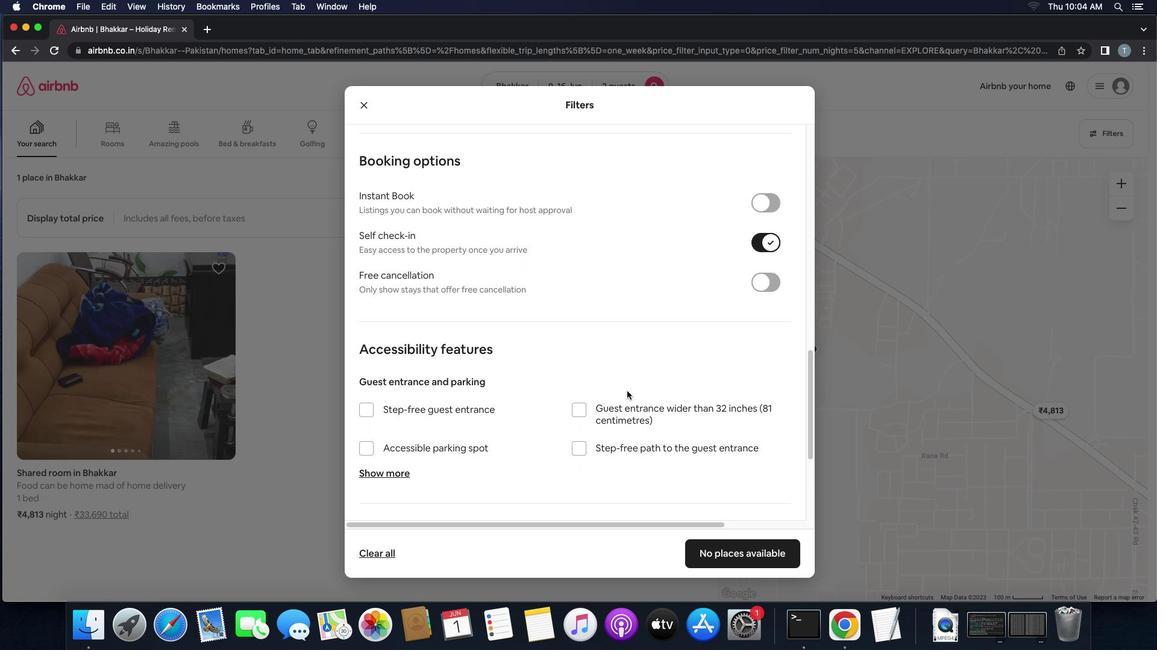 
Action: Mouse scrolled (627, 402) with delta (269, 148)
Screenshot: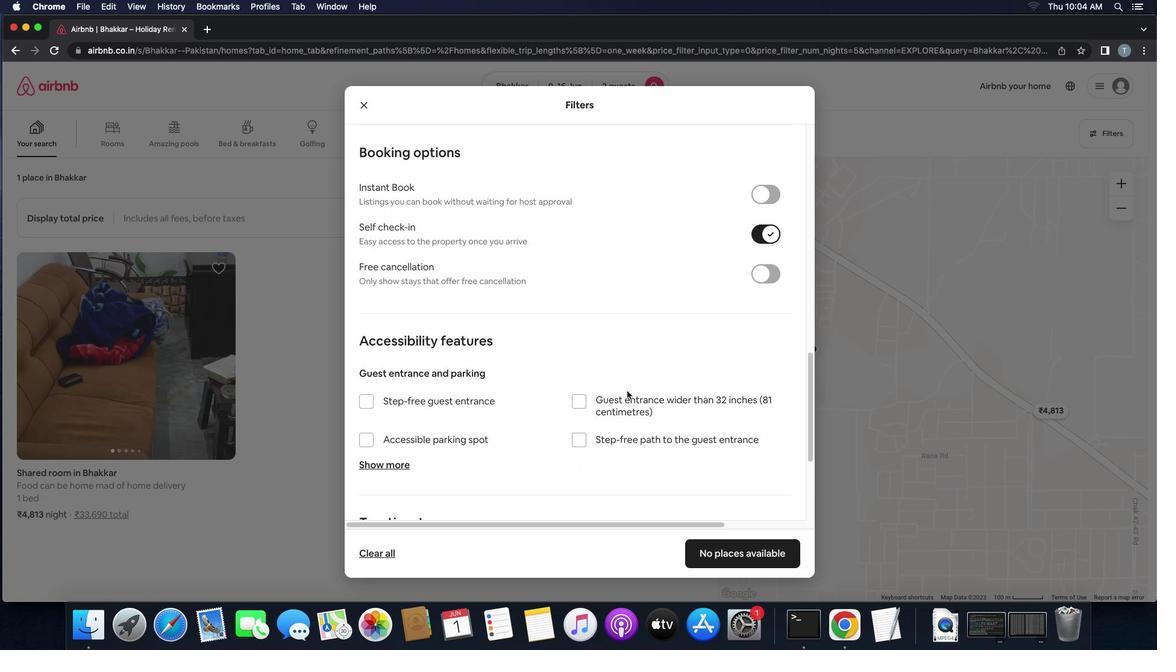 
Action: Mouse scrolled (627, 402) with delta (269, 148)
Screenshot: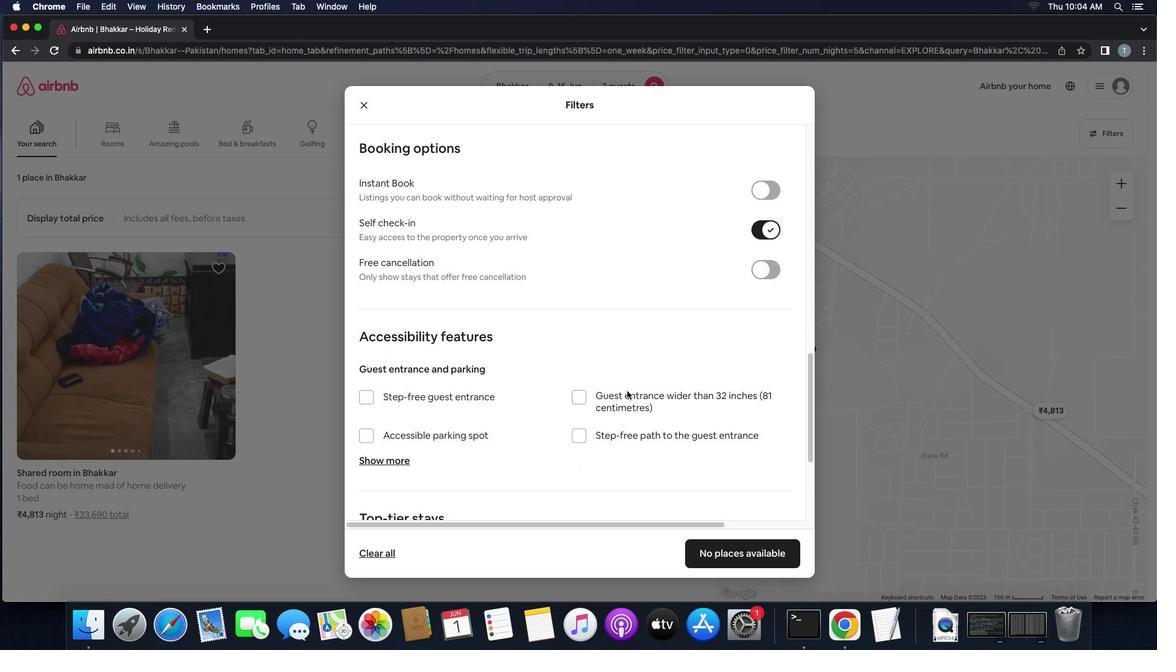 
Action: Mouse scrolled (627, 402) with delta (269, 147)
Screenshot: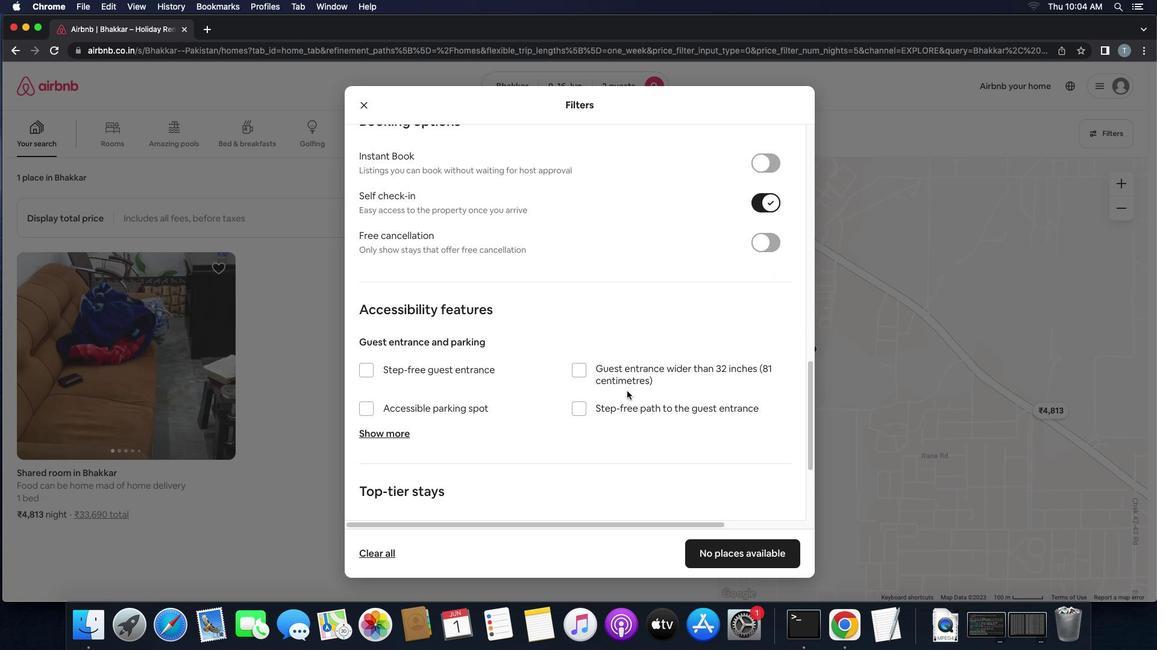
Action: Mouse scrolled (627, 402) with delta (269, 147)
Screenshot: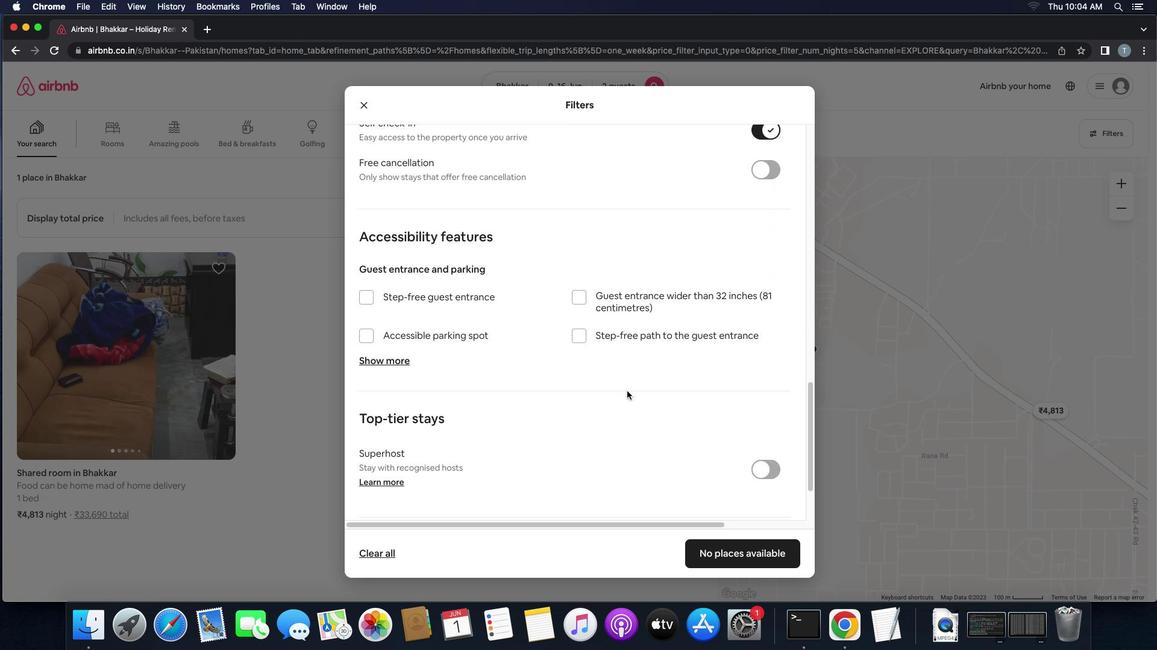 
Action: Mouse scrolled (627, 402) with delta (269, 148)
Screenshot: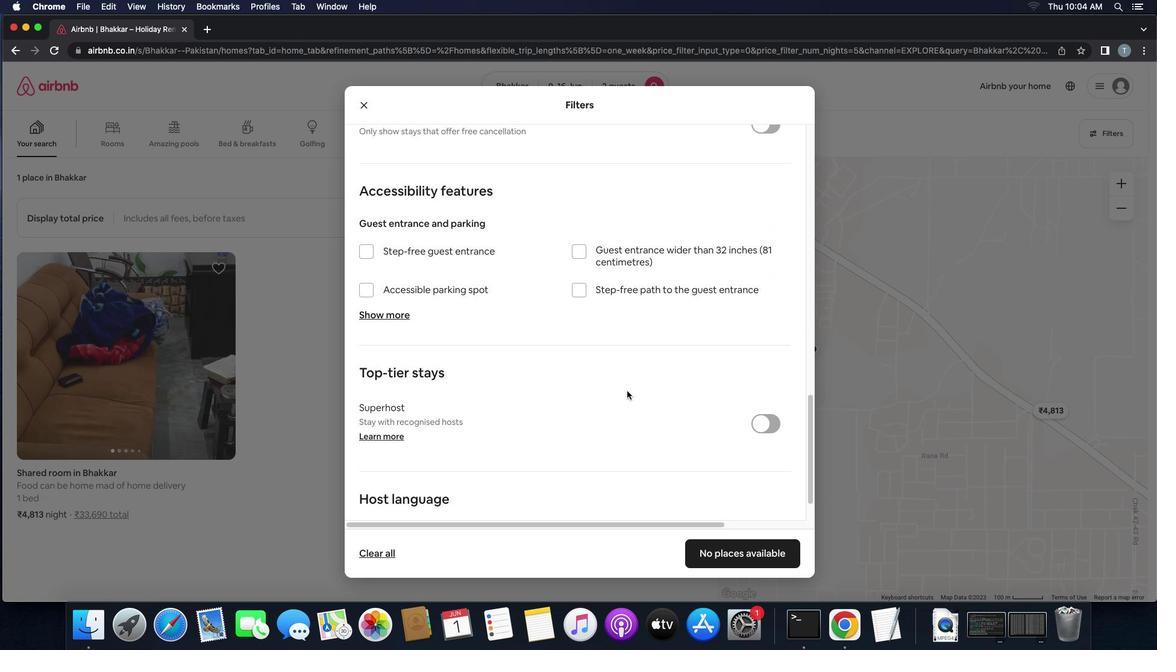 
Action: Mouse scrolled (627, 402) with delta (269, 148)
Screenshot: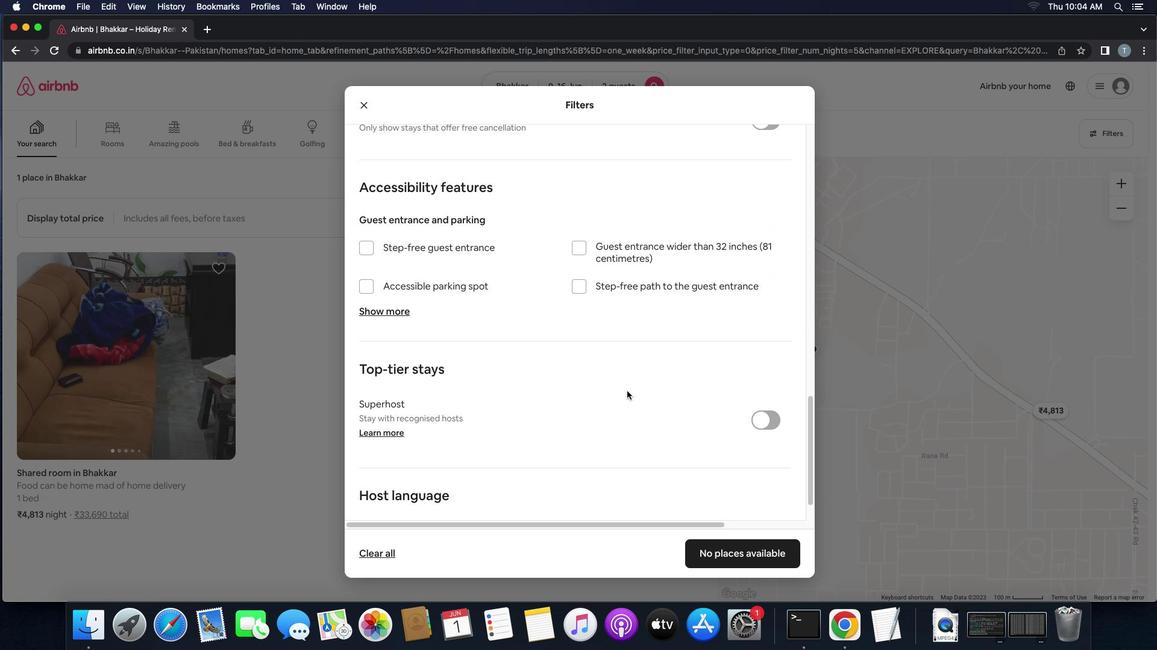 
Action: Mouse scrolled (627, 402) with delta (269, 148)
Screenshot: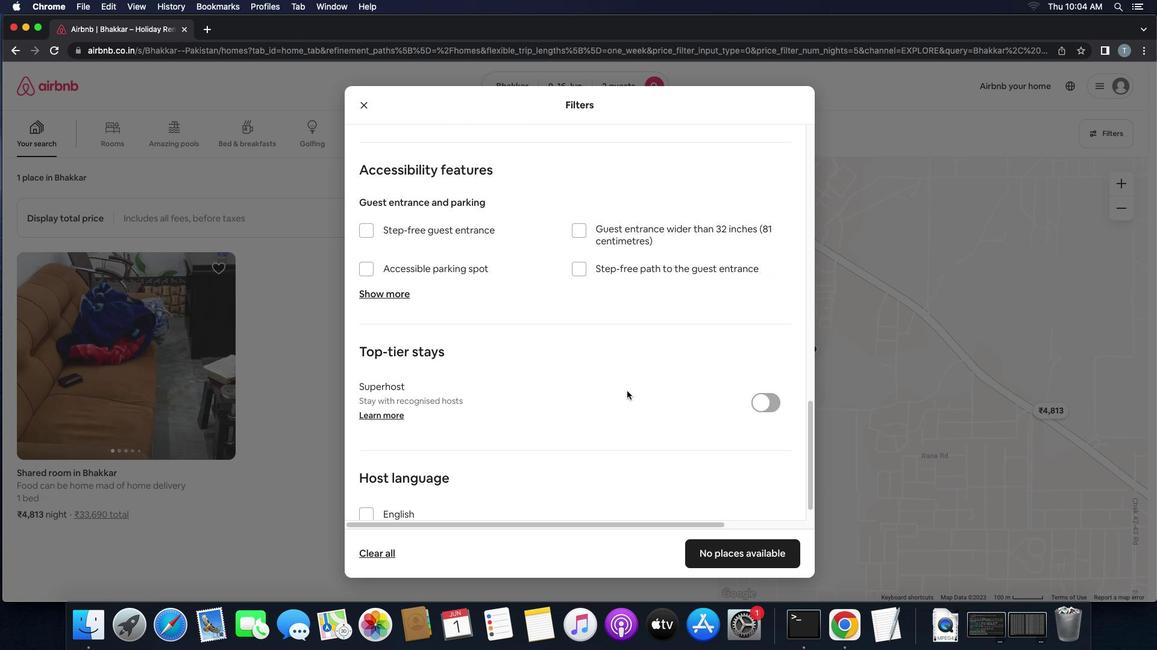 
Action: Mouse scrolled (627, 402) with delta (269, 148)
Screenshot: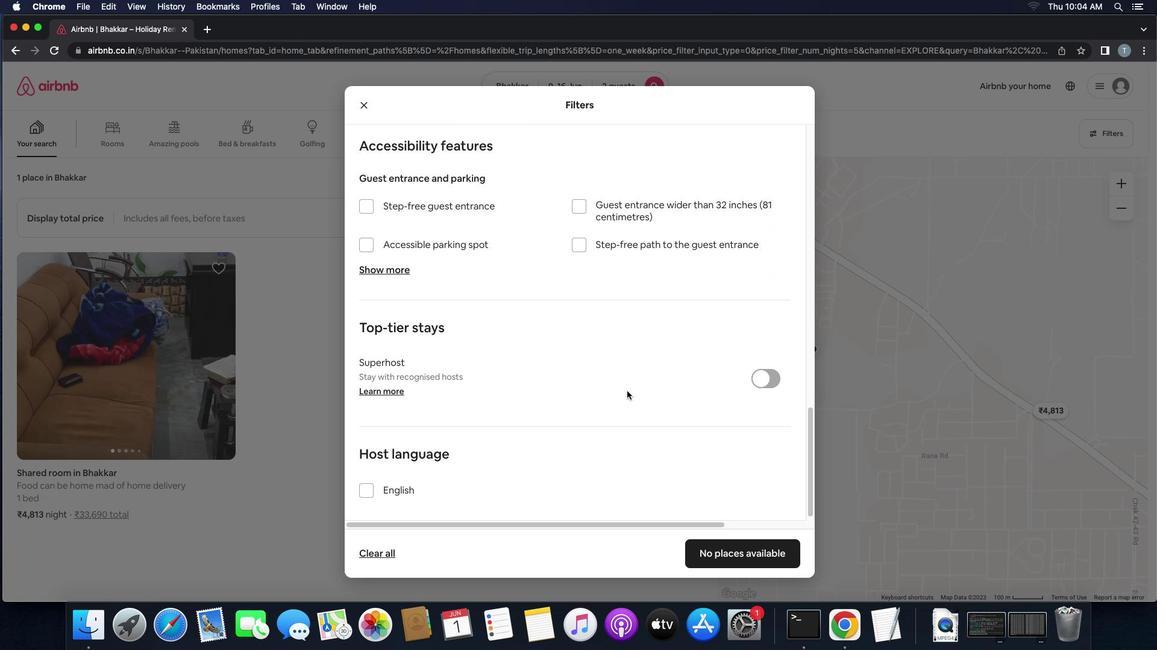 
Action: Mouse scrolled (627, 402) with delta (269, 148)
Screenshot: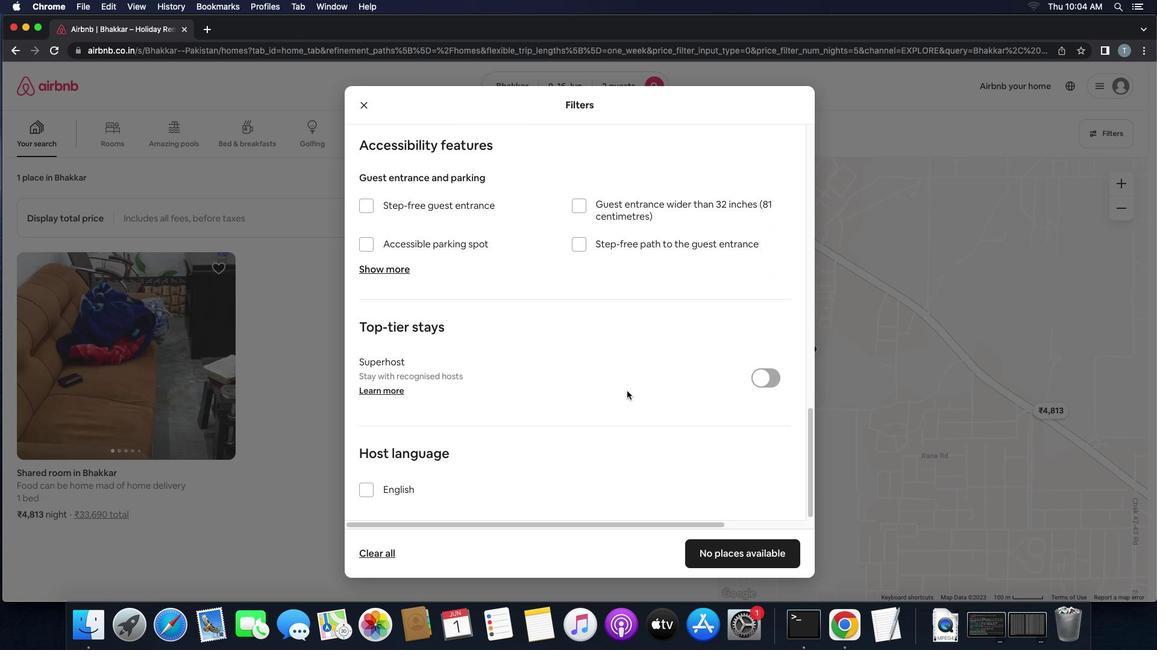 
Action: Mouse scrolled (627, 402) with delta (269, 147)
Screenshot: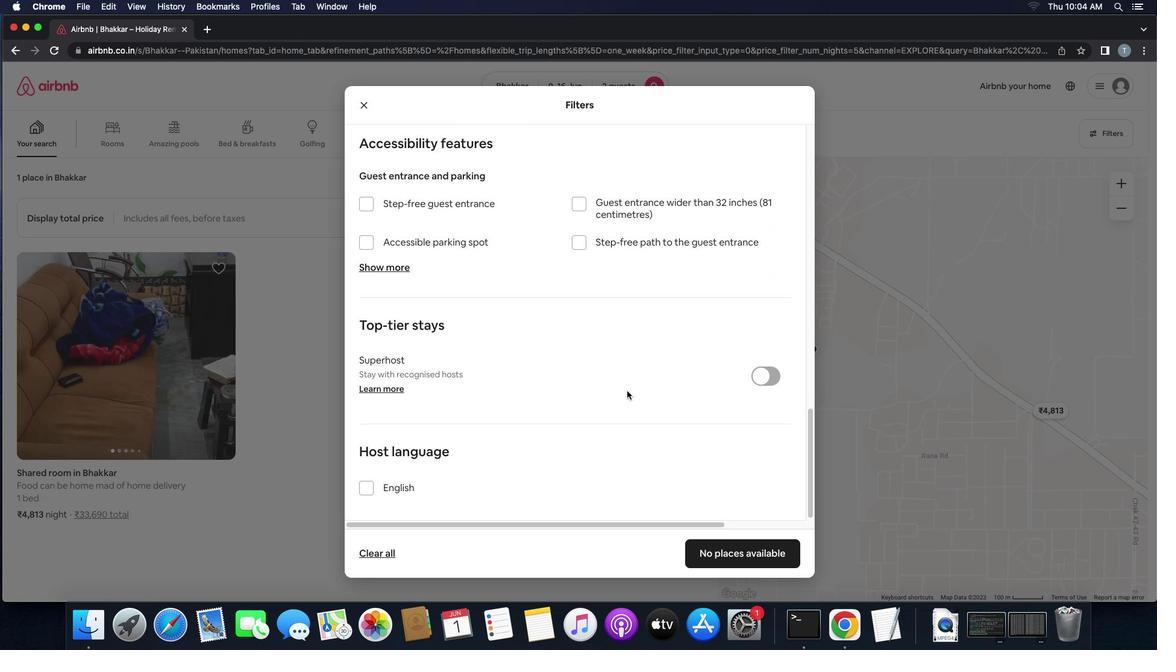 
Action: Mouse scrolled (627, 402) with delta (269, 147)
Screenshot: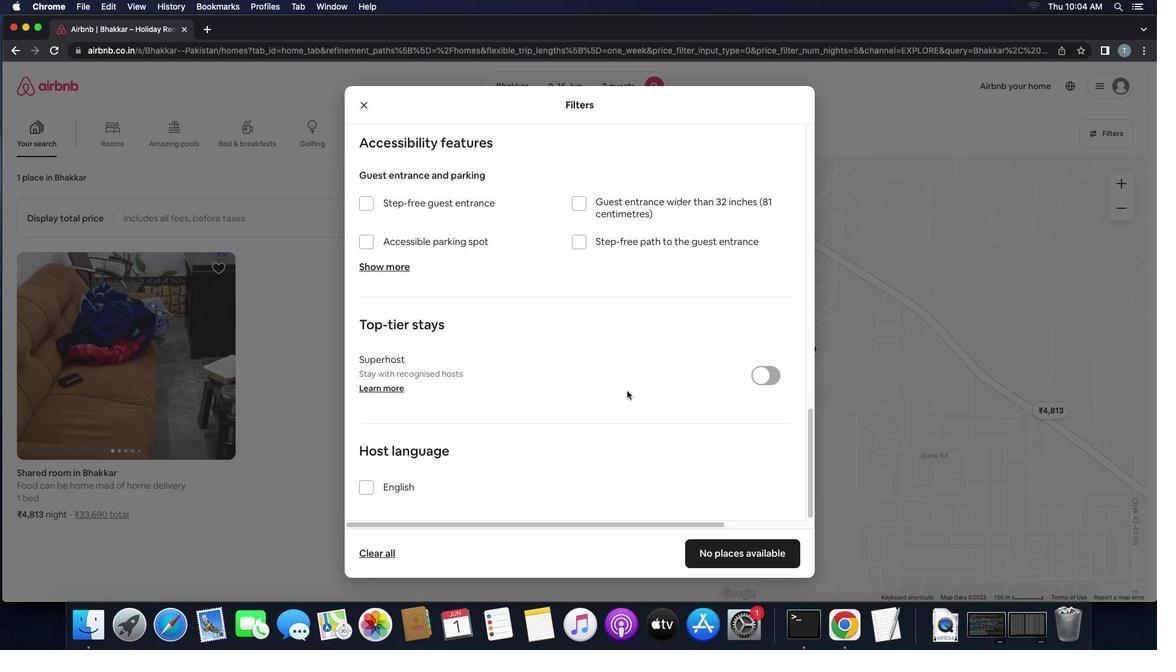
Action: Mouse moved to (476, 460)
Screenshot: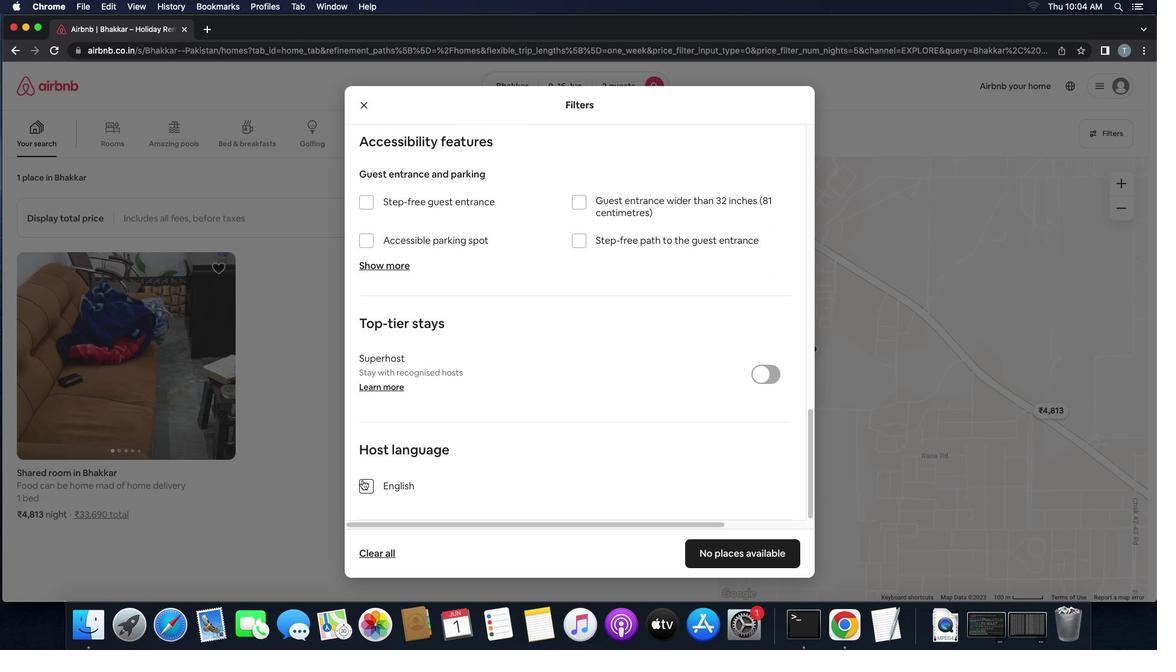 
Action: Mouse pressed left at (476, 460)
Screenshot: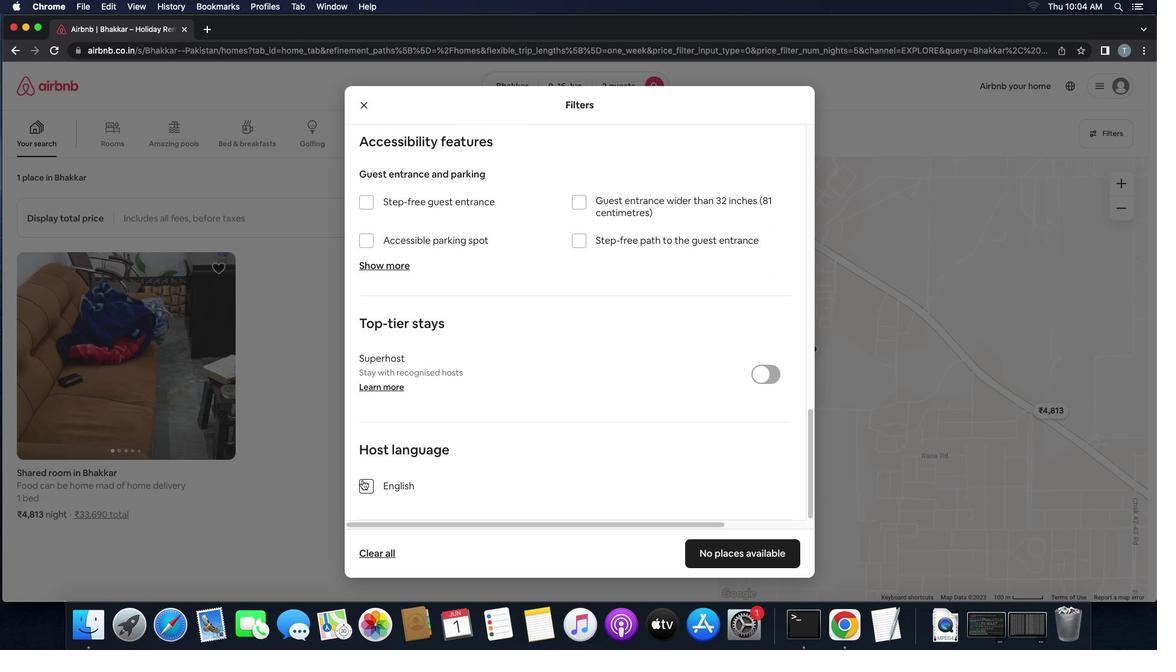 
Action: Mouse moved to (704, 511)
Screenshot: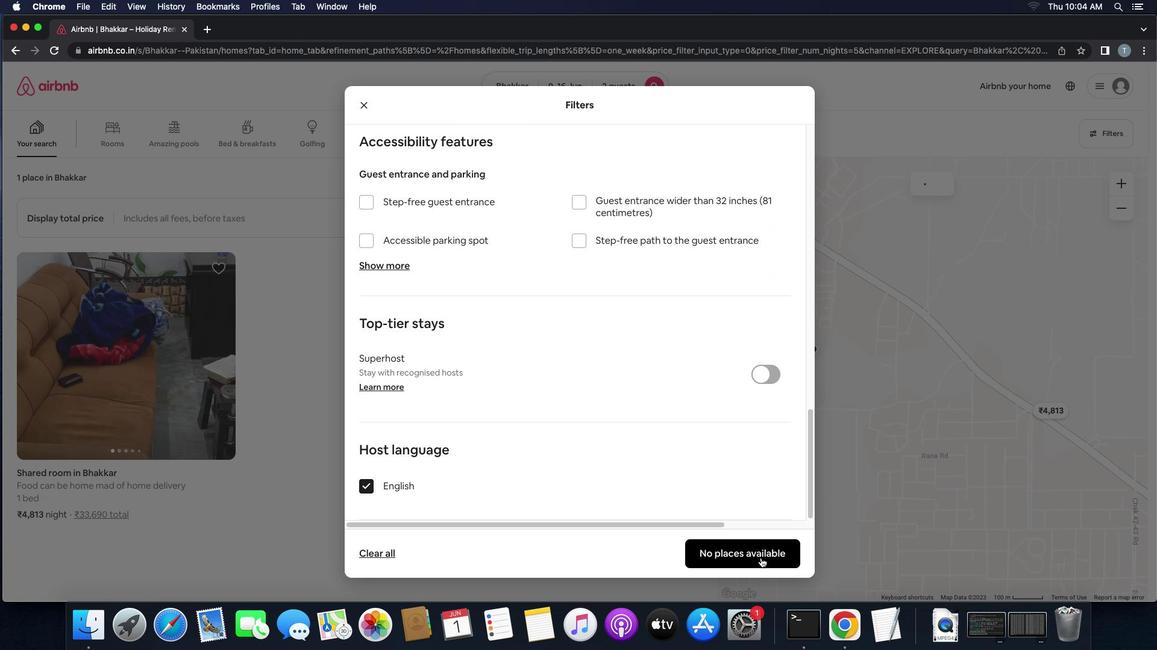 
Action: Mouse pressed left at (704, 511)
Screenshot: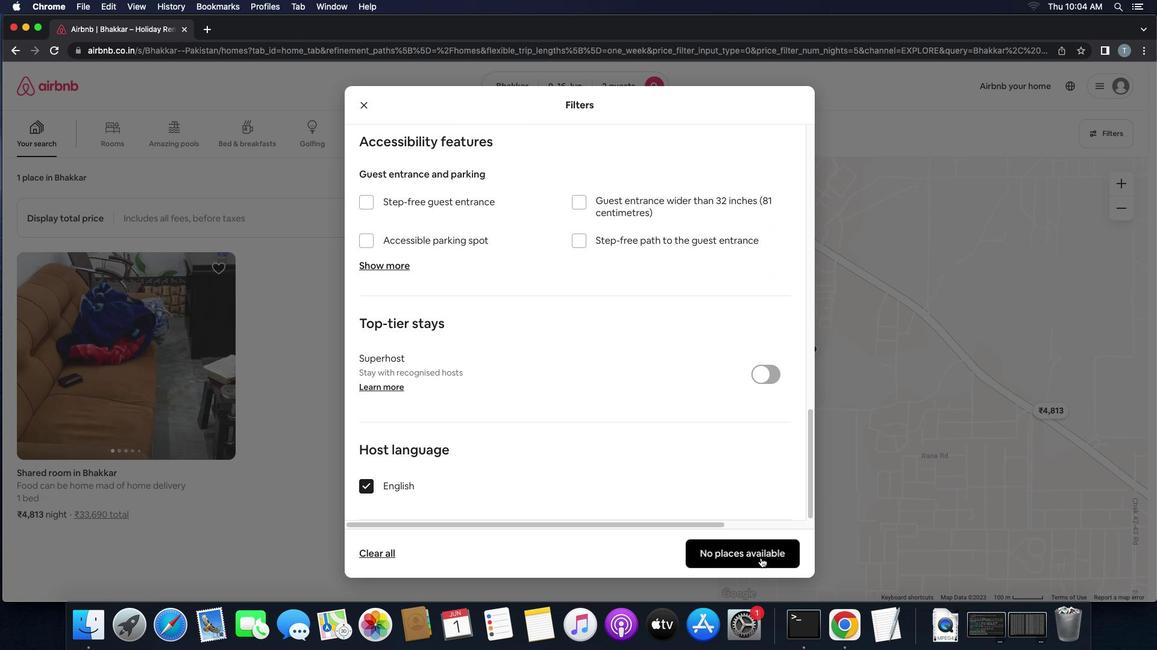 
Action: Mouse moved to (703, 511)
Screenshot: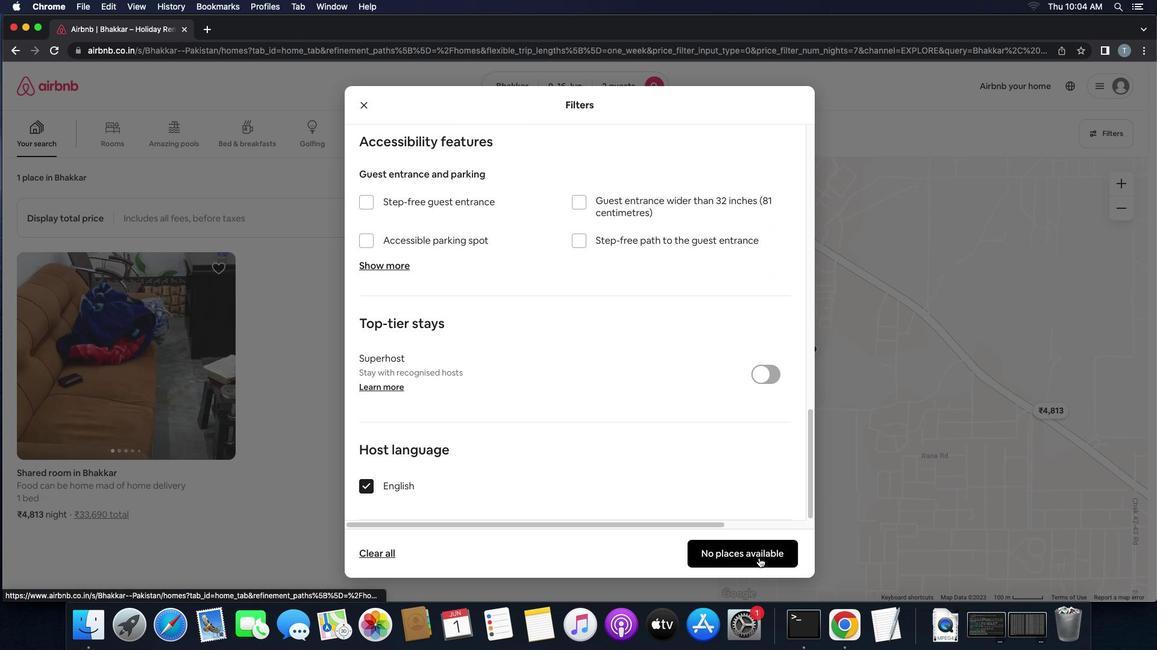 
